 Task: Search for 3-bedroom houses in New York City within a budget of $2 million, with a focus on historical architecture.
Action: Mouse moved to (366, 180)
Screenshot: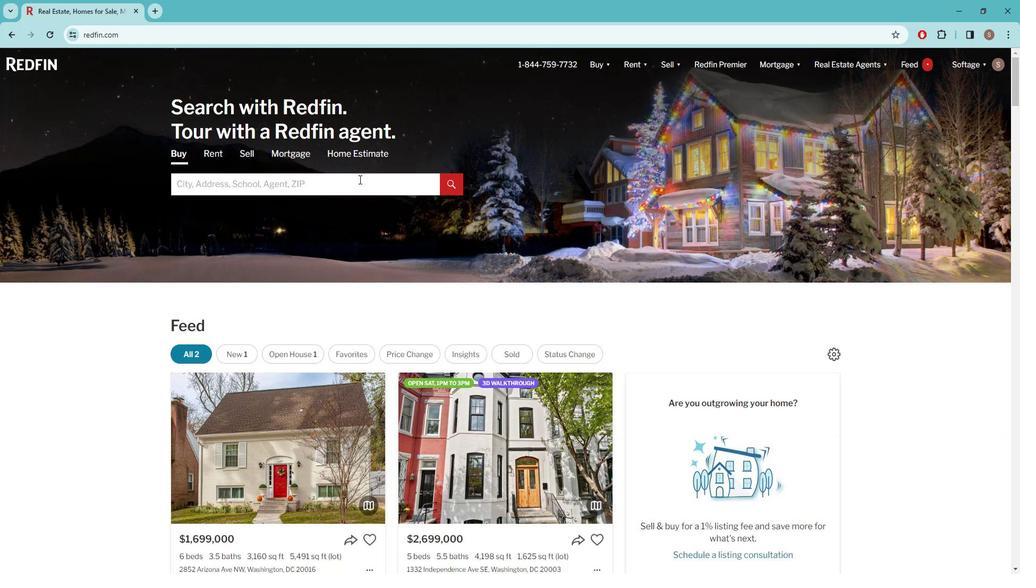 
Action: Mouse pressed left at (366, 180)
Screenshot: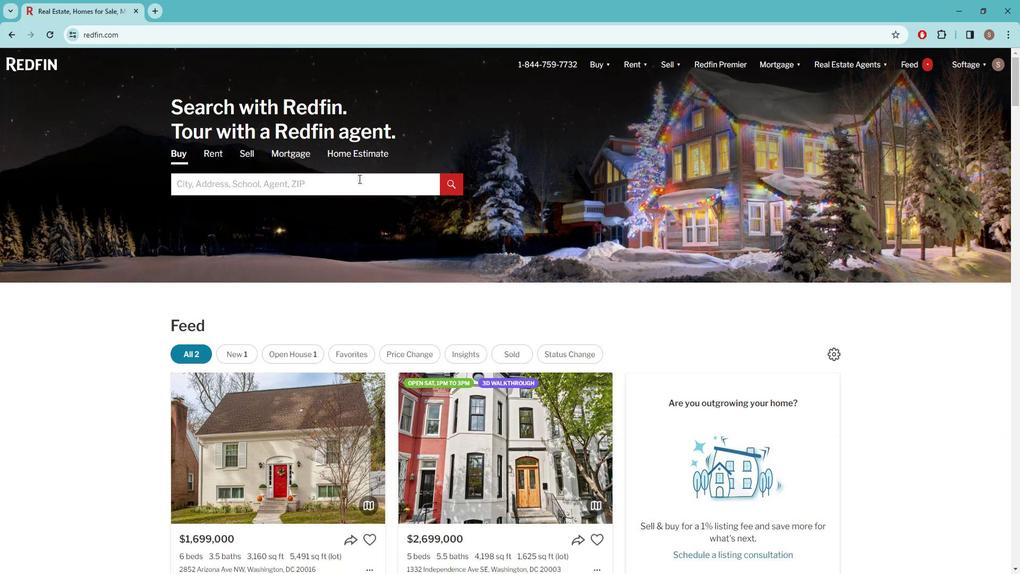 
Action: Key pressed n<Key.caps_lock>EW<Key.space><Key.caps_lock>y<Key.caps_lock>ORK<Key.space><Key.caps_lock>ci<Key.backspace><Key.caps_lock>ITY
Screenshot: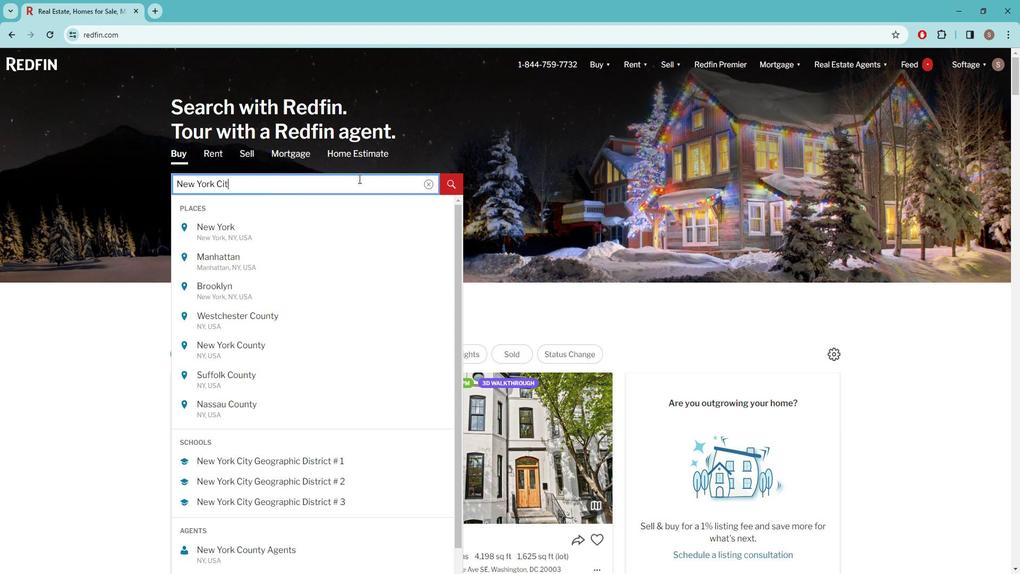 
Action: Mouse moved to (298, 225)
Screenshot: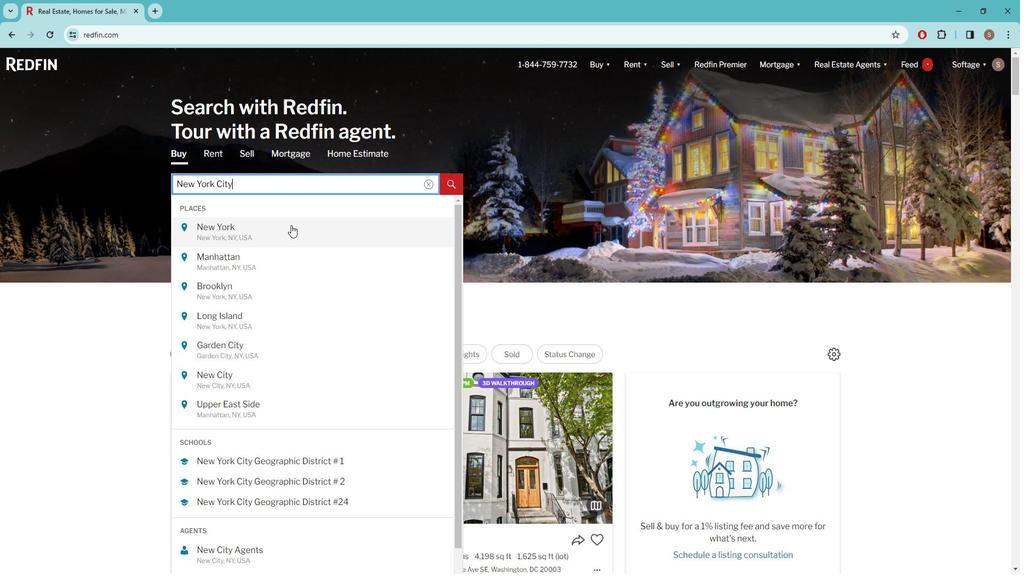 
Action: Mouse pressed left at (298, 225)
Screenshot: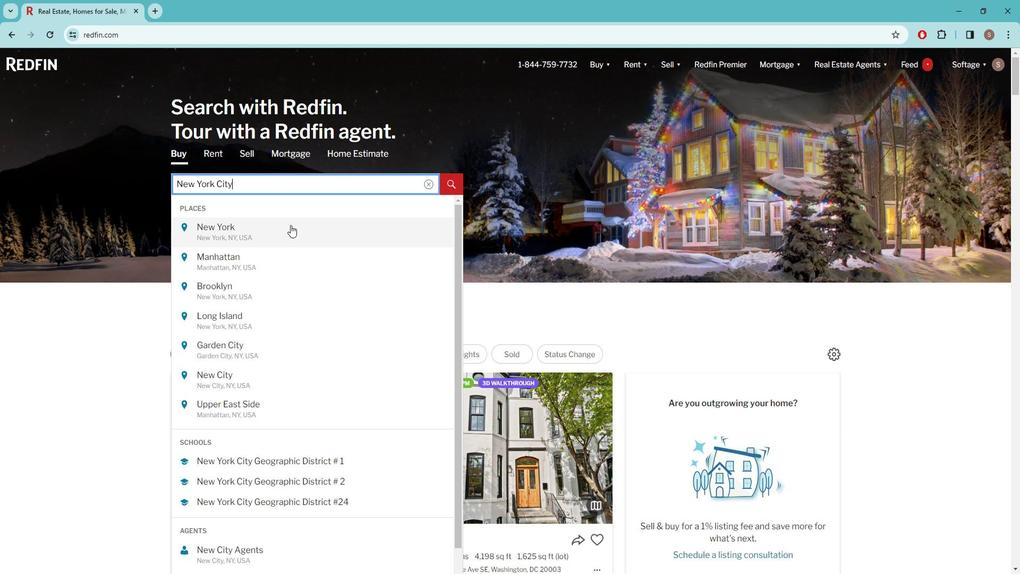 
Action: Mouse moved to (905, 135)
Screenshot: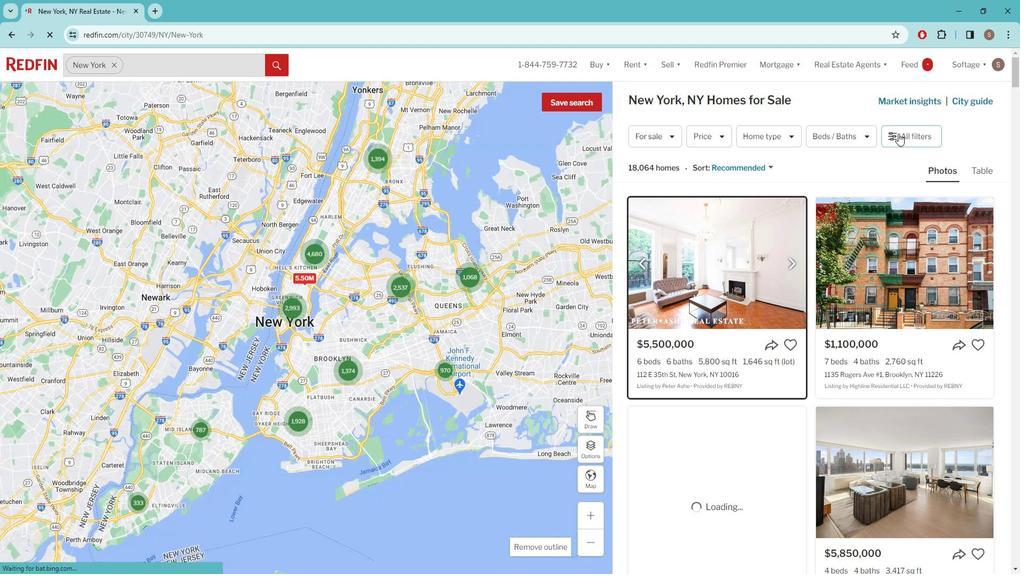 
Action: Mouse pressed left at (905, 135)
Screenshot: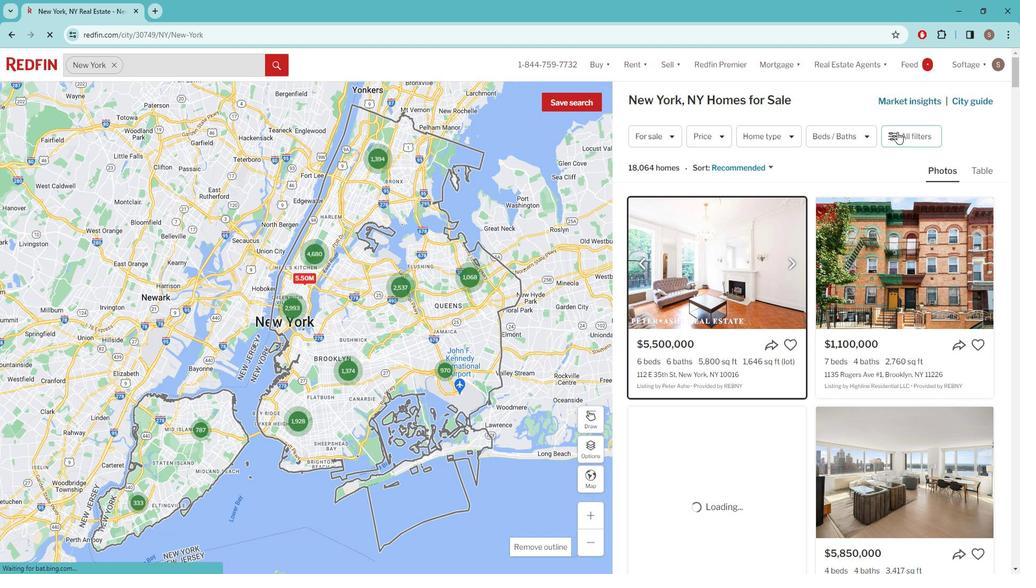 
Action: Mouse pressed left at (905, 135)
Screenshot: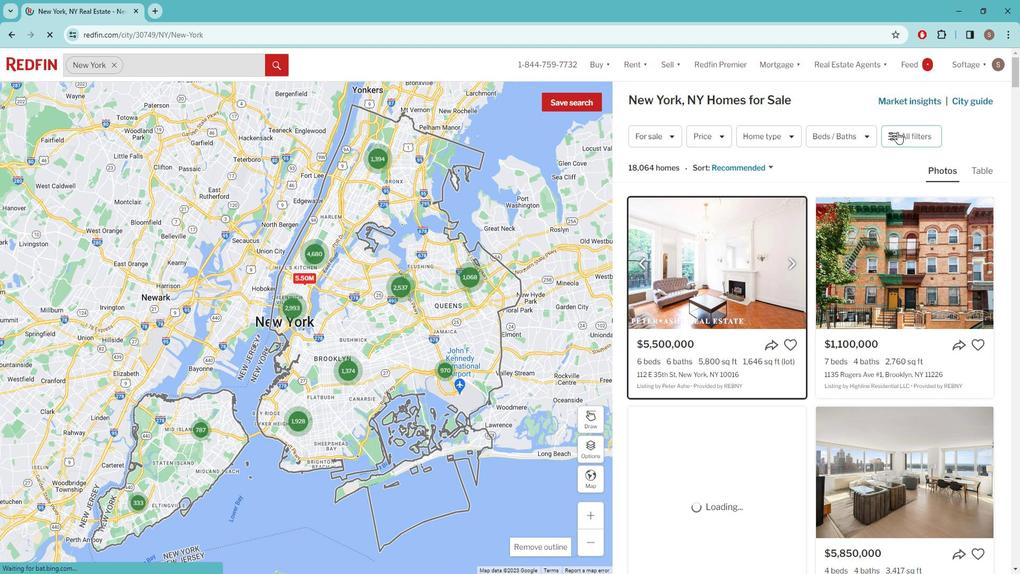 
Action: Mouse moved to (902, 133)
Screenshot: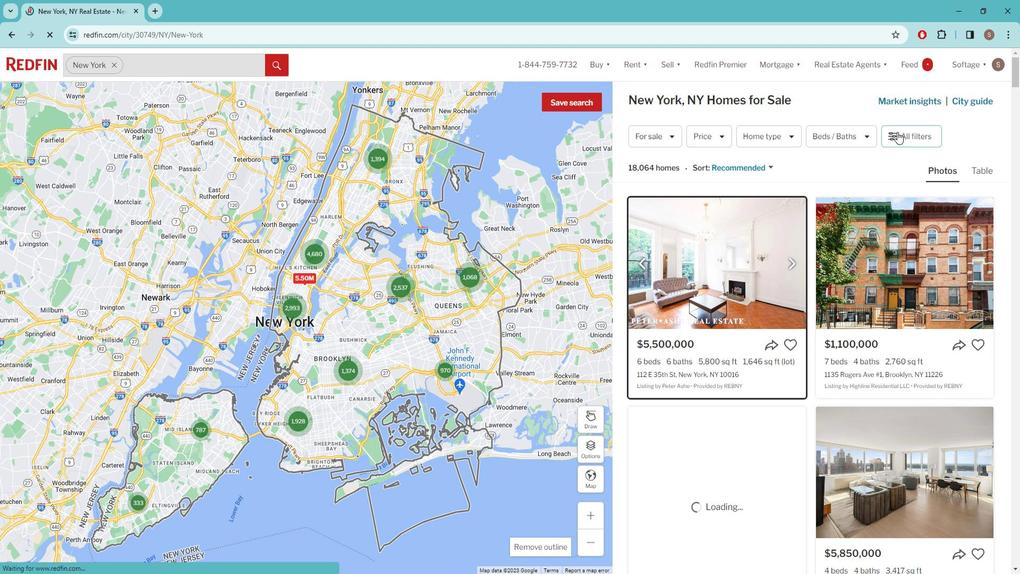 
Action: Mouse pressed left at (902, 133)
Screenshot: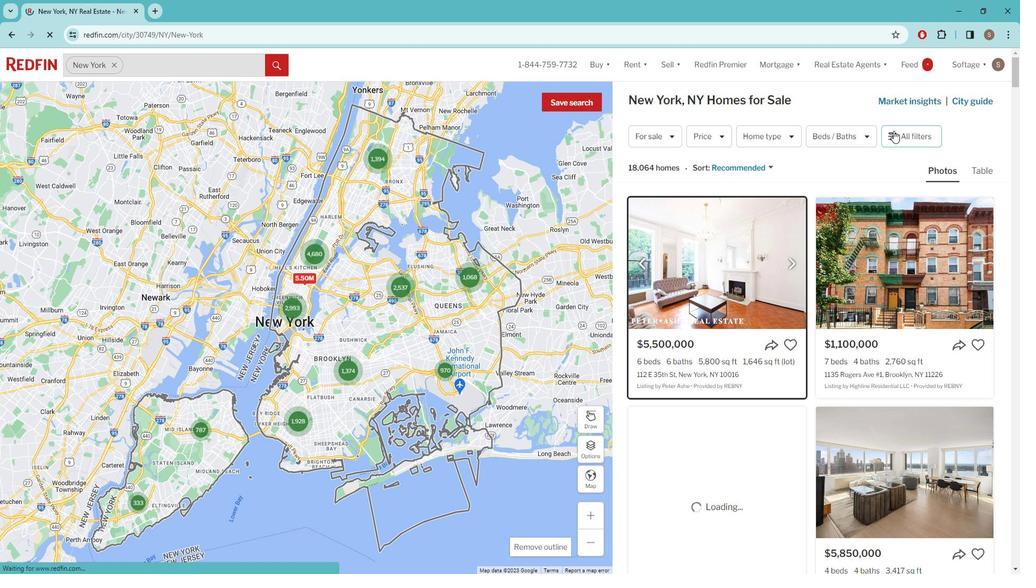 
Action: Mouse pressed left at (902, 133)
Screenshot: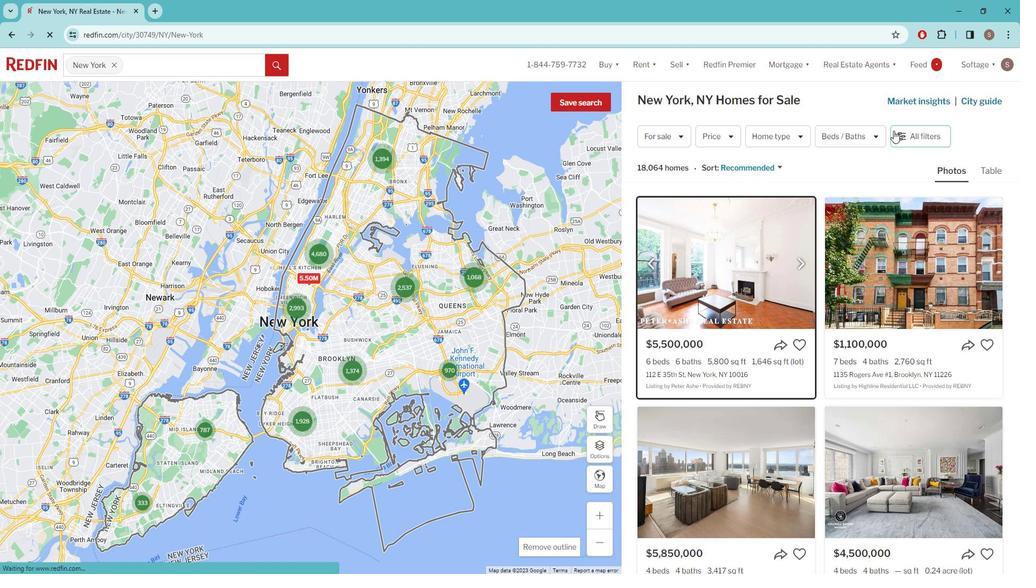 
Action: Mouse moved to (904, 134)
Screenshot: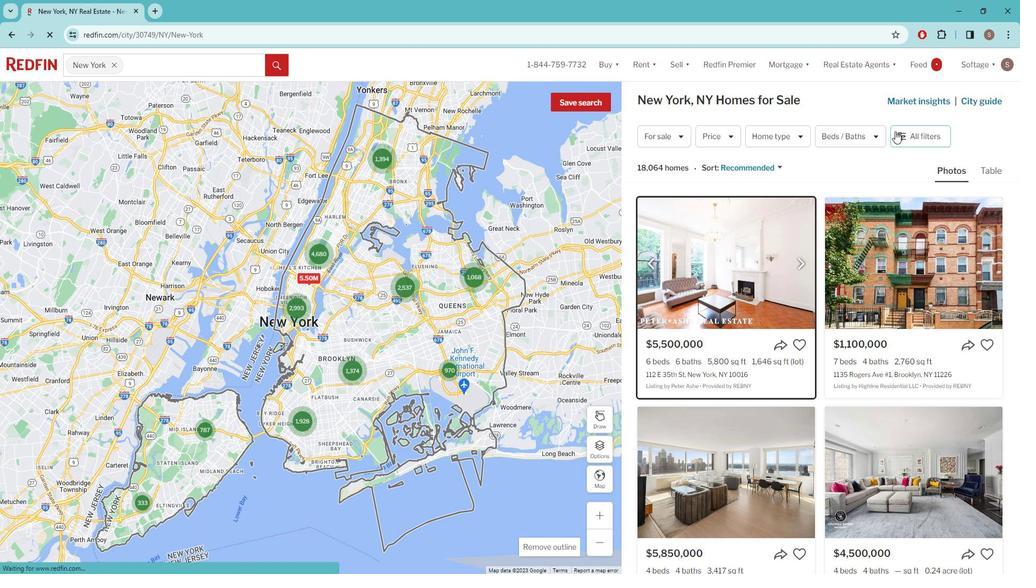 
Action: Mouse pressed left at (904, 134)
Screenshot: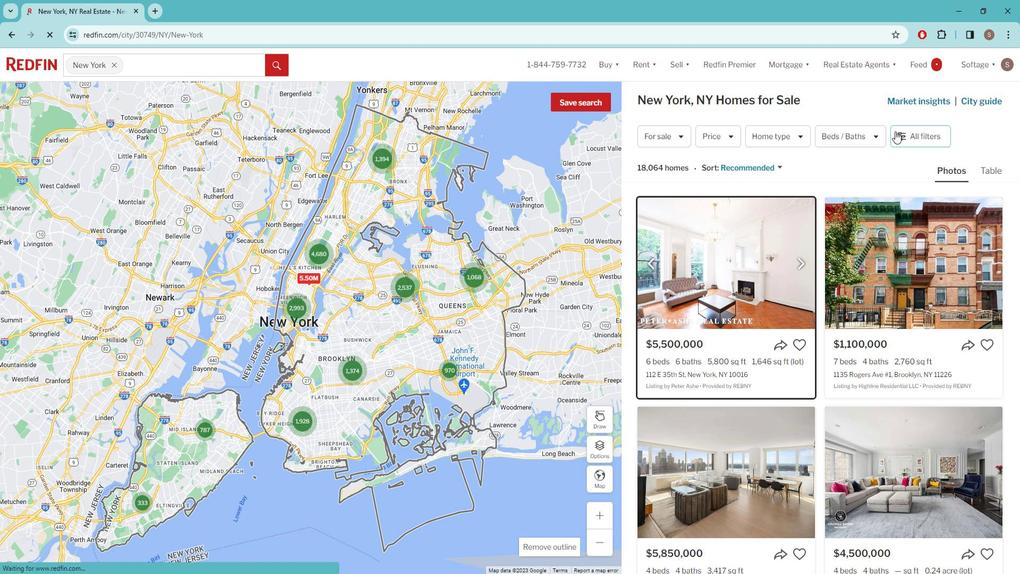 
Action: Mouse moved to (902, 253)
Screenshot: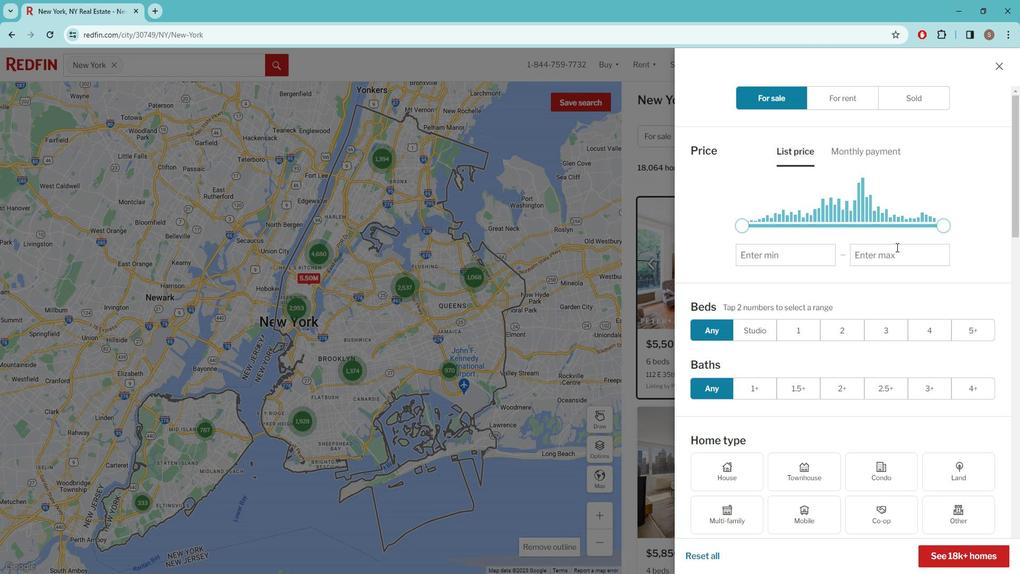 
Action: Mouse pressed left at (902, 253)
Screenshot: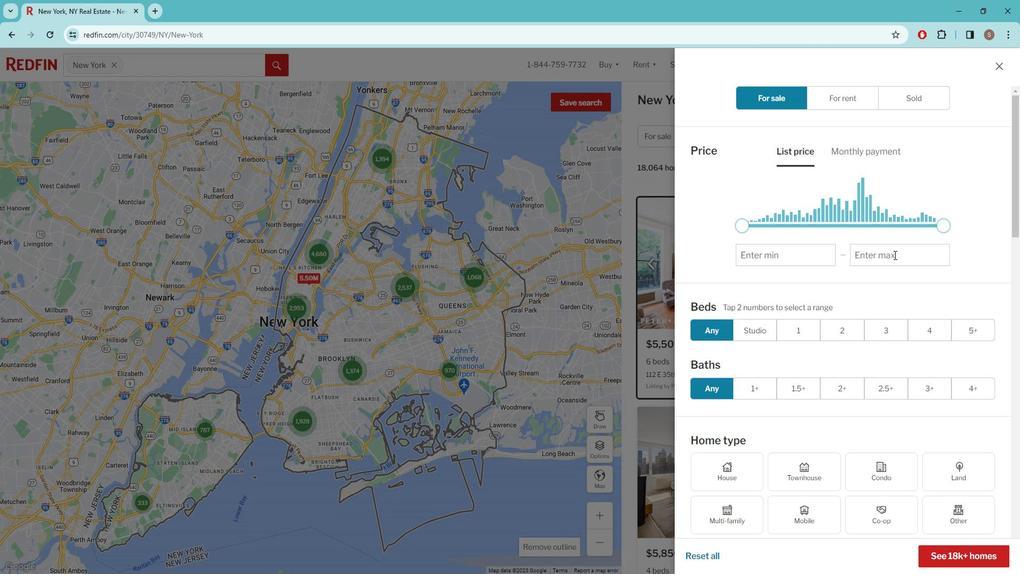 
Action: Mouse moved to (902, 253)
Screenshot: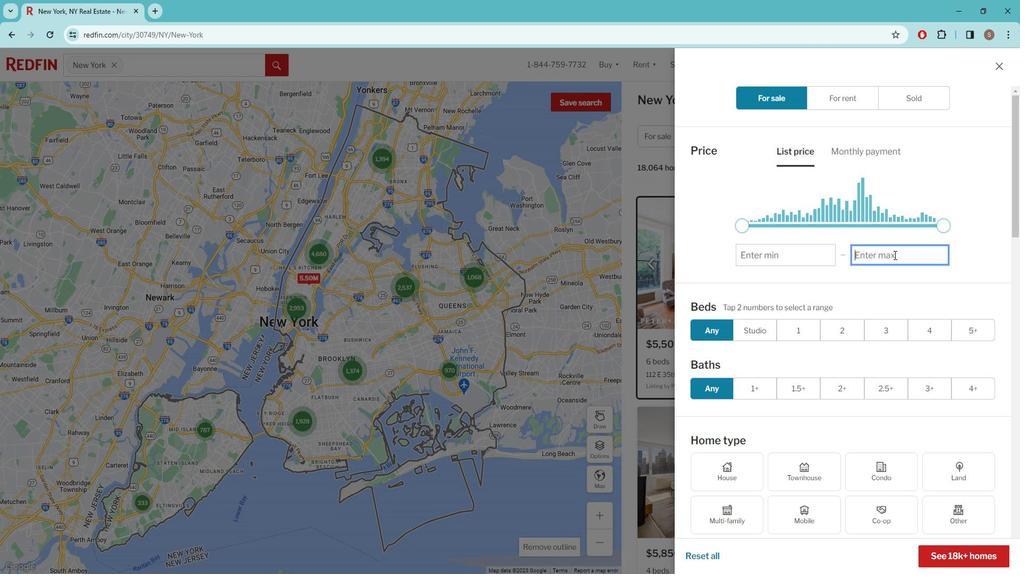 
Action: Key pressed 2M
Screenshot: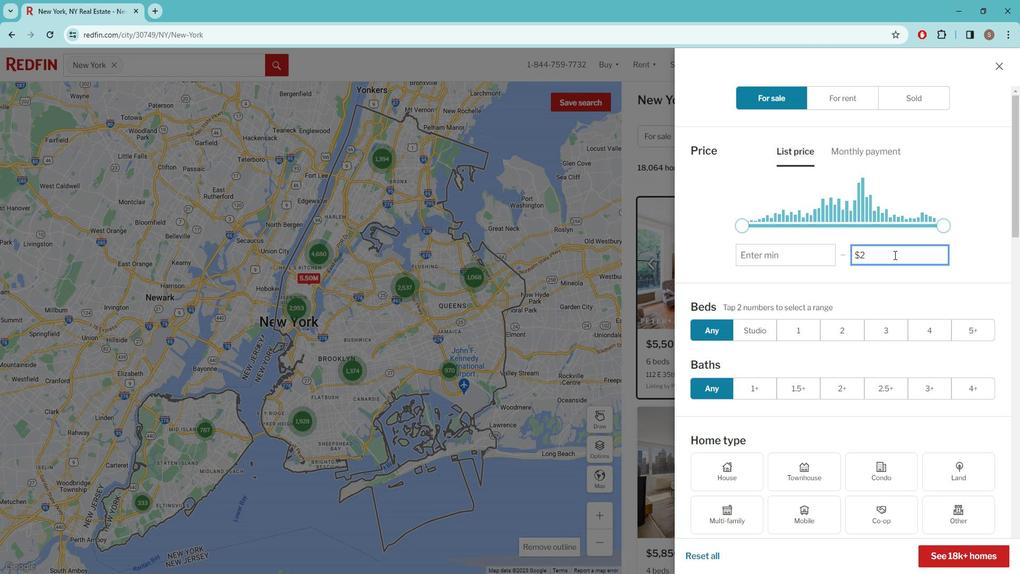 
Action: Mouse moved to (901, 322)
Screenshot: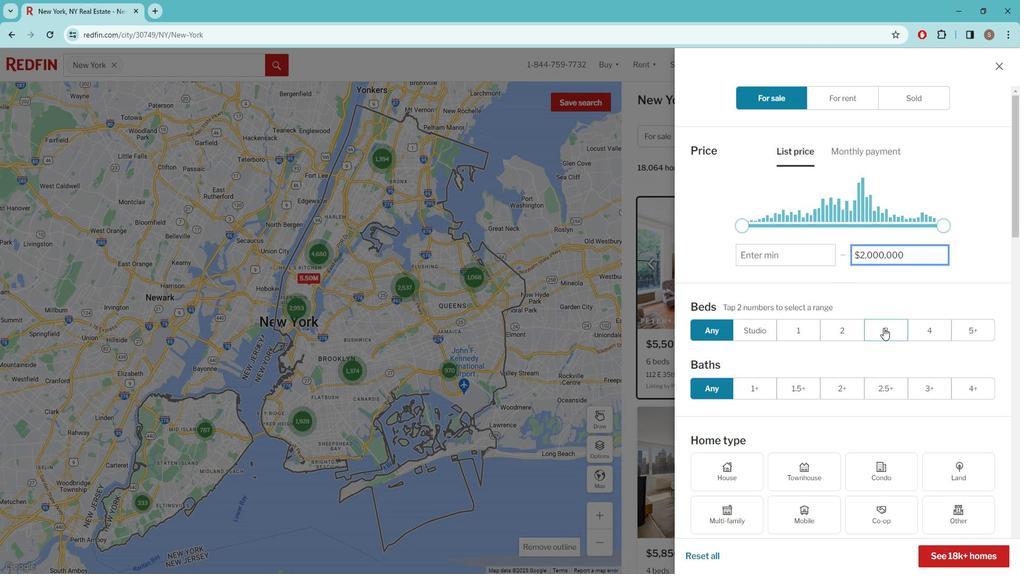 
Action: Mouse pressed left at (901, 322)
Screenshot: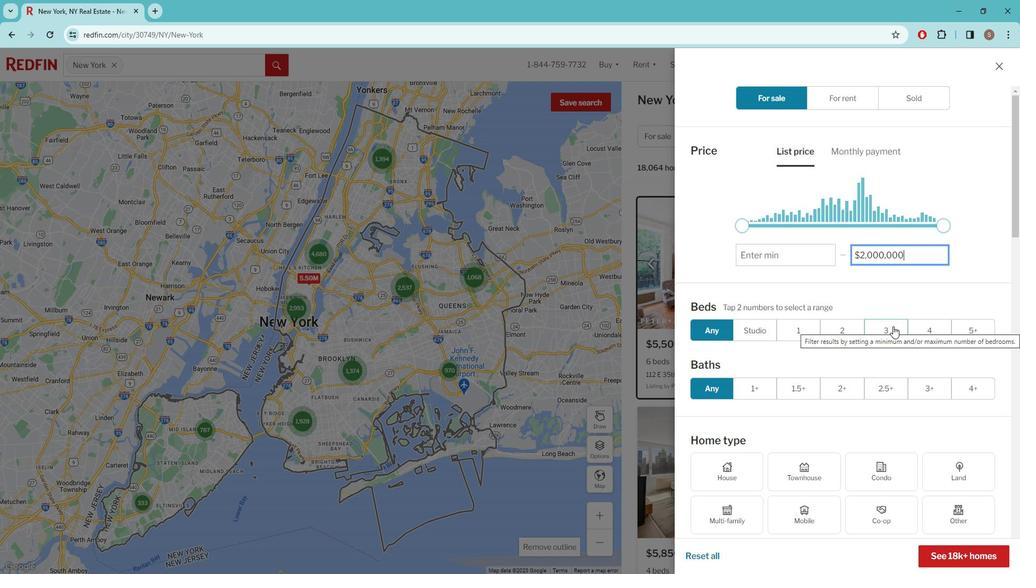 
Action: Mouse pressed left at (901, 322)
Screenshot: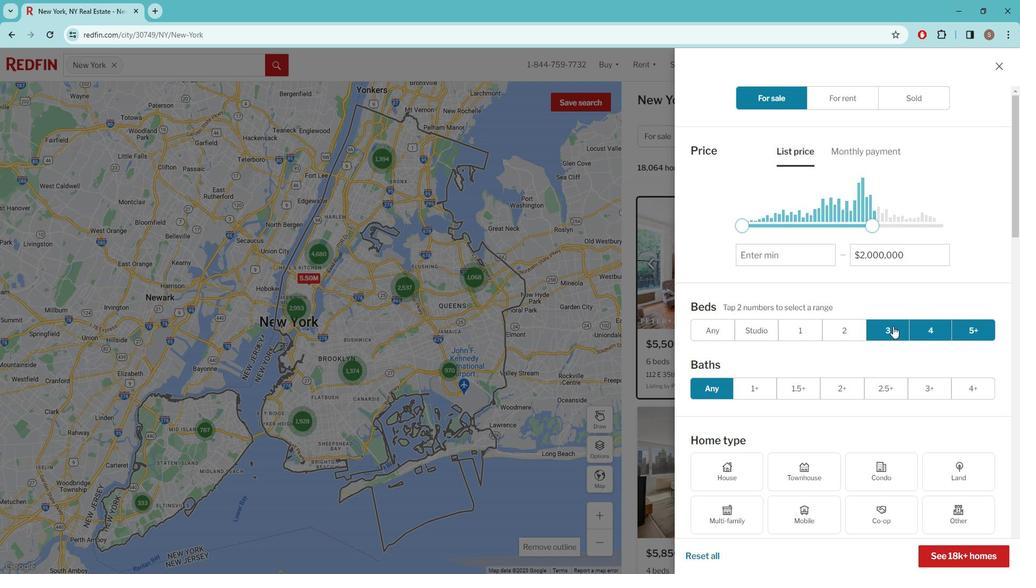 
Action: Mouse moved to (742, 452)
Screenshot: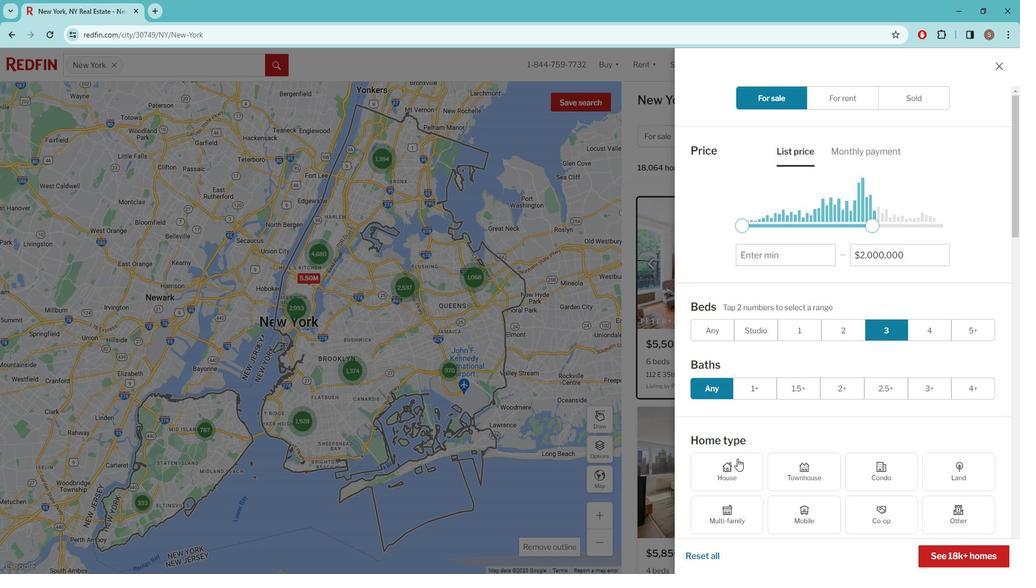 
Action: Mouse pressed left at (742, 452)
Screenshot: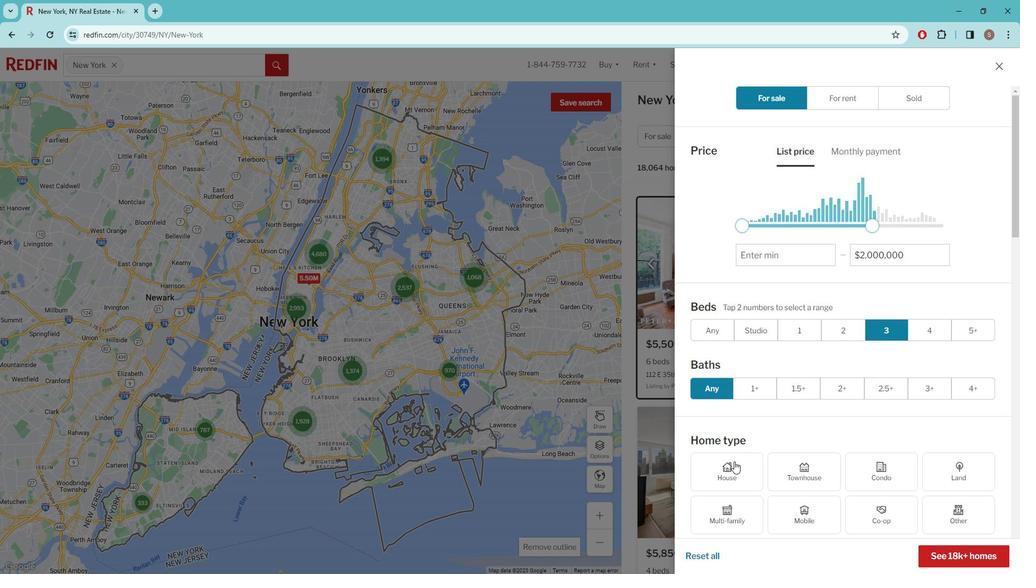 
Action: Mouse moved to (761, 441)
Screenshot: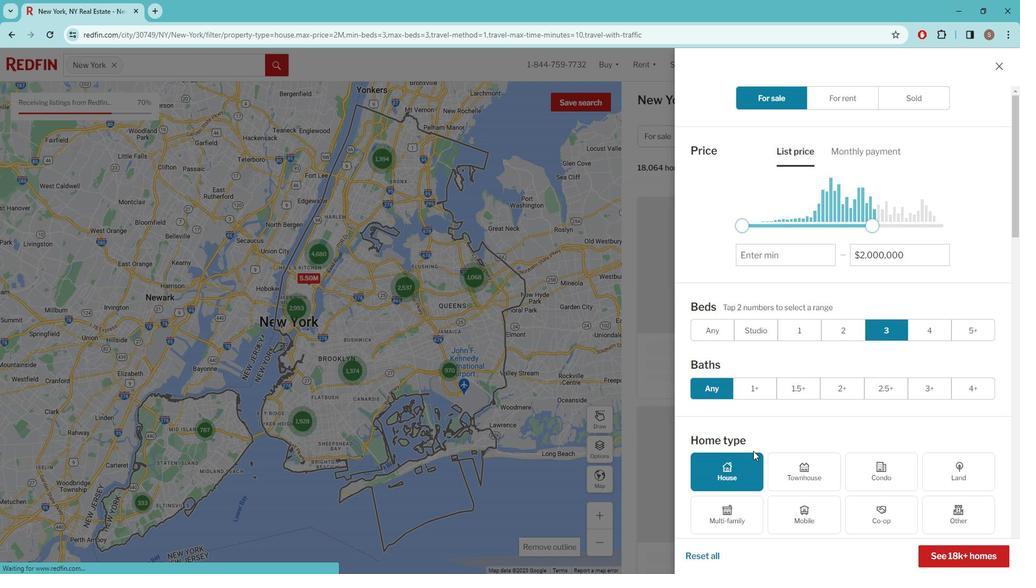 
Action: Mouse scrolled (761, 441) with delta (0, 0)
Screenshot: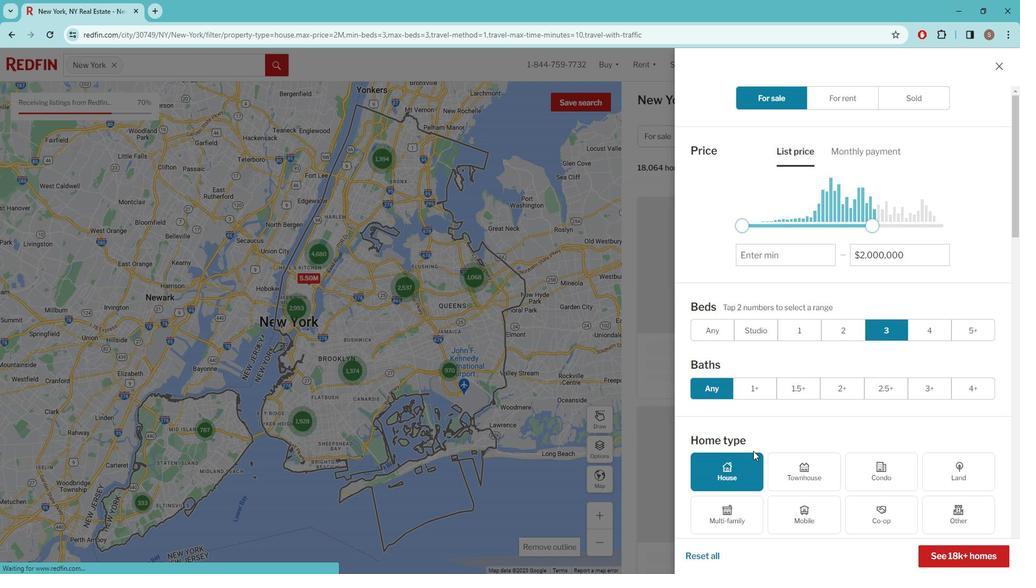 
Action: Mouse moved to (764, 437)
Screenshot: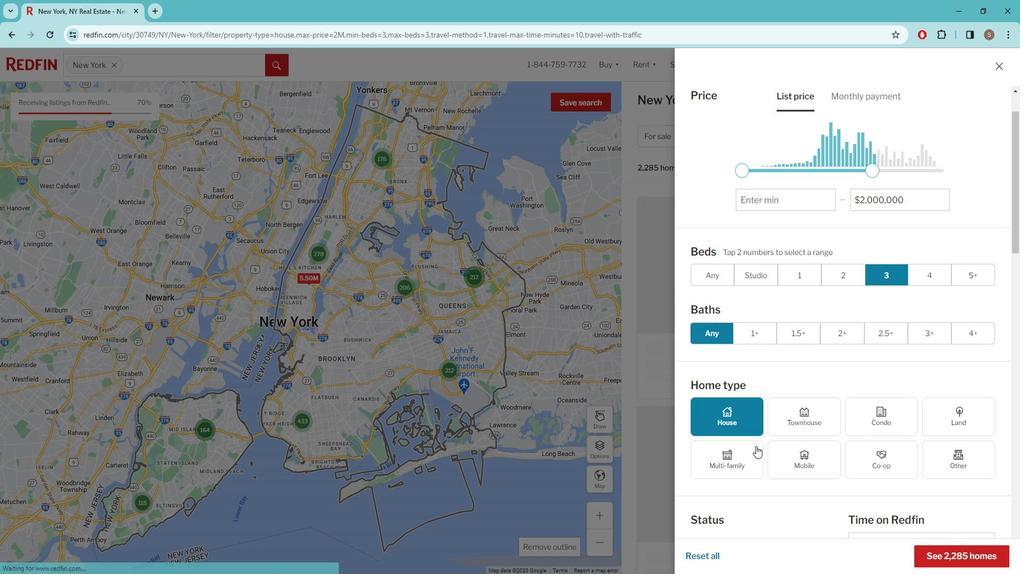 
Action: Mouse scrolled (764, 436) with delta (0, 0)
Screenshot: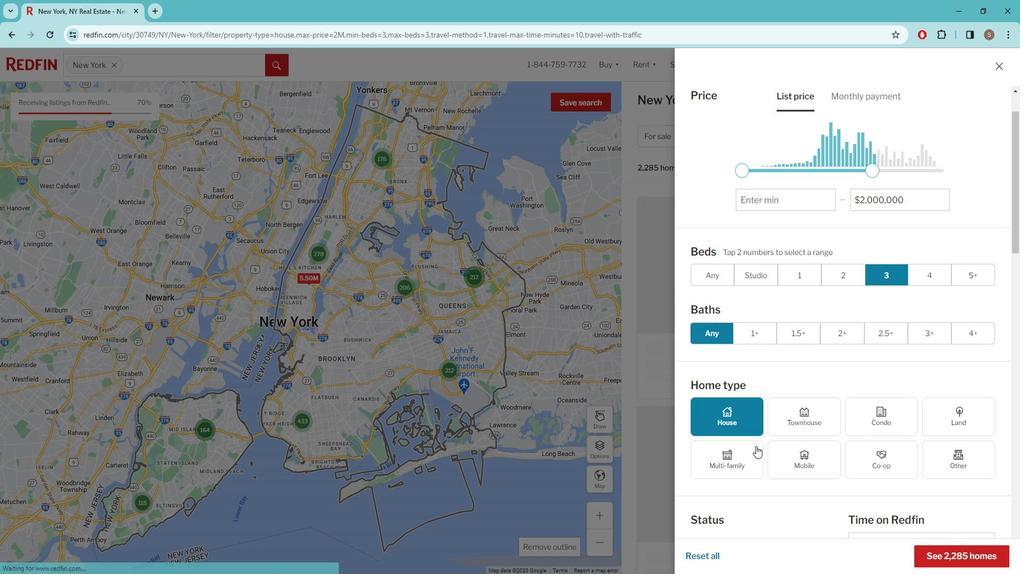 
Action: Mouse moved to (769, 422)
Screenshot: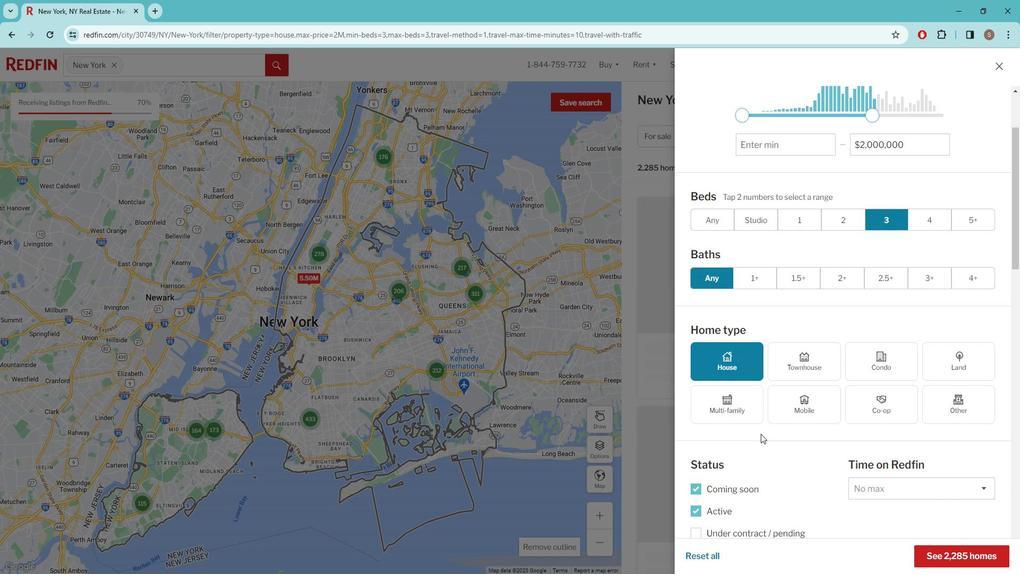 
Action: Mouse scrolled (769, 422) with delta (0, 0)
Screenshot: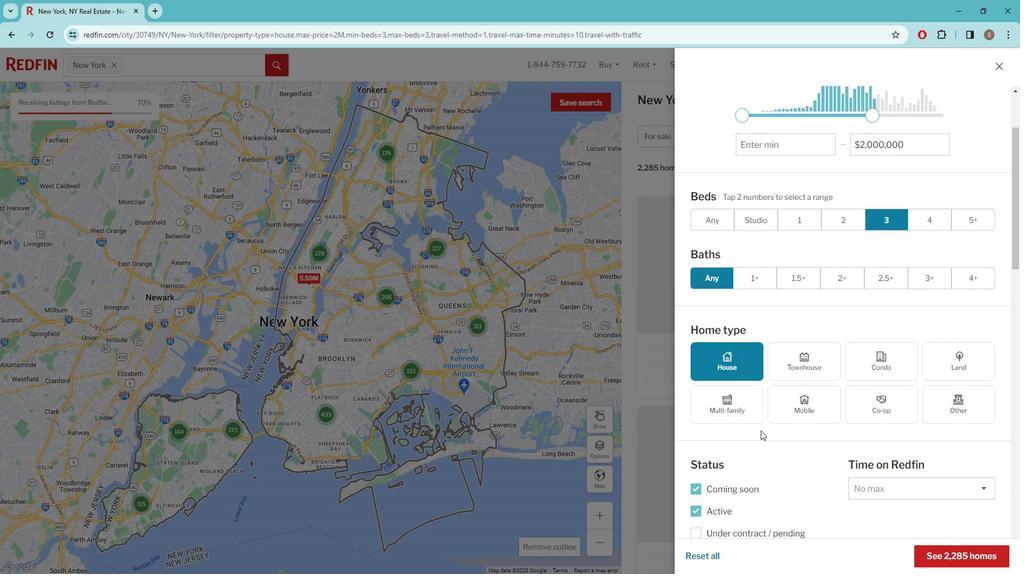 
Action: Mouse scrolled (769, 422) with delta (0, 0)
Screenshot: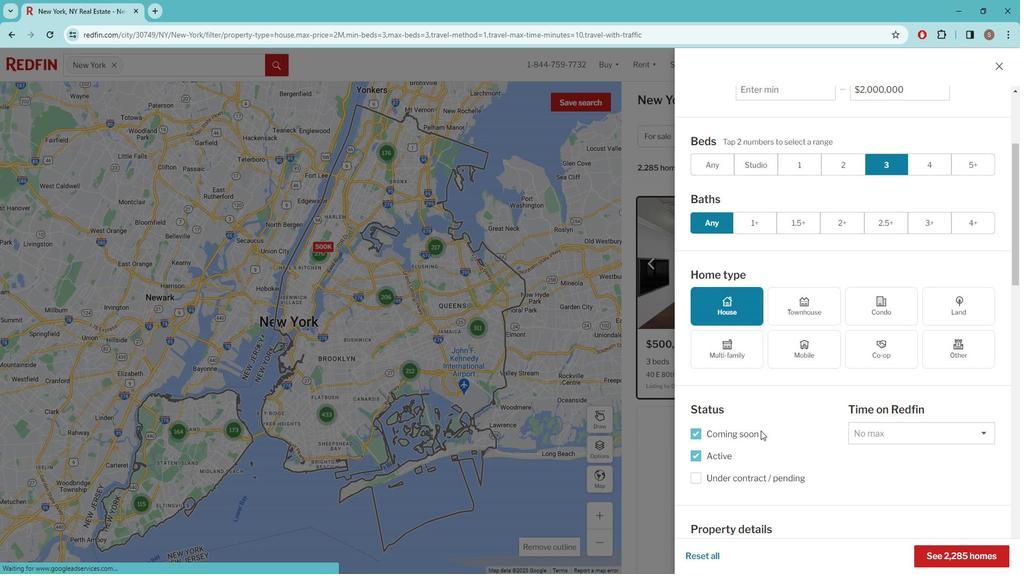 
Action: Mouse moved to (769, 422)
Screenshot: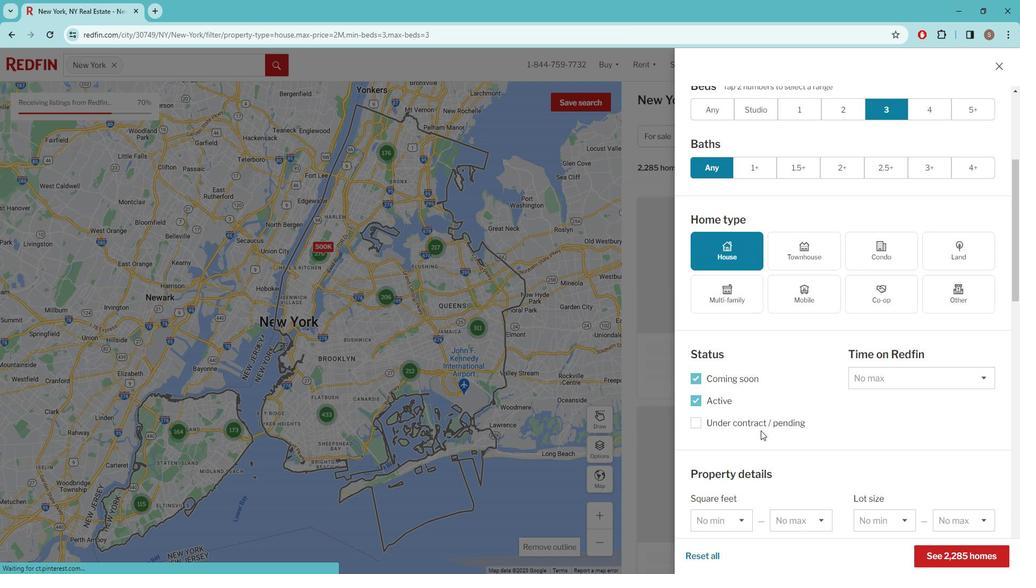 
Action: Mouse scrolled (769, 422) with delta (0, 0)
Screenshot: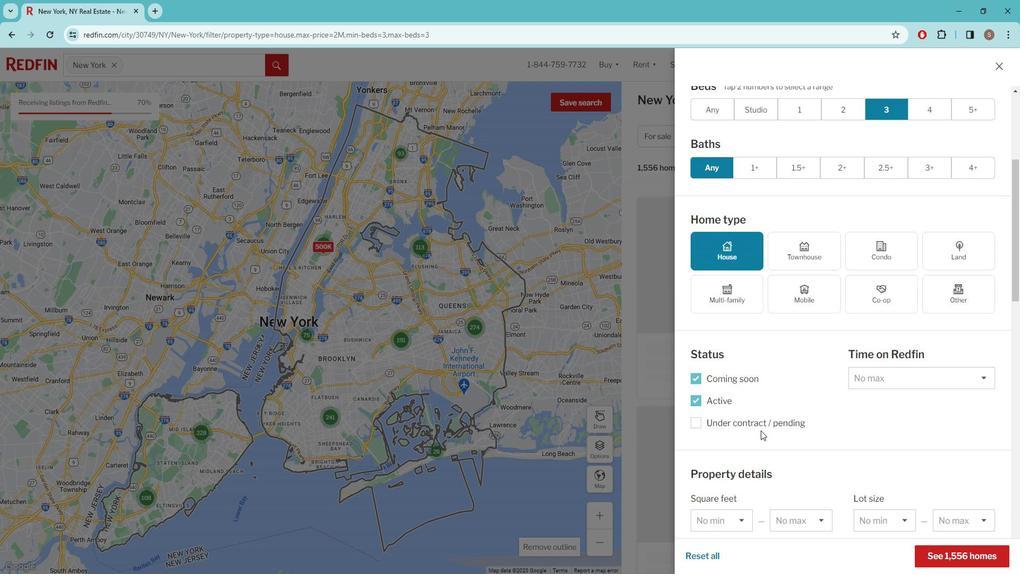 
Action: Mouse scrolled (769, 422) with delta (0, 0)
Screenshot: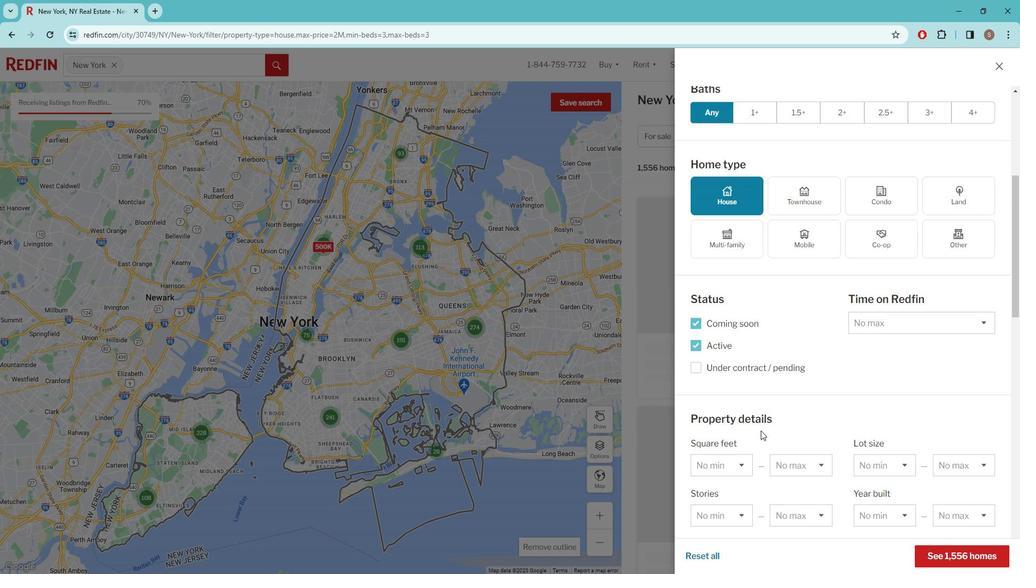 
Action: Mouse scrolled (769, 422) with delta (0, 0)
Screenshot: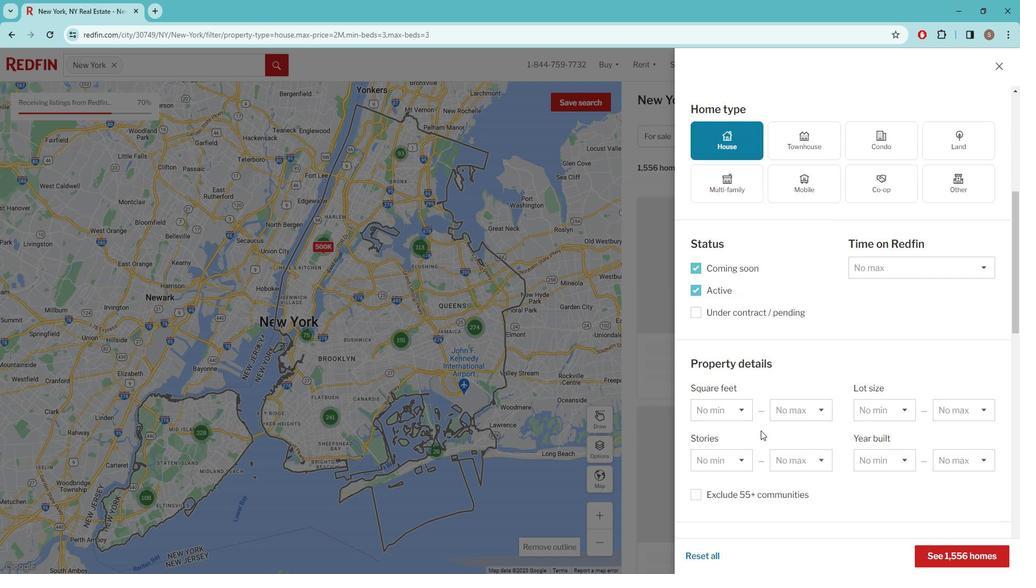
Action: Mouse scrolled (769, 422) with delta (0, 0)
Screenshot: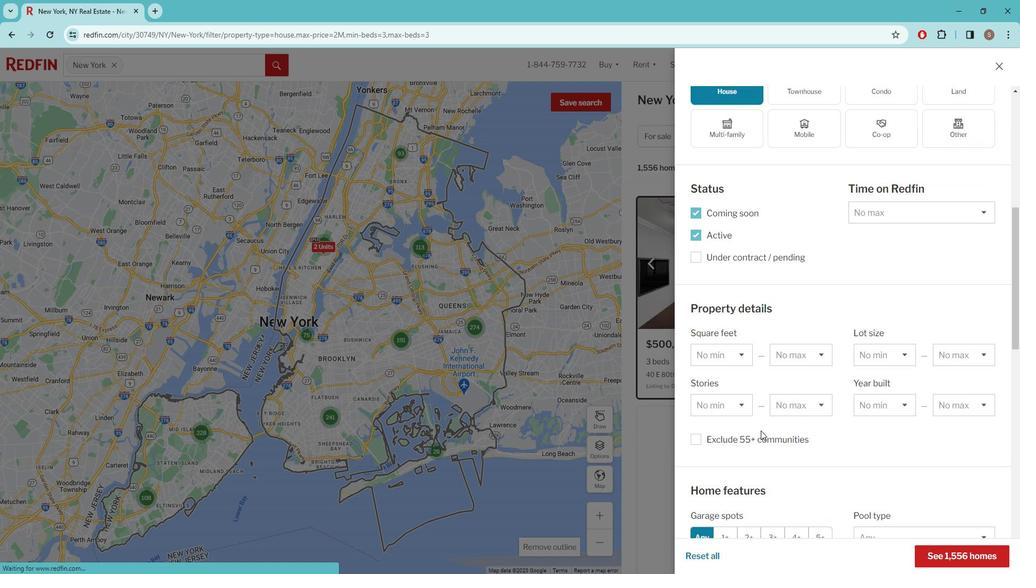 
Action: Mouse scrolled (769, 422) with delta (0, 0)
Screenshot: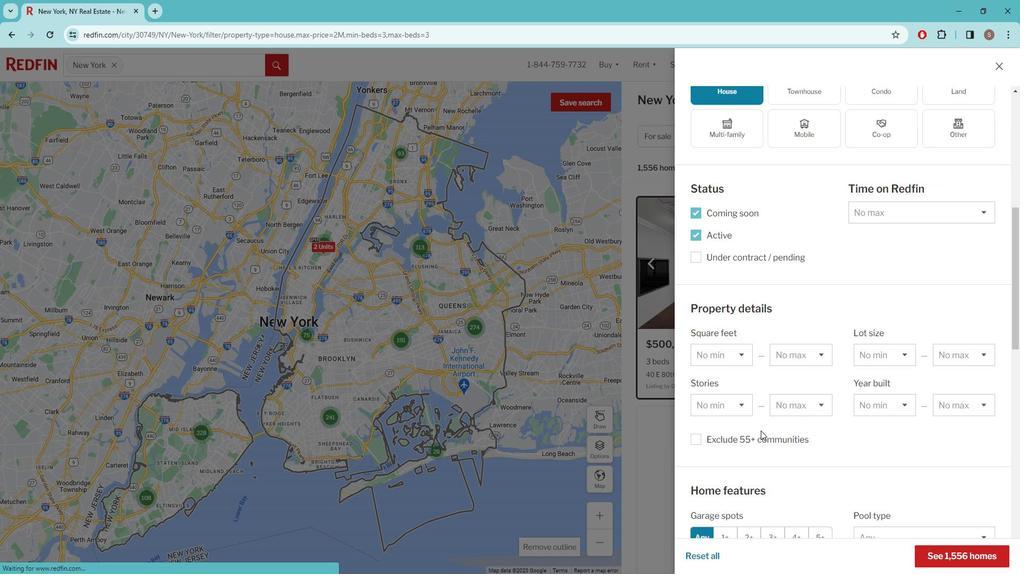 
Action: Mouse scrolled (769, 422) with delta (0, 0)
Screenshot: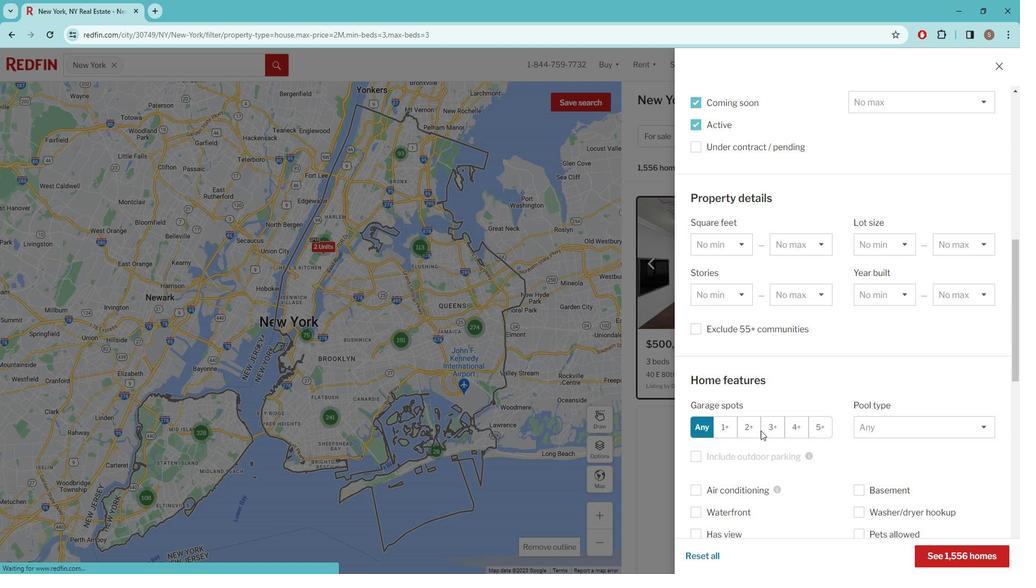 
Action: Mouse scrolled (769, 422) with delta (0, 0)
Screenshot: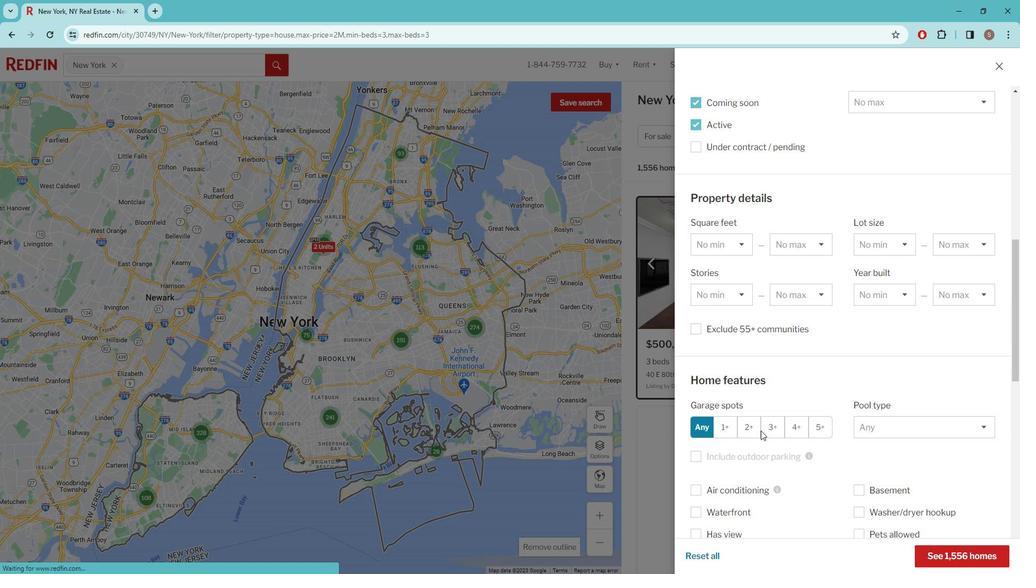 
Action: Mouse scrolled (769, 422) with delta (0, 0)
Screenshot: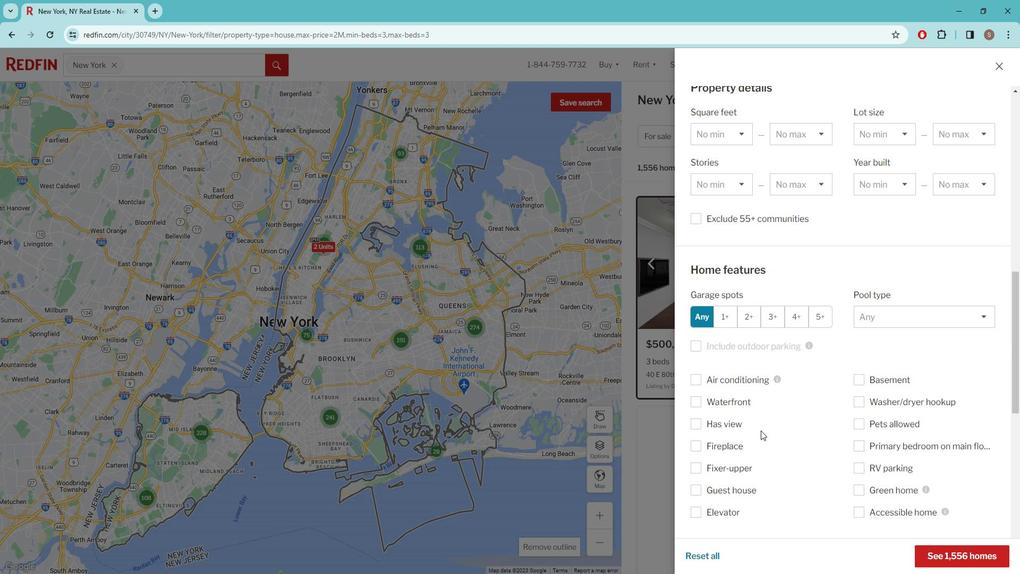 
Action: Mouse scrolled (769, 422) with delta (0, 0)
Screenshot: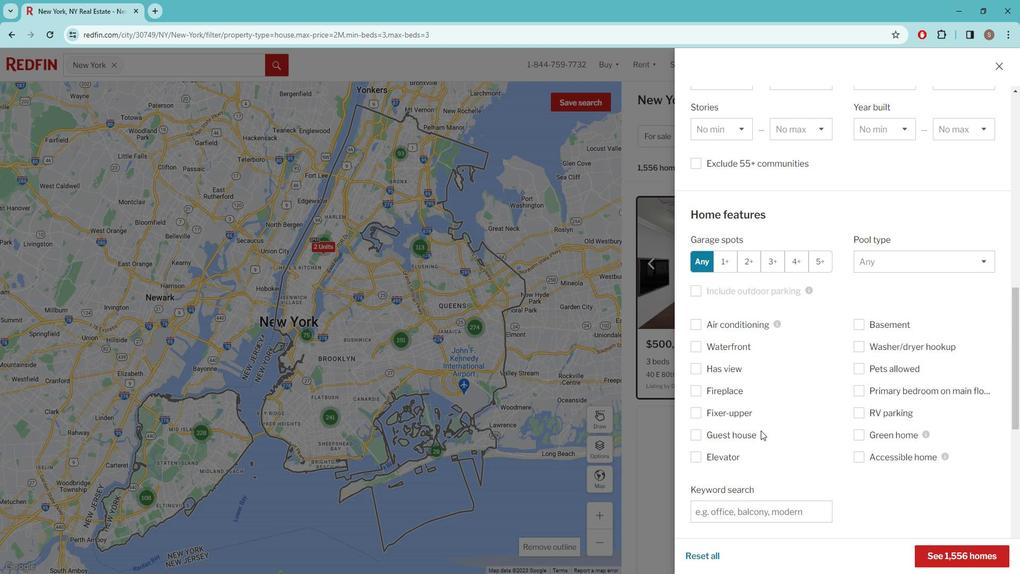
Action: Mouse moved to (765, 447)
Screenshot: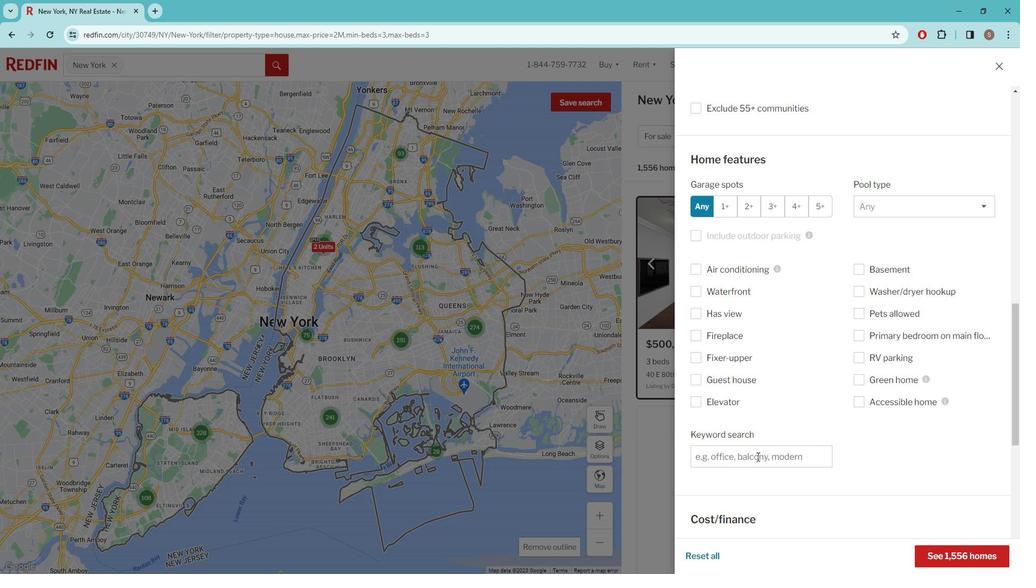 
Action: Mouse pressed left at (765, 447)
Screenshot: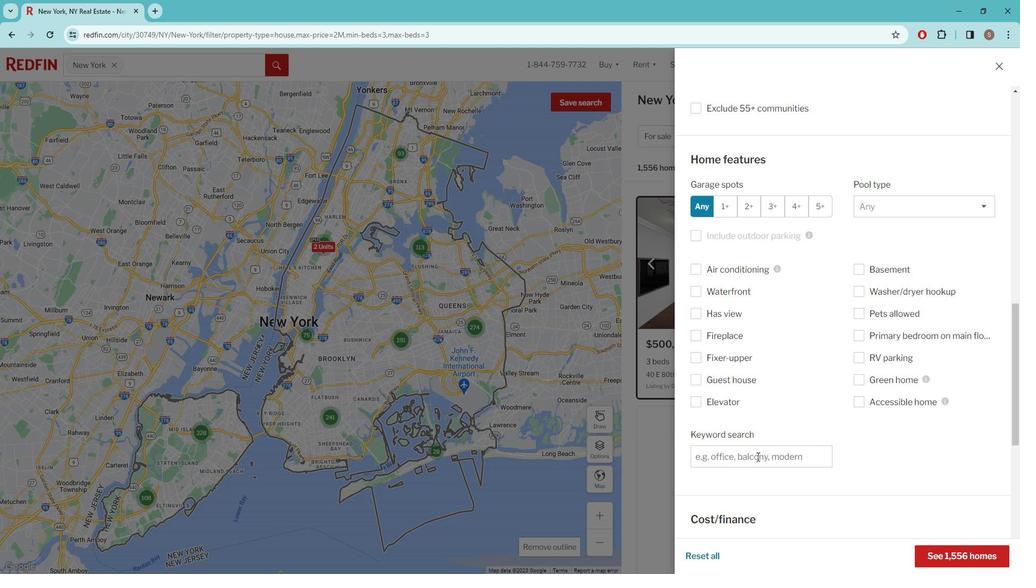 
Action: Mouse moved to (775, 450)
Screenshot: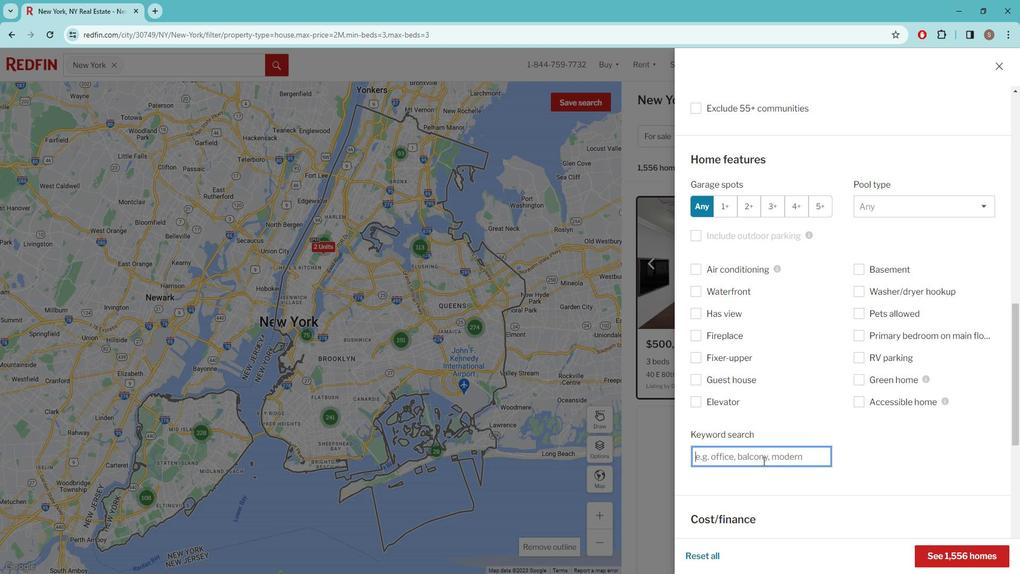
Action: Key pressed WITH<Key.space>HISTORICAL<Key.space>ARCHITECTURE
Screenshot: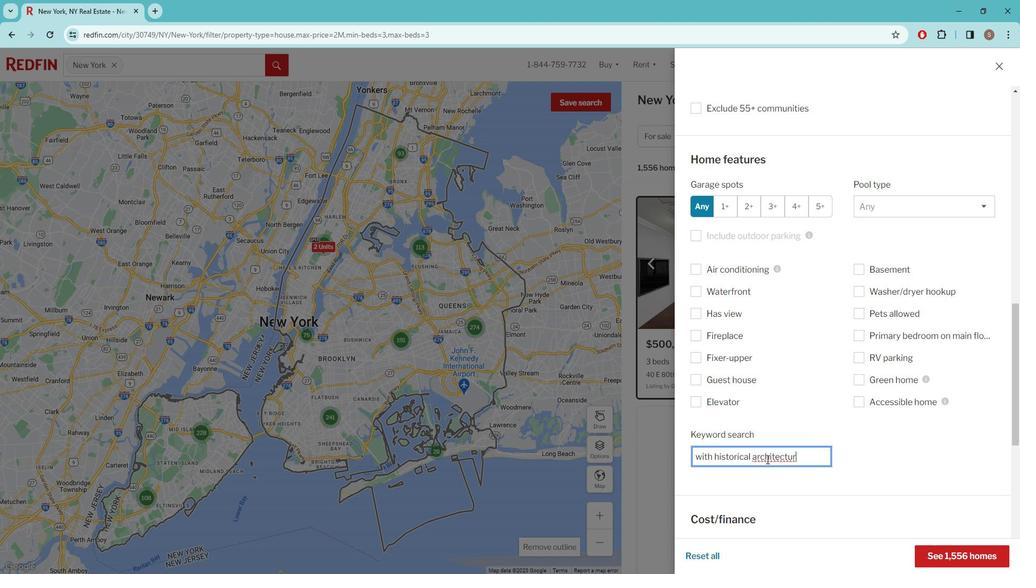 
Action: Mouse moved to (803, 463)
Screenshot: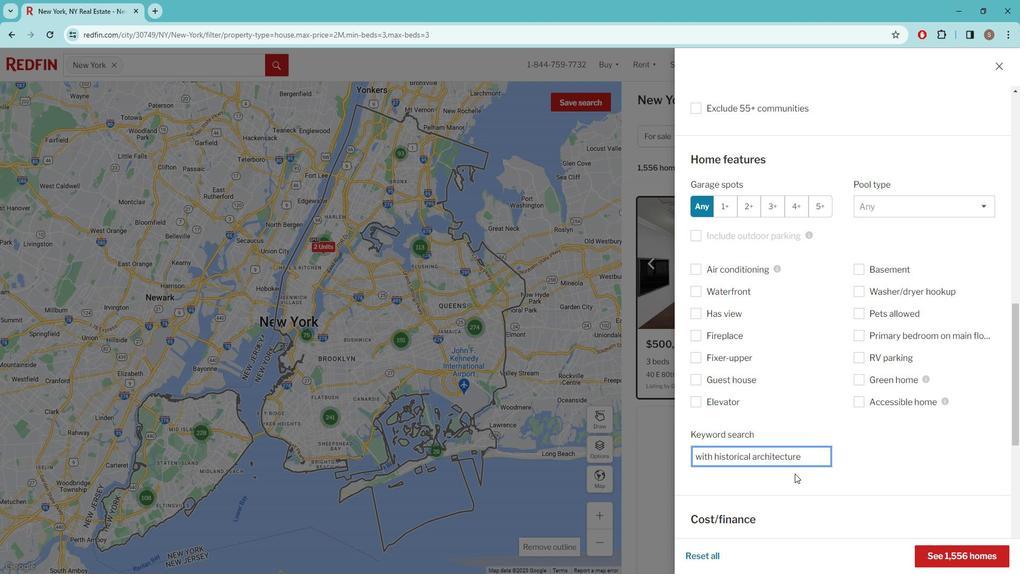 
Action: Mouse scrolled (803, 463) with delta (0, 0)
Screenshot: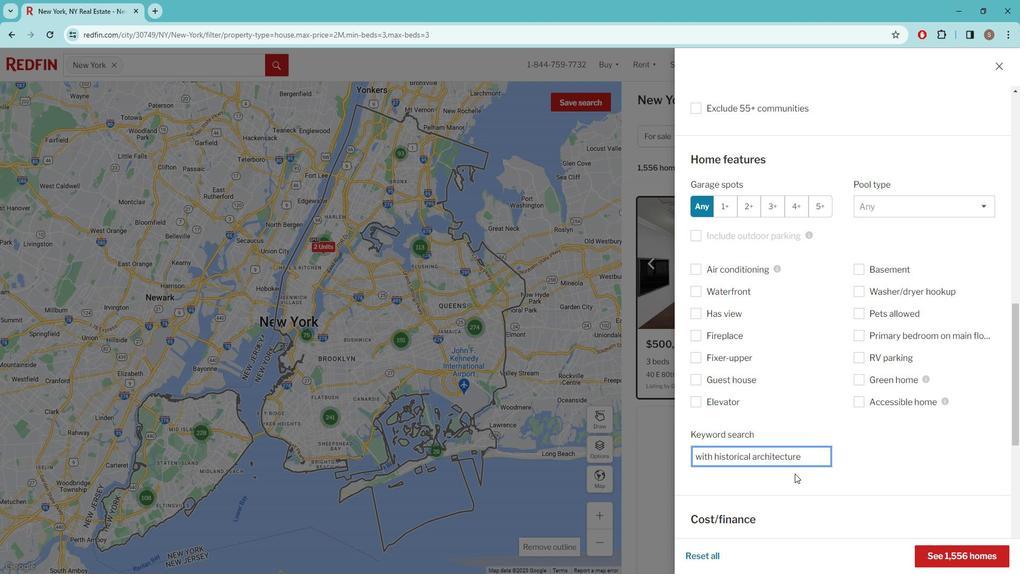 
Action: Mouse moved to (799, 432)
Screenshot: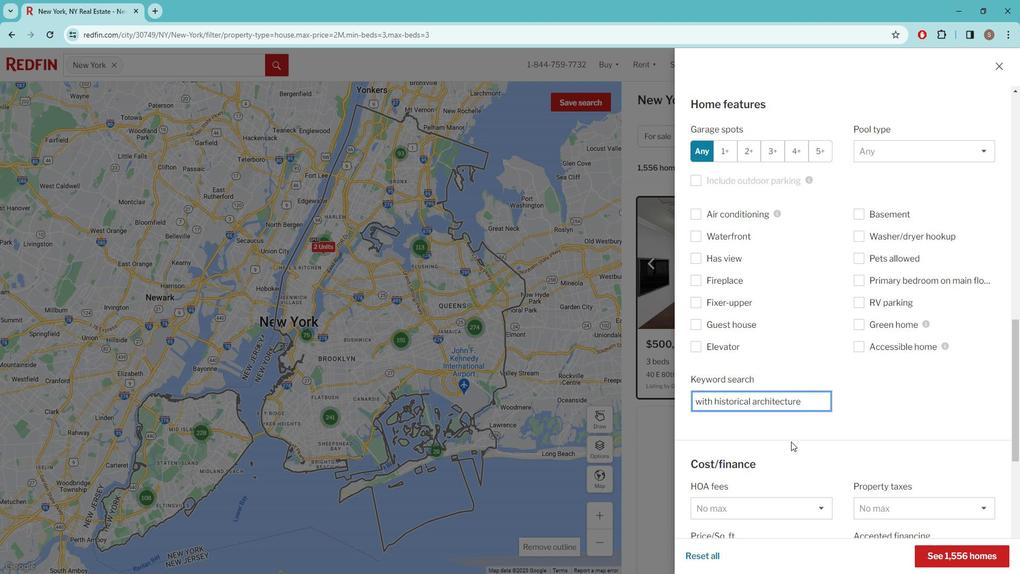 
Action: Mouse scrolled (799, 432) with delta (0, 0)
Screenshot: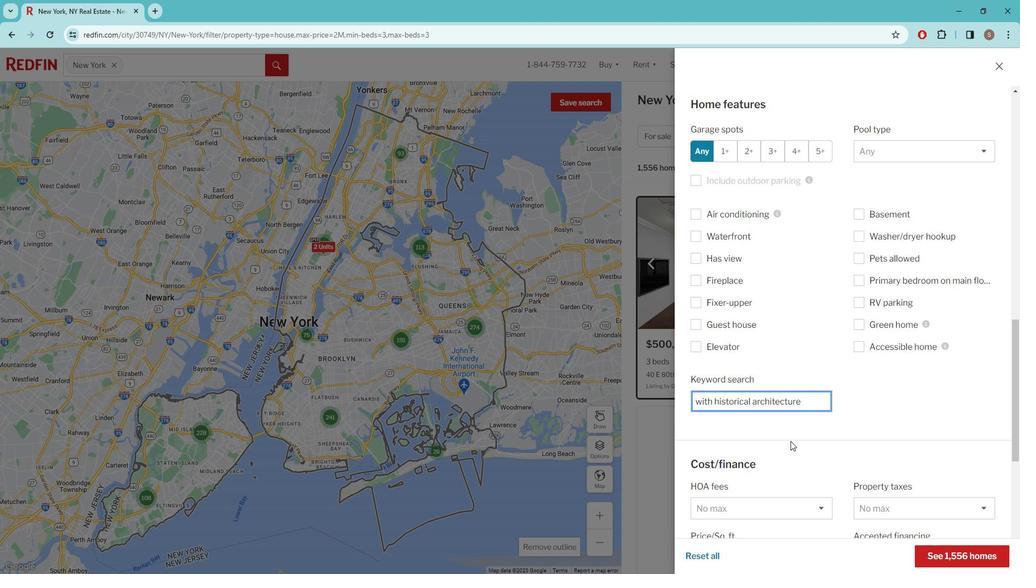 
Action: Mouse moved to (799, 425)
Screenshot: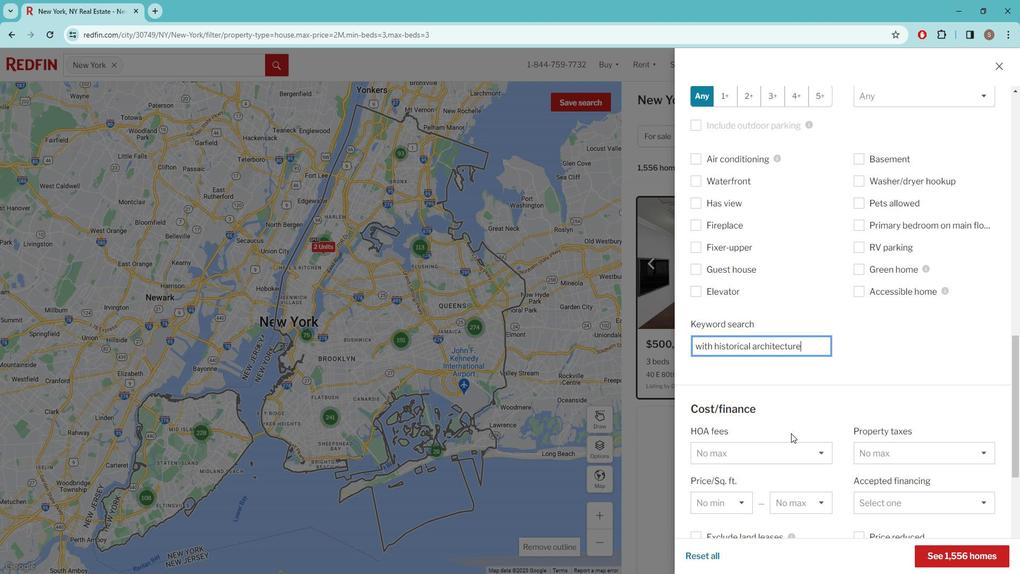 
Action: Mouse scrolled (799, 424) with delta (0, 0)
Screenshot: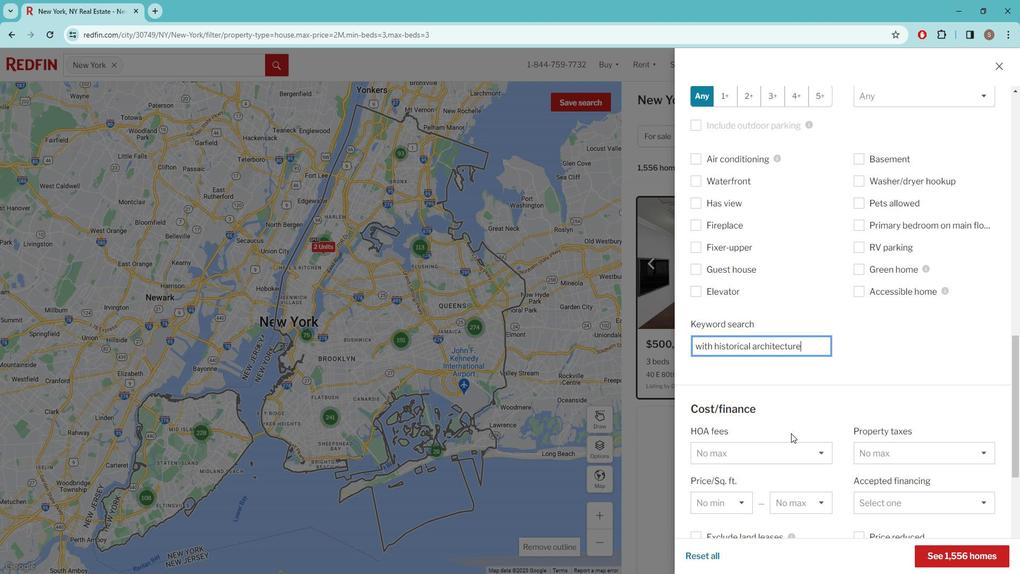 
Action: Mouse moved to (796, 421)
Screenshot: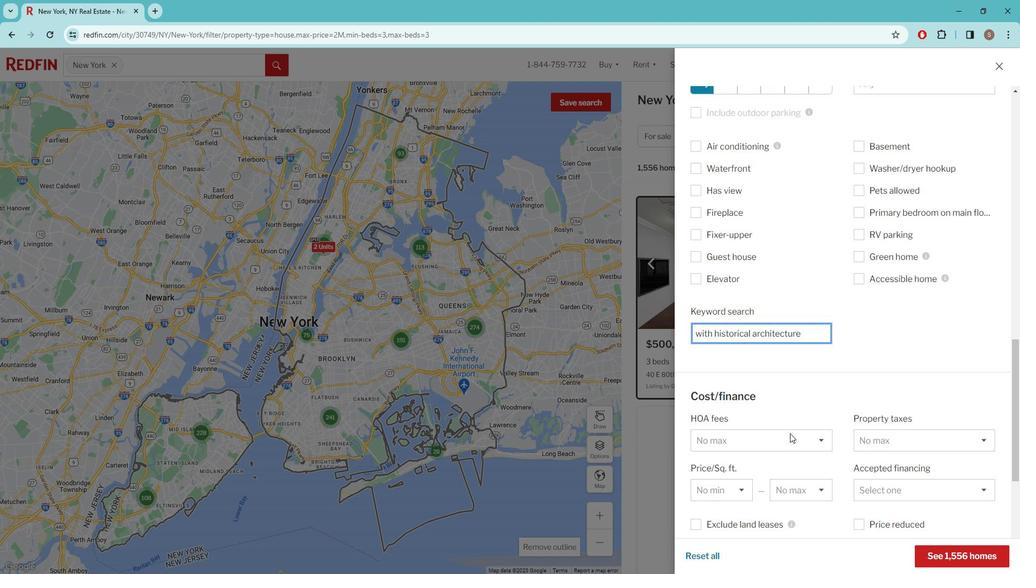 
Action: Mouse scrolled (796, 421) with delta (0, 0)
Screenshot: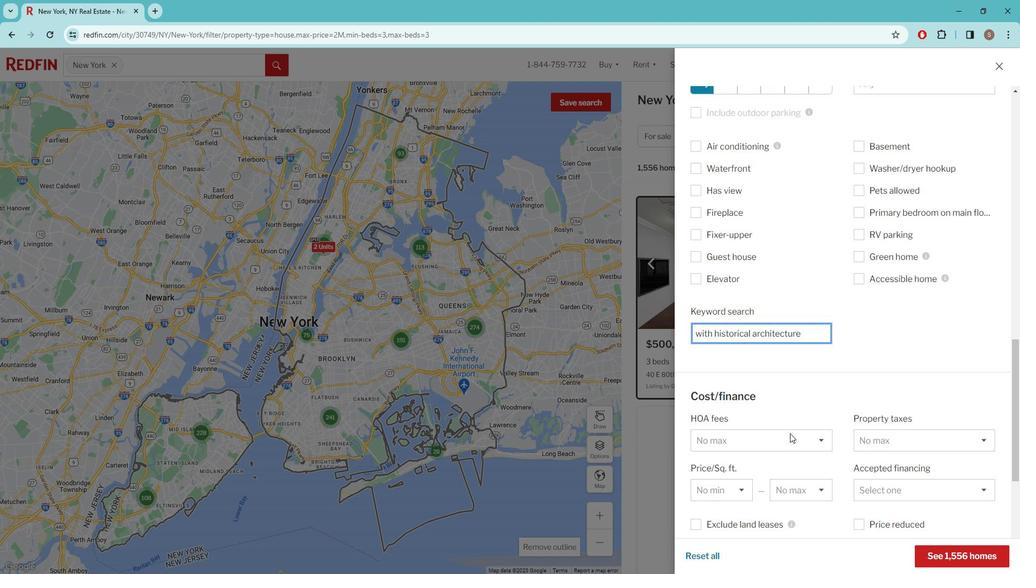 
Action: Mouse moved to (802, 392)
Screenshot: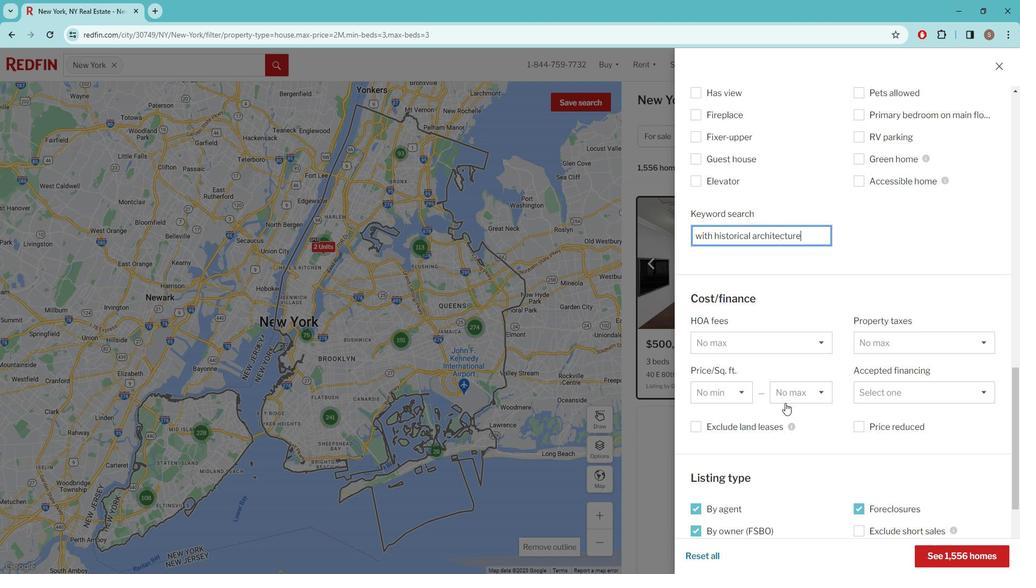 
Action: Mouse scrolled (802, 392) with delta (0, 0)
Screenshot: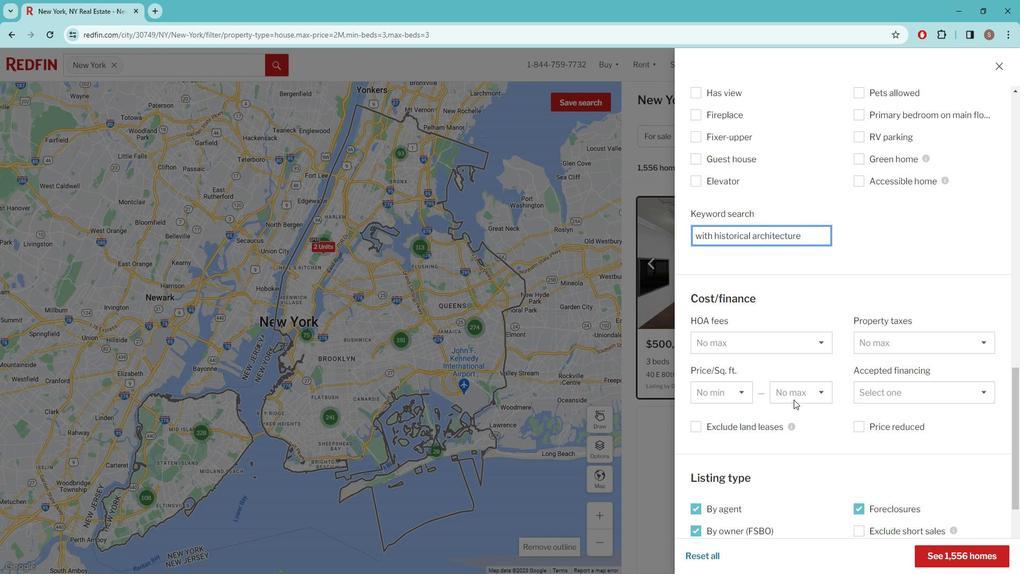 
Action: Mouse scrolled (802, 392) with delta (0, 0)
Screenshot: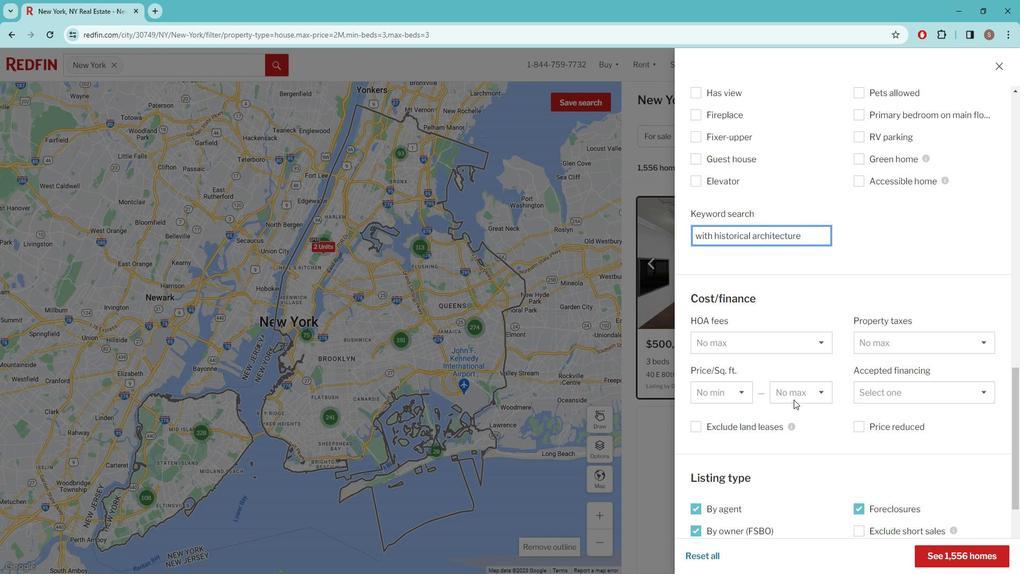 
Action: Mouse moved to (802, 390)
Screenshot: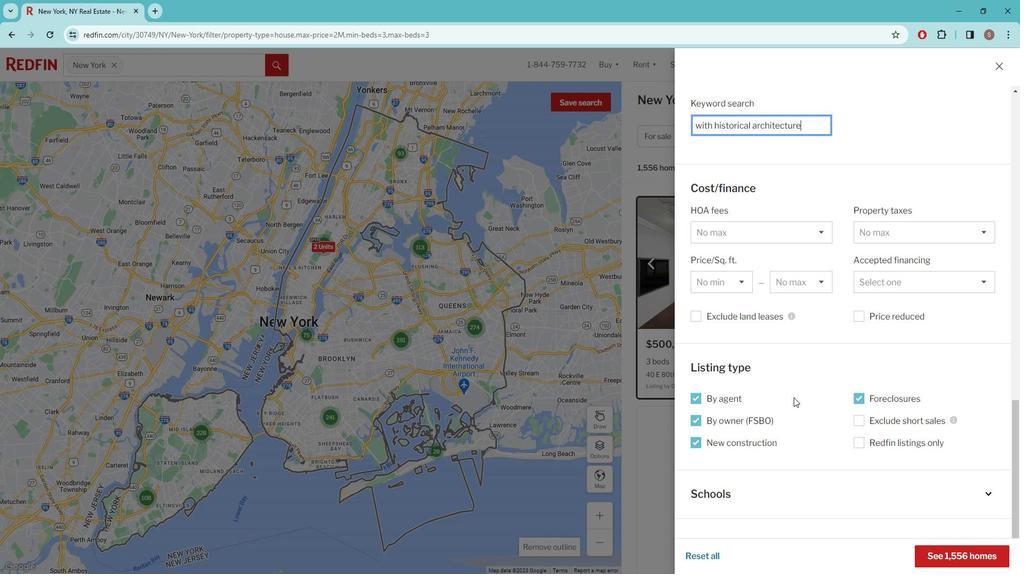 
Action: Mouse scrolled (802, 389) with delta (0, 0)
Screenshot: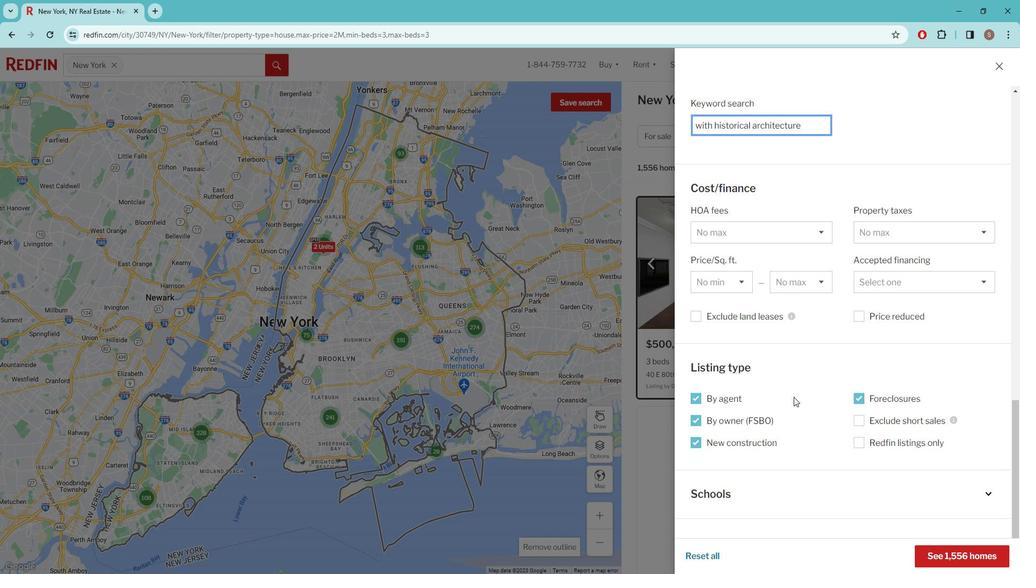 
Action: Mouse scrolled (802, 389) with delta (0, 0)
Screenshot: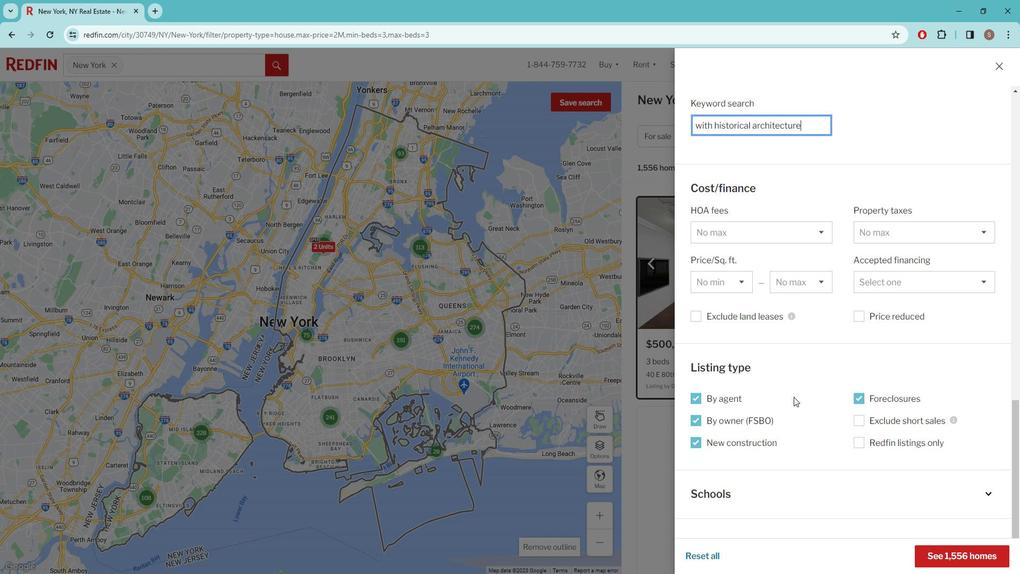 
Action: Mouse scrolled (802, 389) with delta (0, 0)
Screenshot: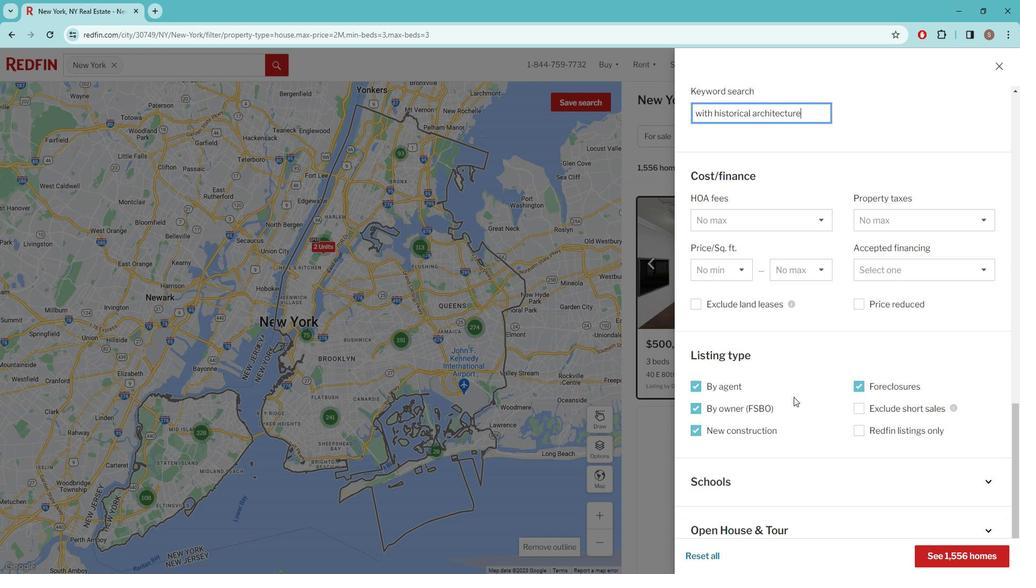 
Action: Mouse scrolled (802, 389) with delta (0, 0)
Screenshot: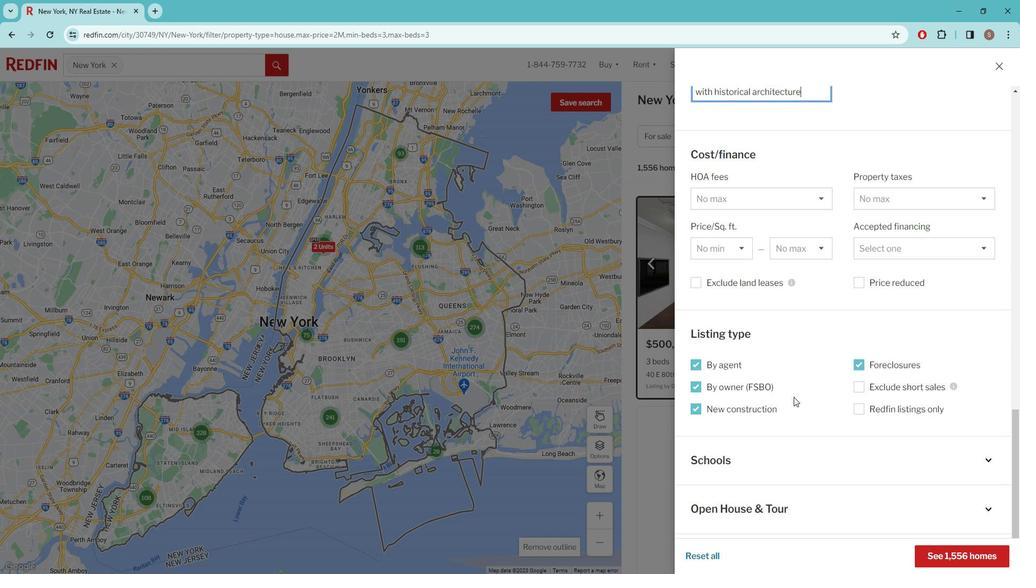 
Action: Mouse scrolled (802, 389) with delta (0, 0)
Screenshot: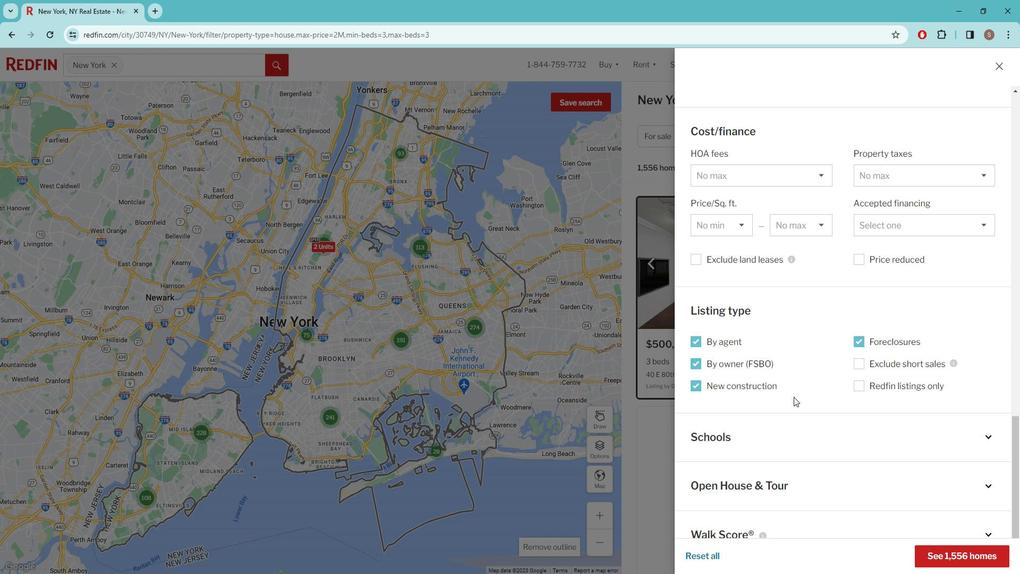 
Action: Mouse moved to (953, 540)
Screenshot: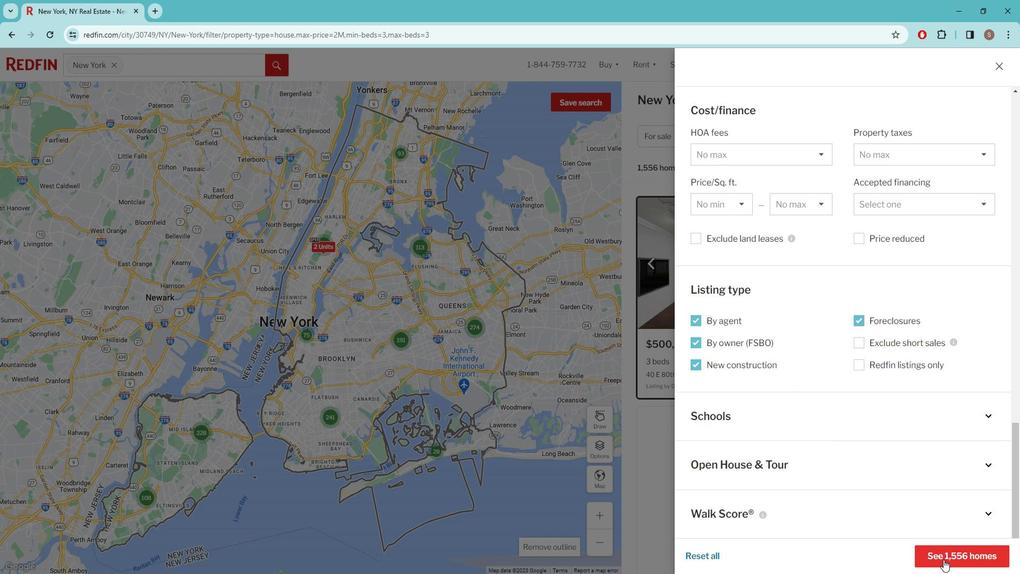 
Action: Mouse pressed left at (953, 540)
Screenshot: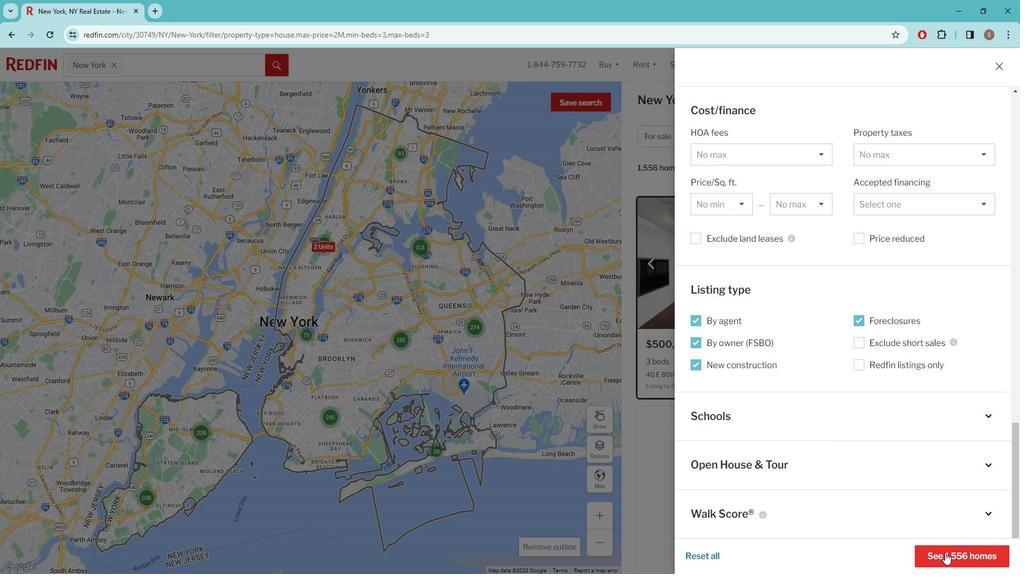 
Action: Mouse moved to (740, 338)
Screenshot: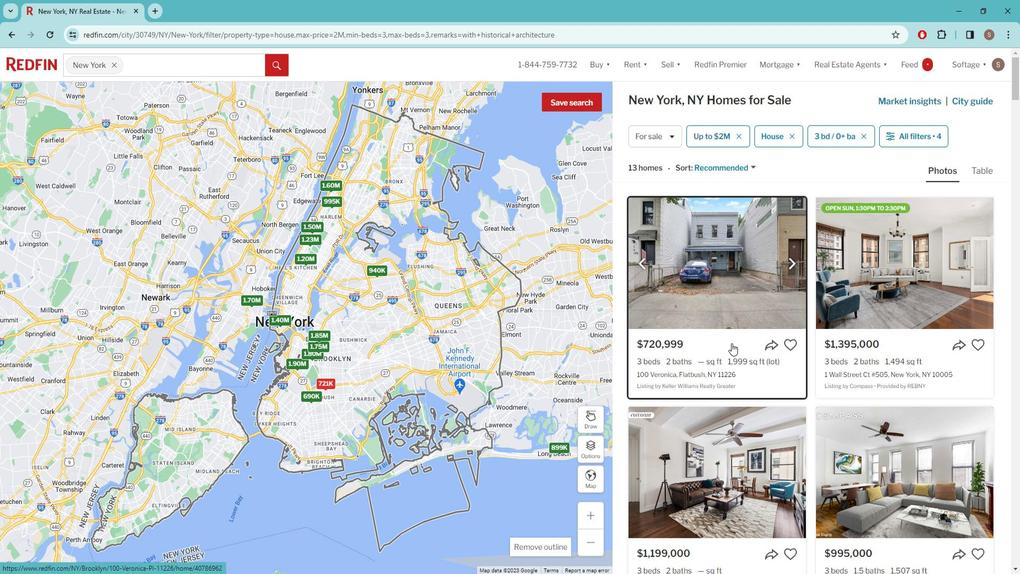 
Action: Mouse scrolled (740, 337) with delta (0, 0)
Screenshot: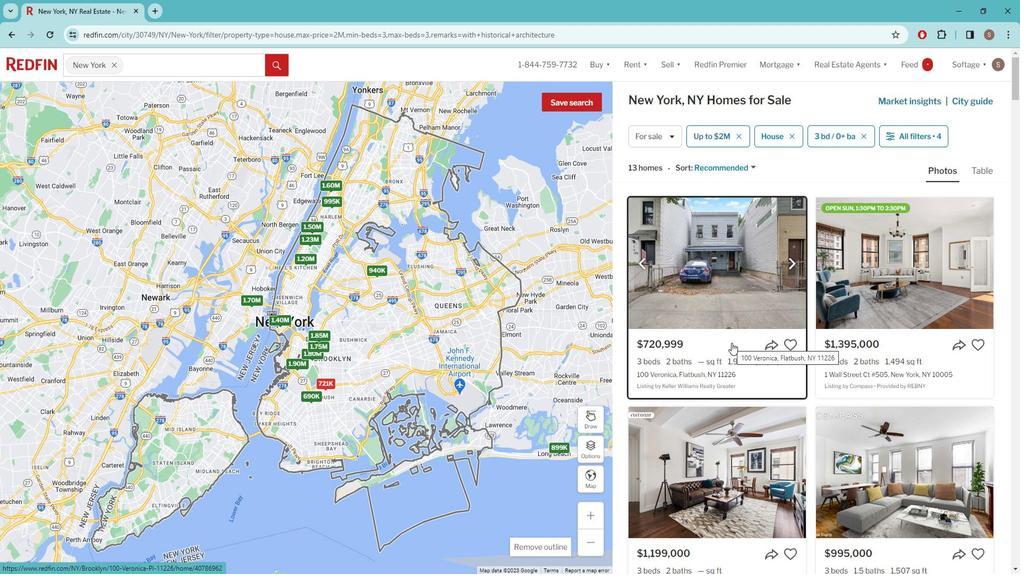 
Action: Mouse scrolled (740, 337) with delta (0, 0)
Screenshot: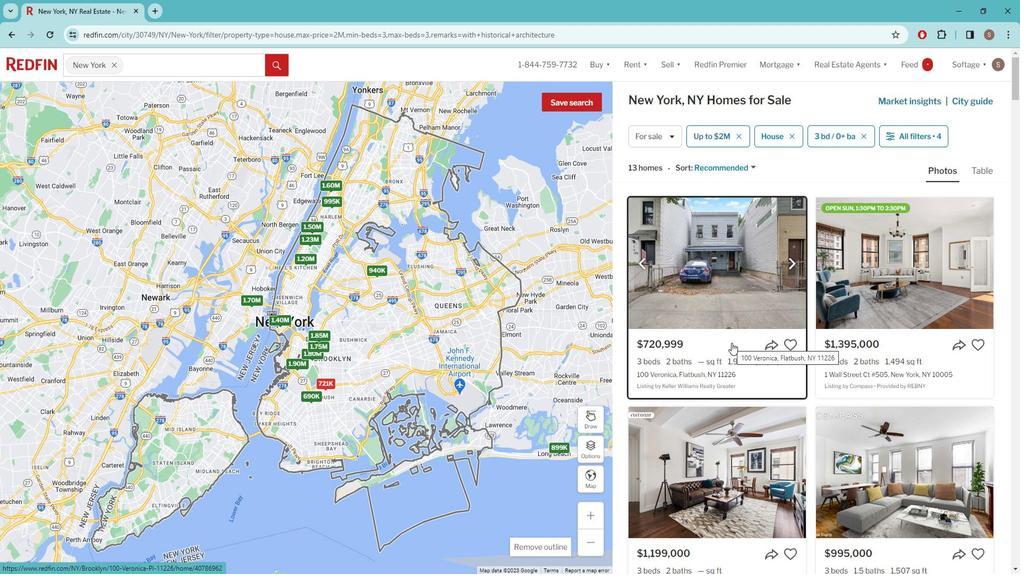 
Action: Mouse scrolled (740, 337) with delta (0, 0)
Screenshot: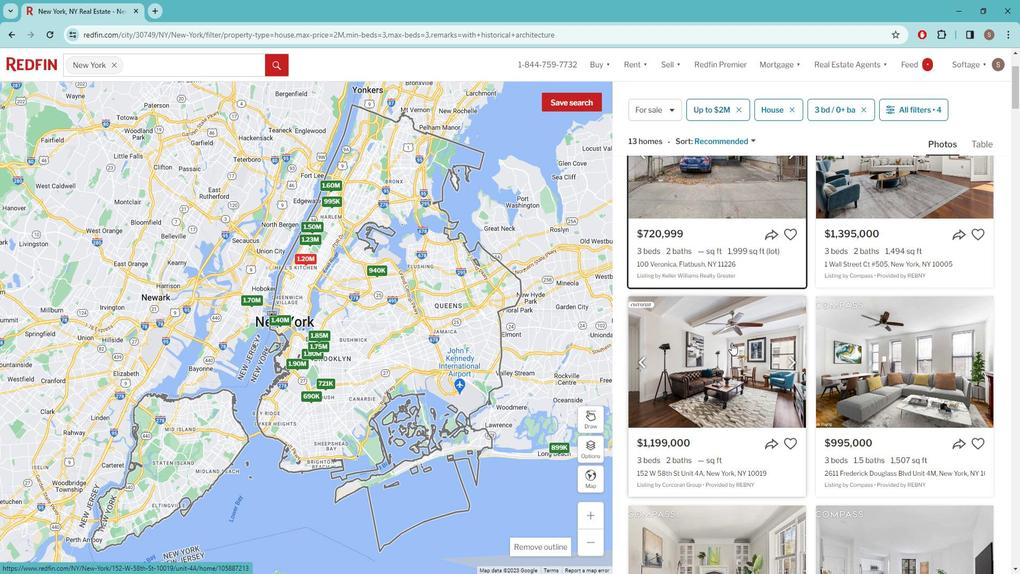 
Action: Mouse scrolled (740, 337) with delta (0, 0)
Screenshot: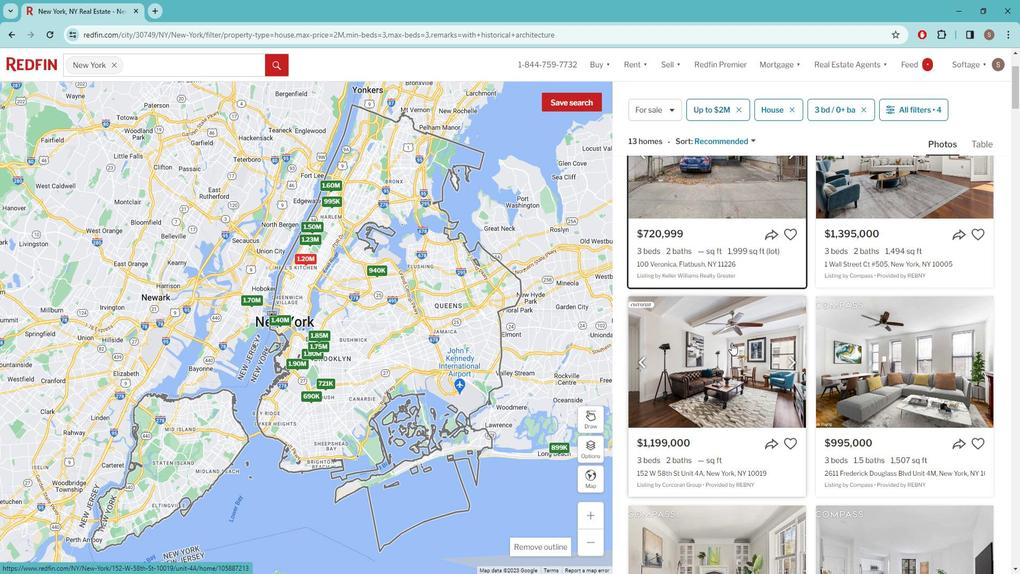 
Action: Mouse moved to (730, 523)
Screenshot: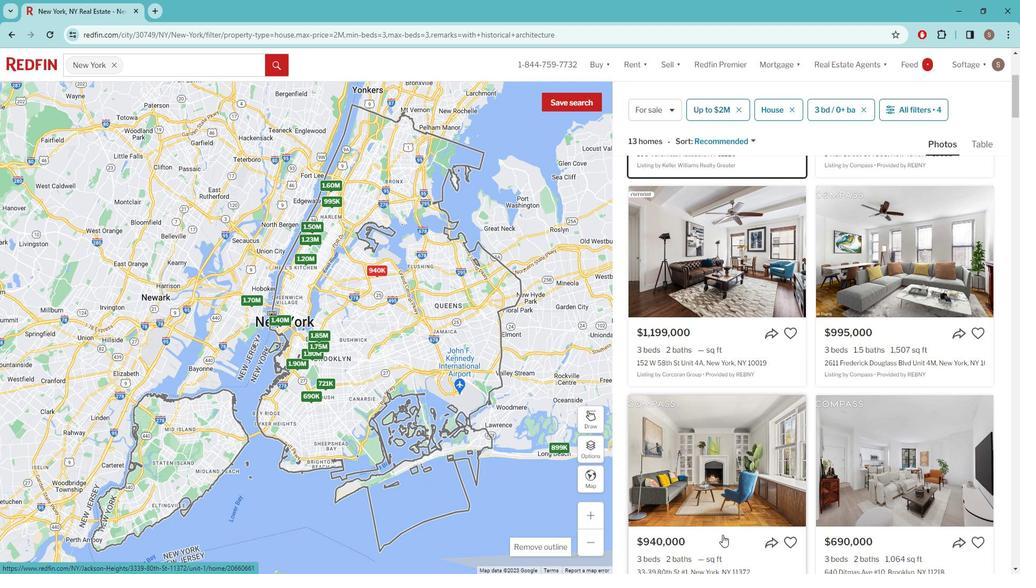 
Action: Mouse pressed left at (730, 523)
Screenshot: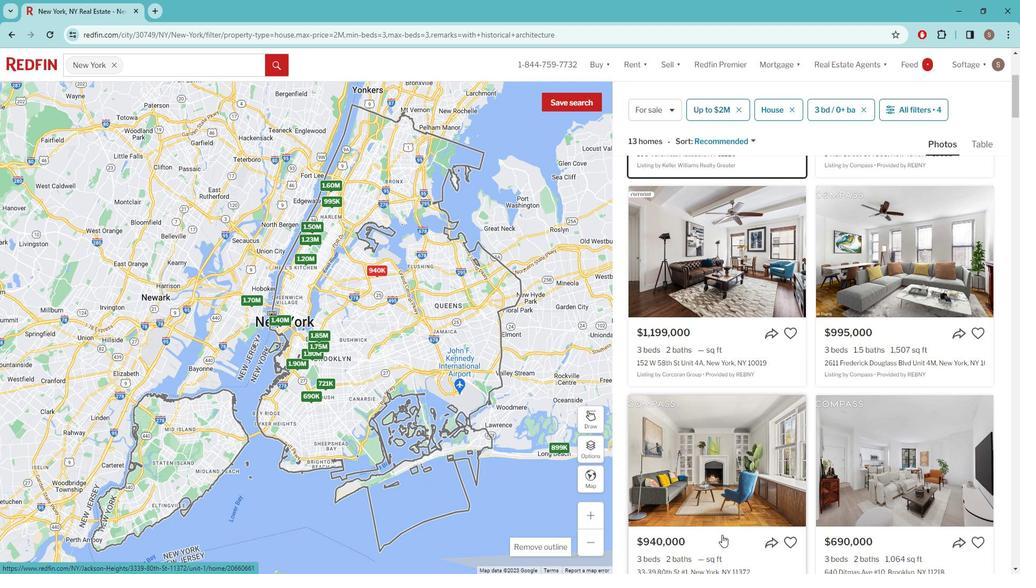 
Action: Mouse moved to (526, 373)
Screenshot: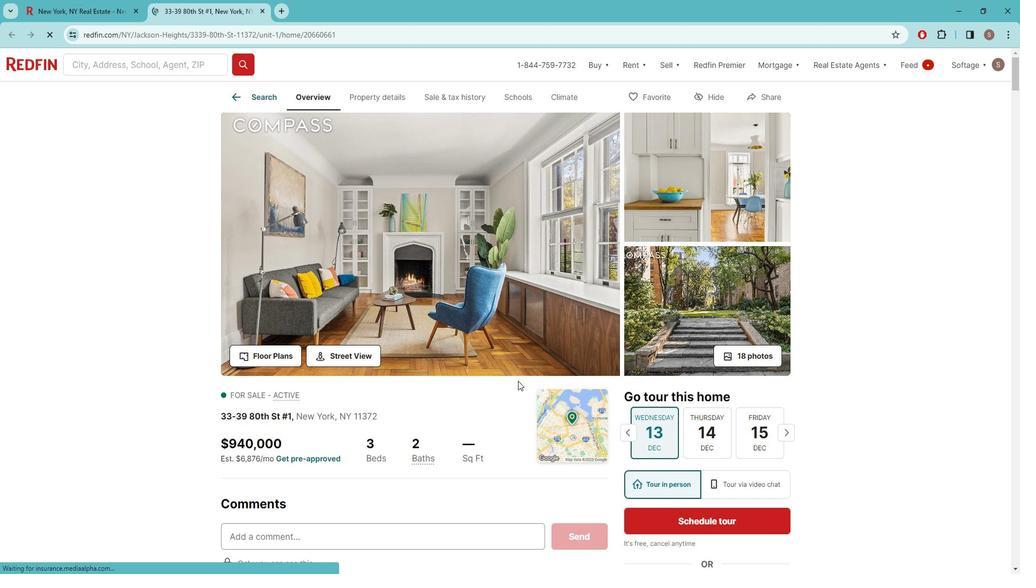 
Action: Mouse scrolled (526, 373) with delta (0, 0)
Screenshot: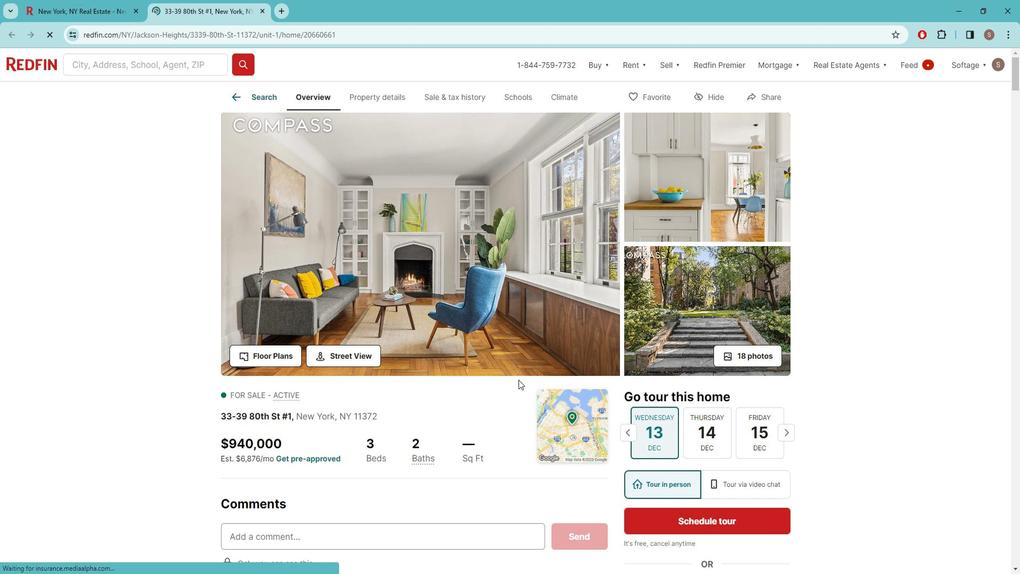 
Action: Mouse moved to (529, 370)
Screenshot: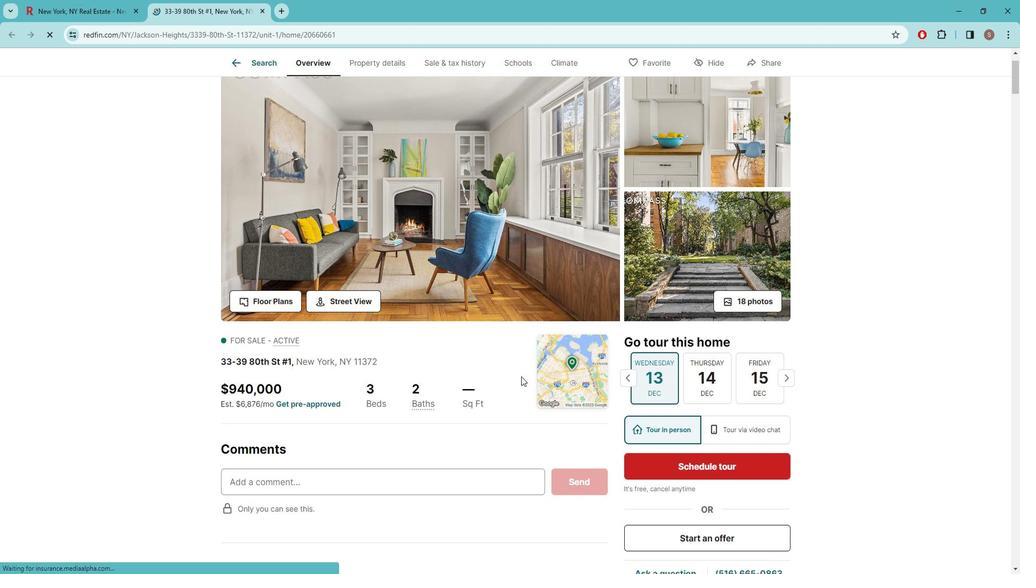 
Action: Mouse scrolled (529, 370) with delta (0, 0)
Screenshot: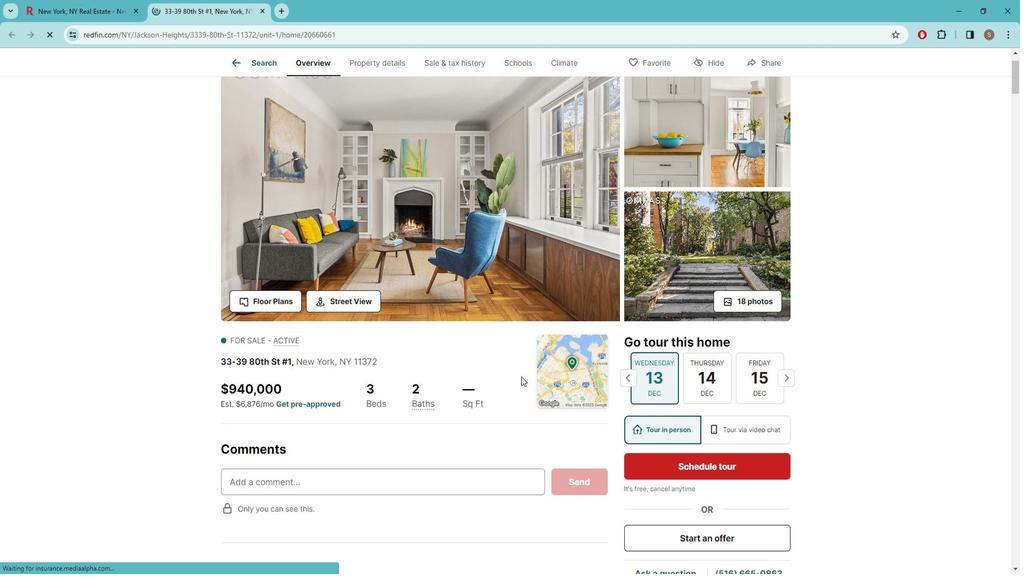 
Action: Mouse moved to (536, 367)
Screenshot: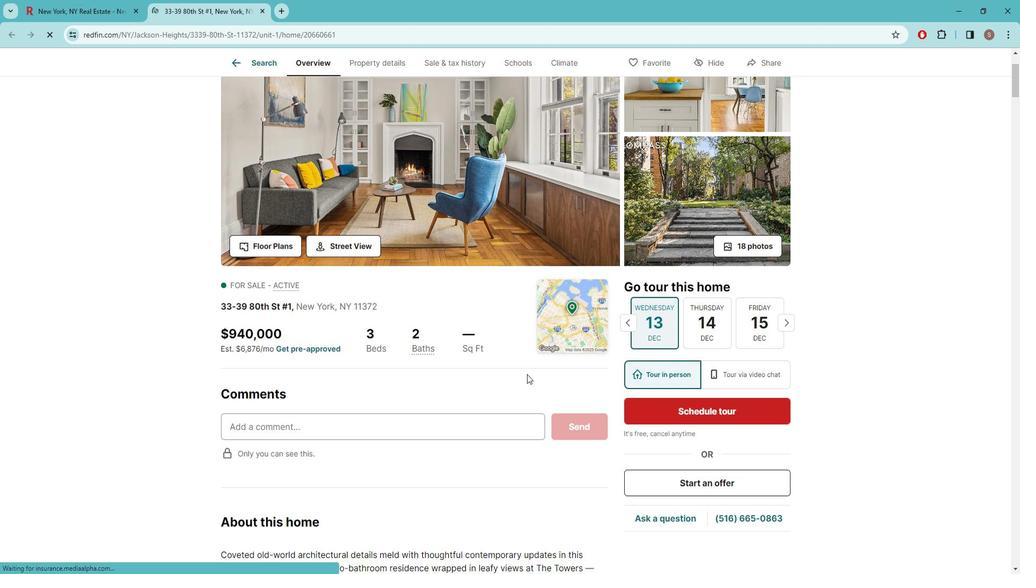 
Action: Mouse scrolled (536, 368) with delta (0, 0)
Screenshot: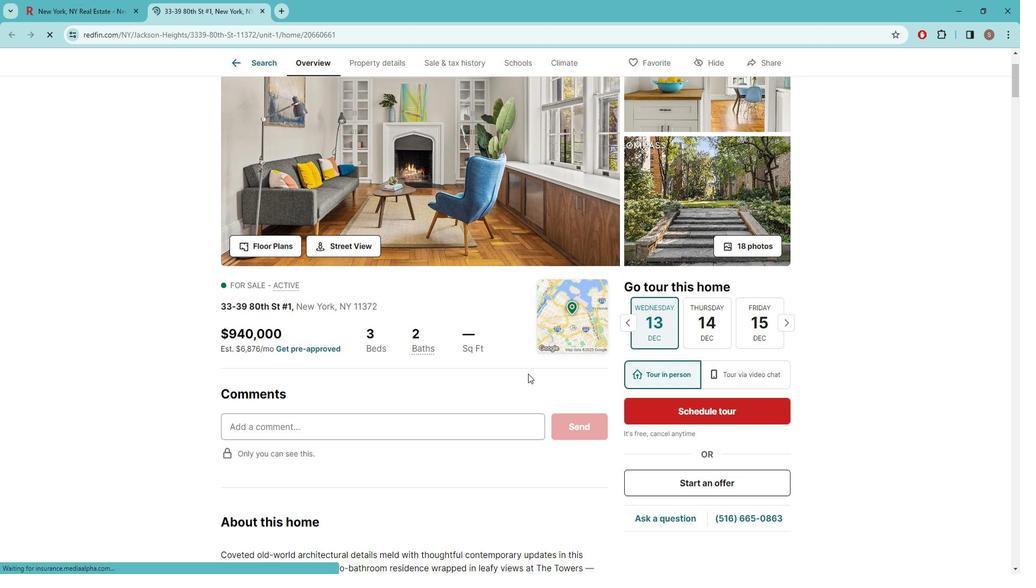 
Action: Mouse moved to (536, 282)
Screenshot: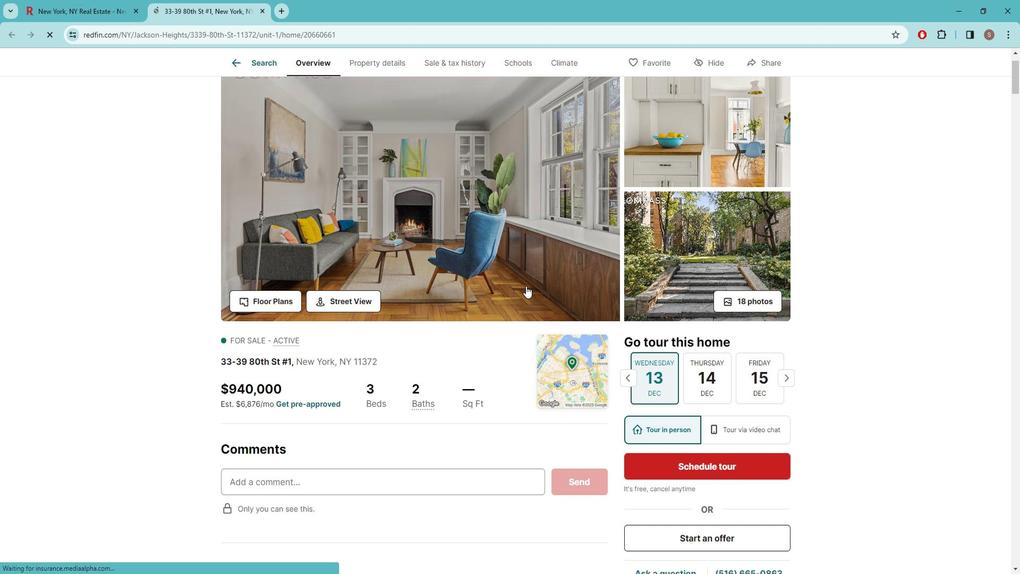 
Action: Mouse pressed left at (536, 282)
Screenshot: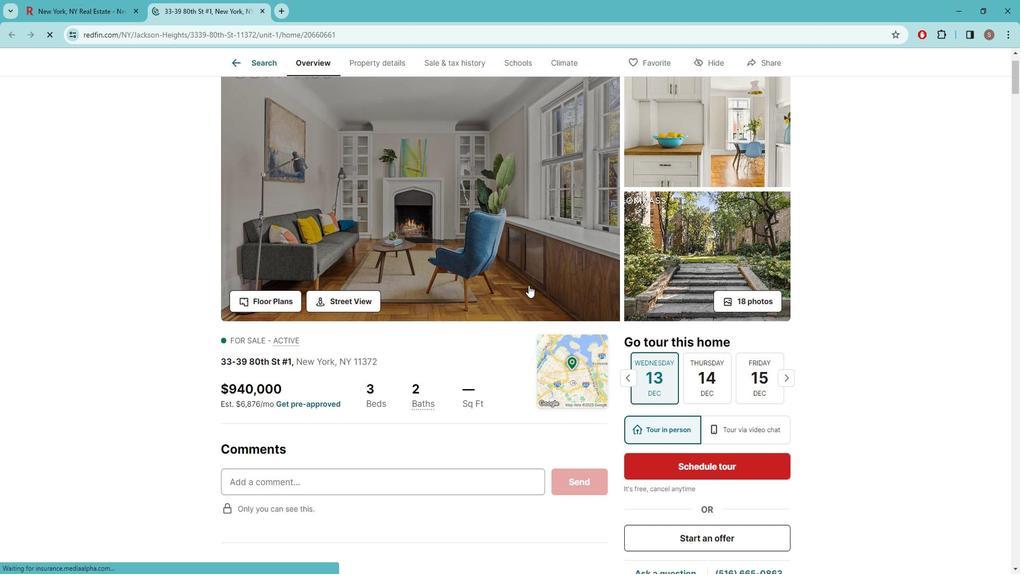 
Action: Mouse moved to (963, 309)
Screenshot: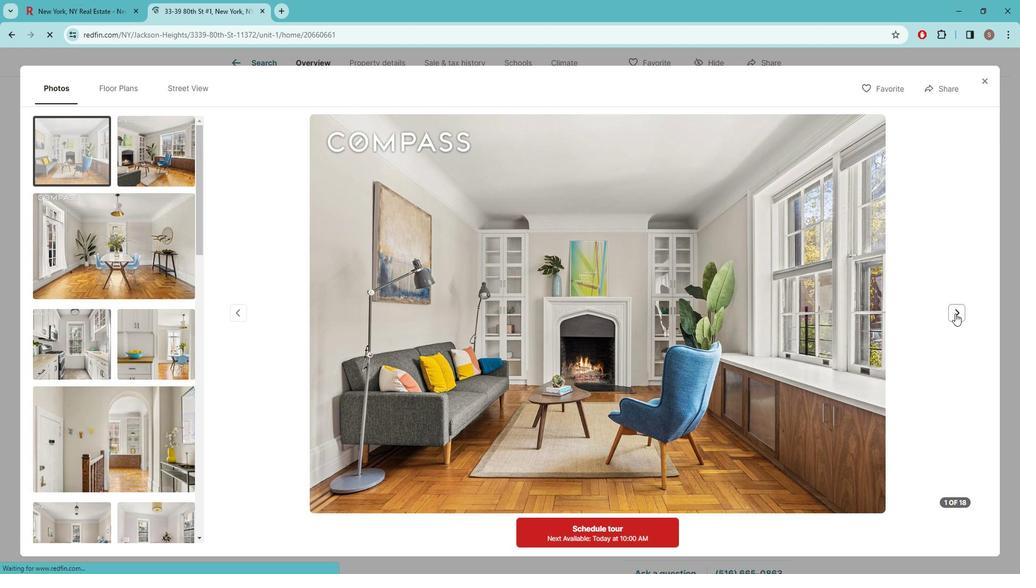 
Action: Mouse pressed left at (963, 309)
Screenshot: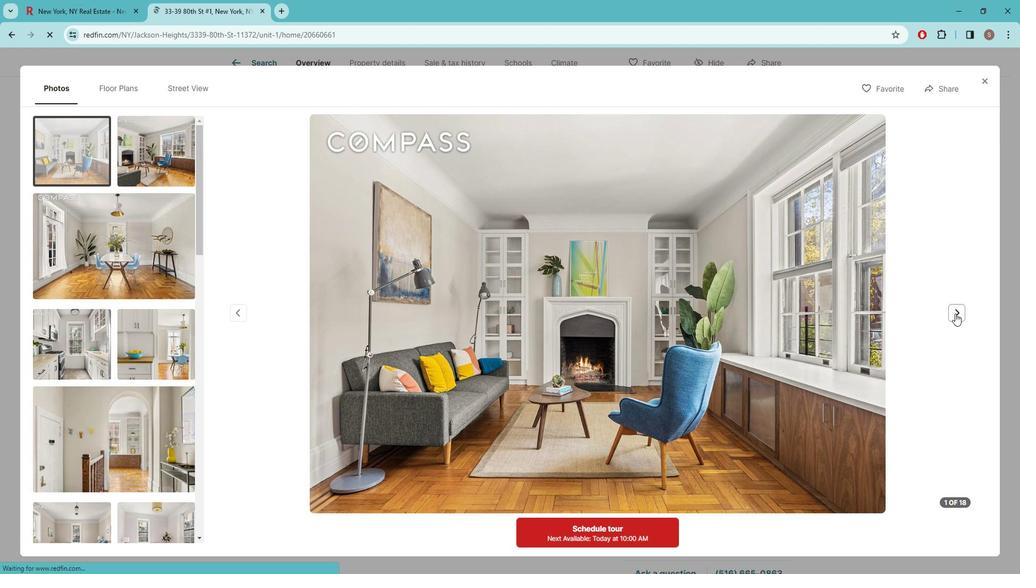 
Action: Mouse pressed left at (963, 309)
Screenshot: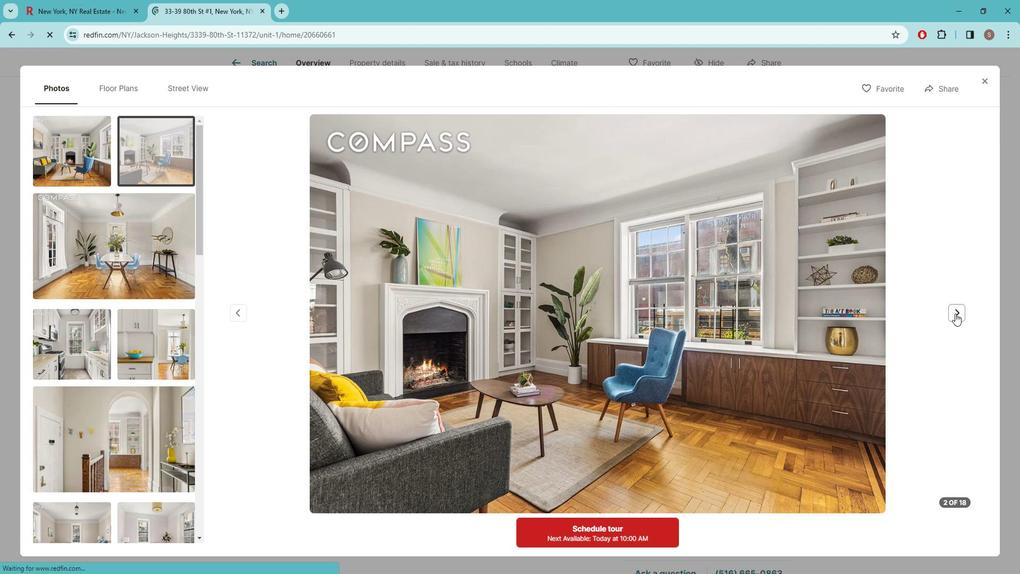 
Action: Mouse moved to (963, 309)
Screenshot: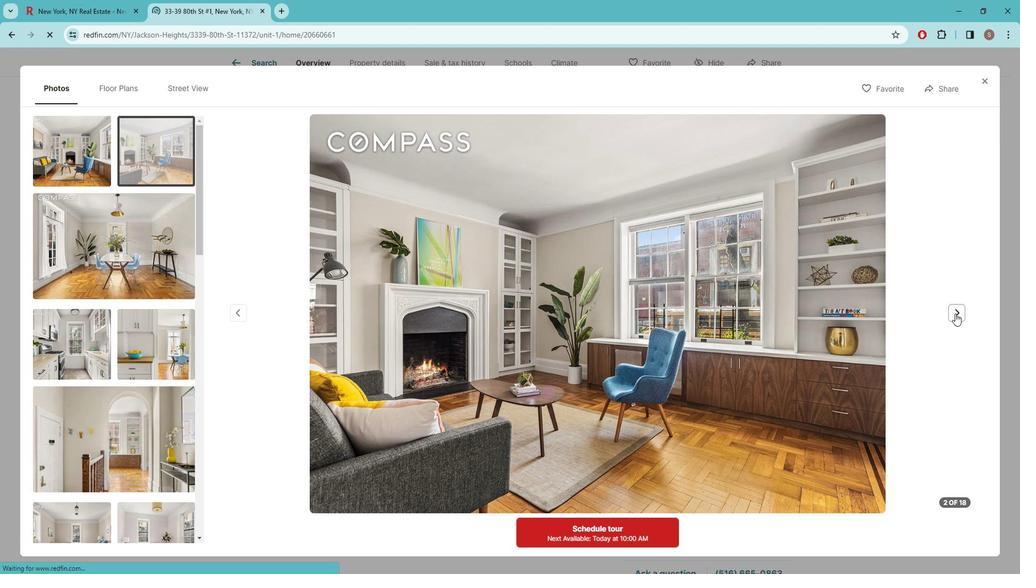 
Action: Mouse pressed left at (963, 309)
Screenshot: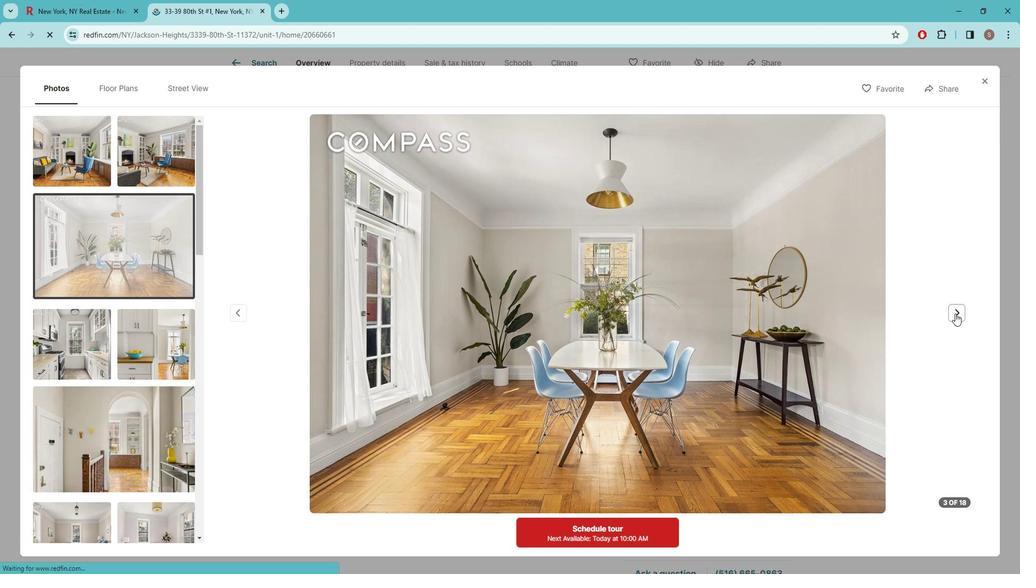 
Action: Mouse moved to (963, 309)
Screenshot: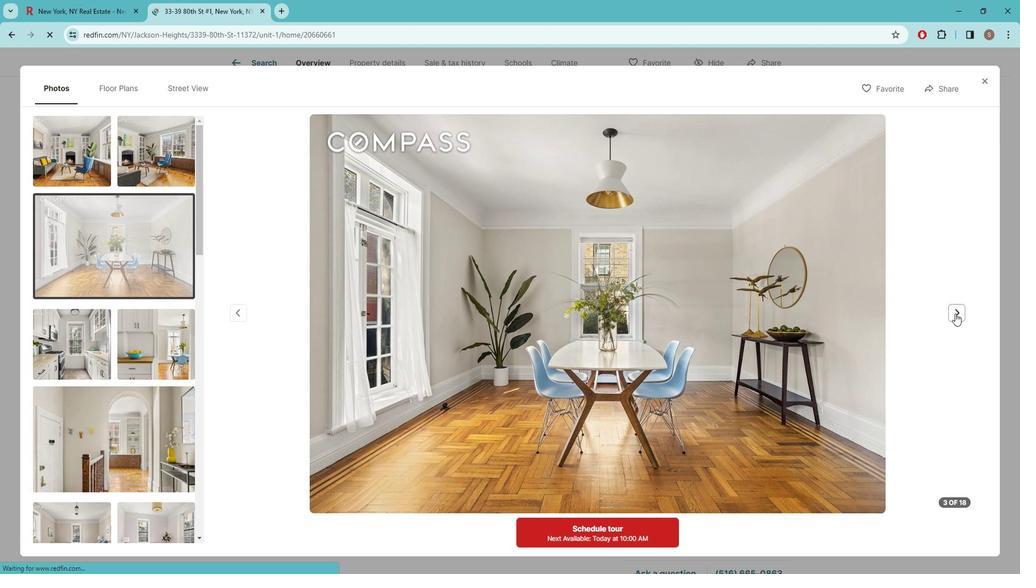 
Action: Mouse pressed left at (963, 309)
Screenshot: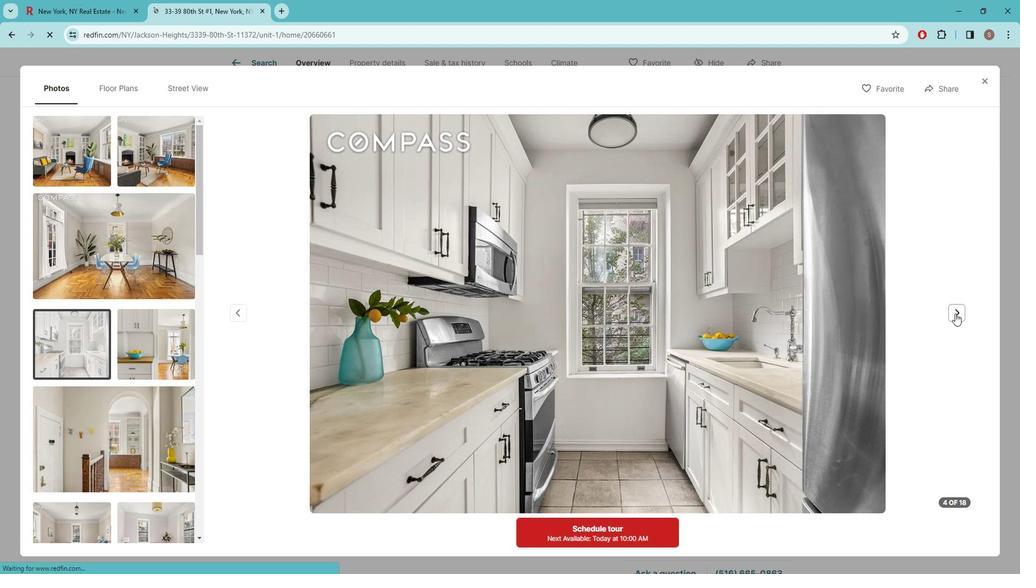 
Action: Mouse moved to (963, 309)
Screenshot: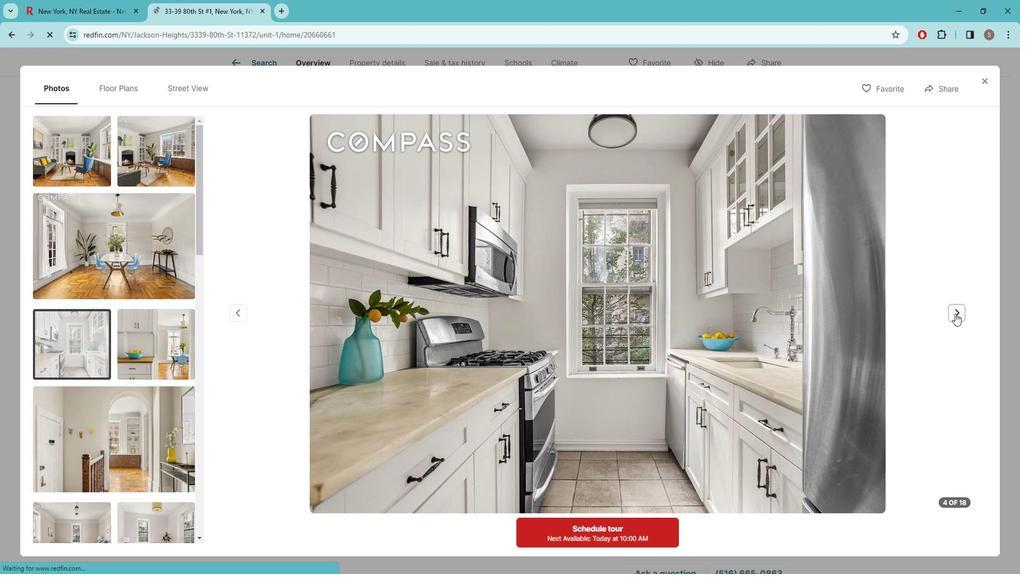 
Action: Mouse pressed left at (963, 309)
Screenshot: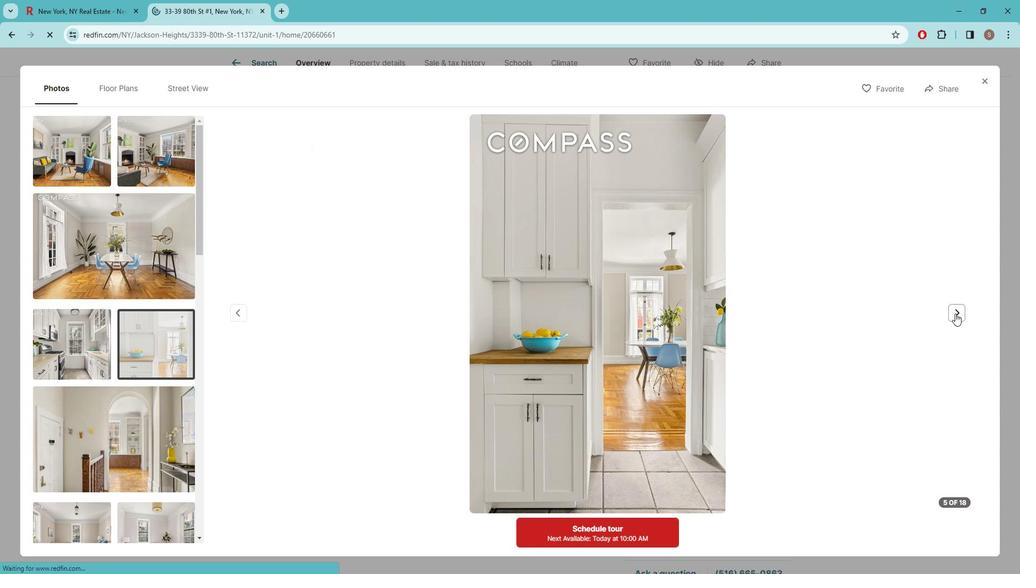 
Action: Mouse pressed left at (963, 309)
Screenshot: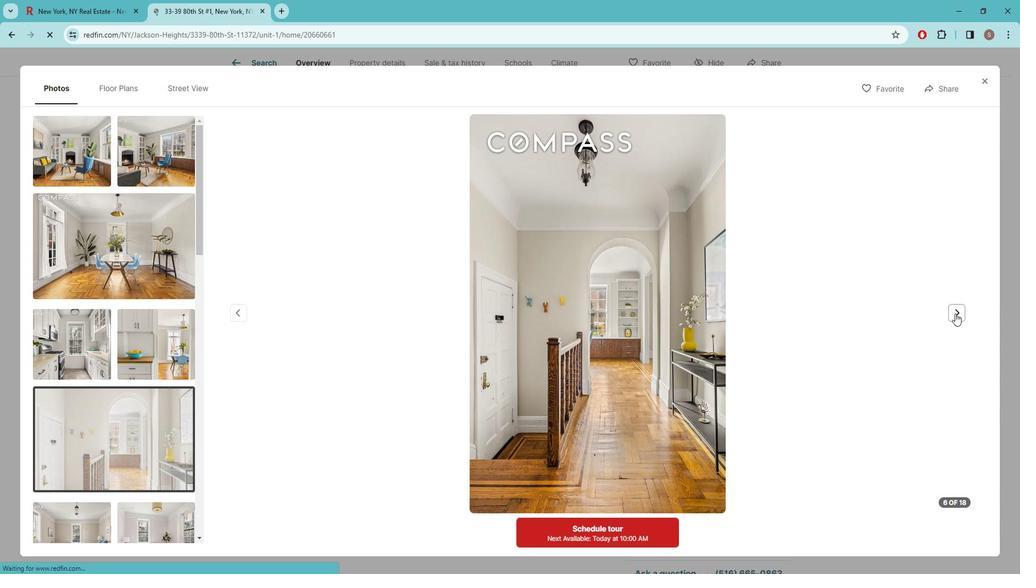 
Action: Mouse moved to (963, 309)
Screenshot: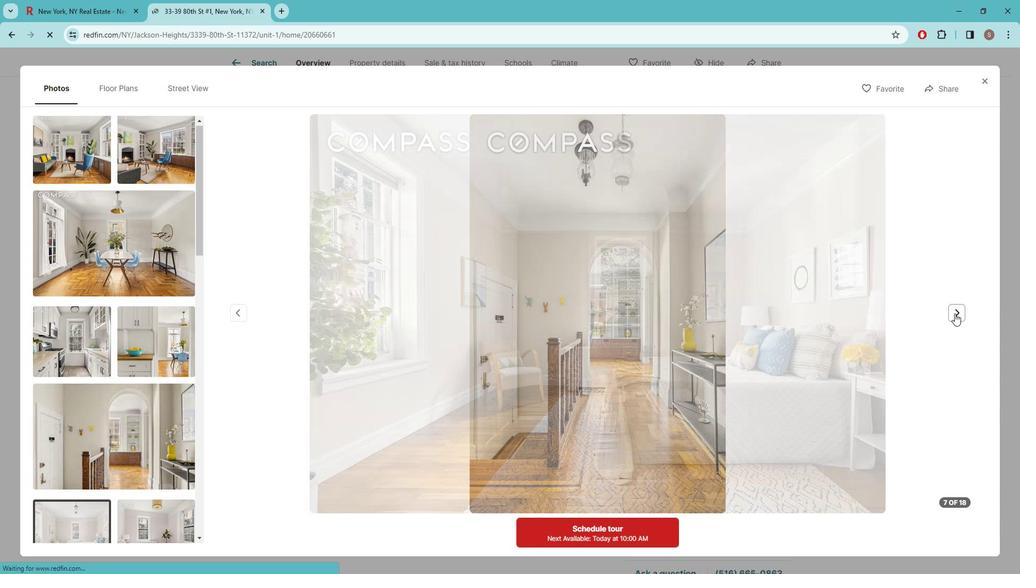 
Action: Mouse pressed left at (963, 309)
Screenshot: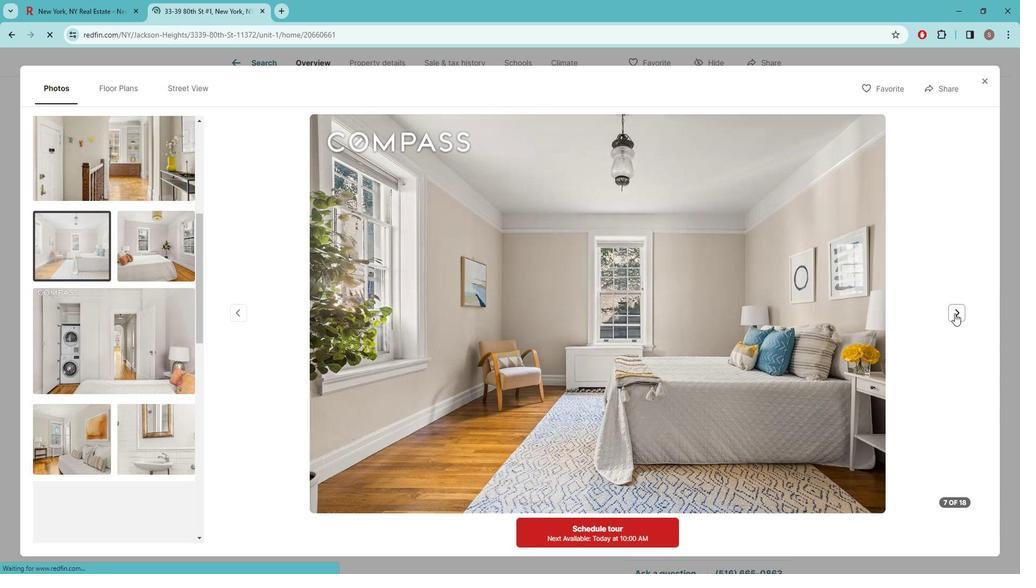 
Action: Mouse pressed left at (963, 309)
Screenshot: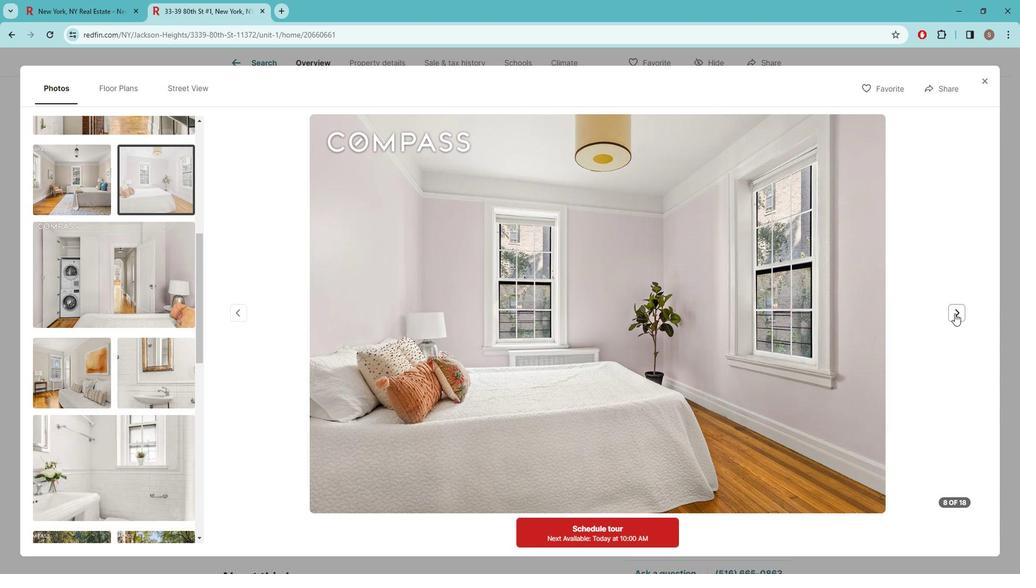 
Action: Mouse pressed left at (963, 309)
Screenshot: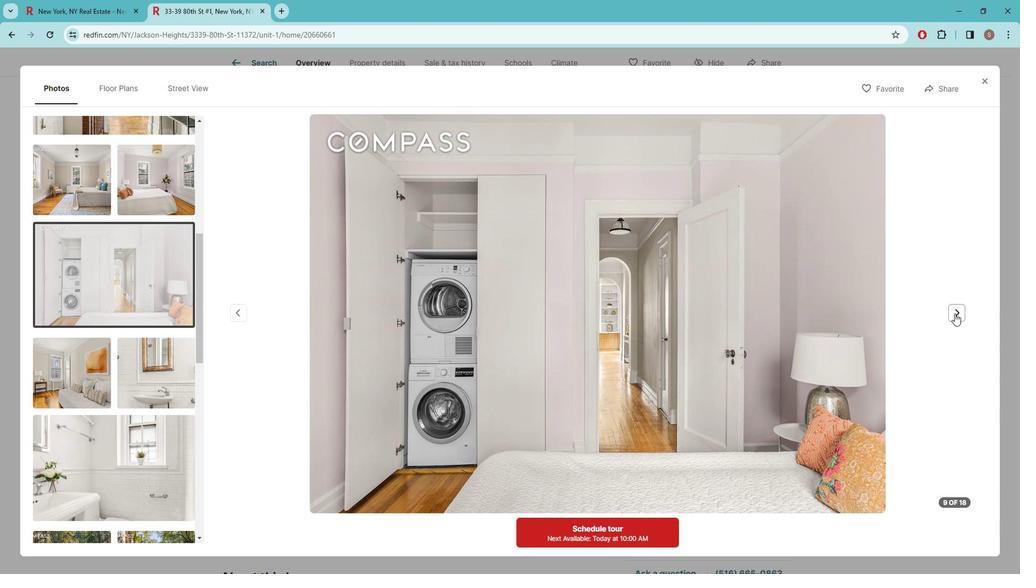 
Action: Mouse pressed left at (963, 309)
Screenshot: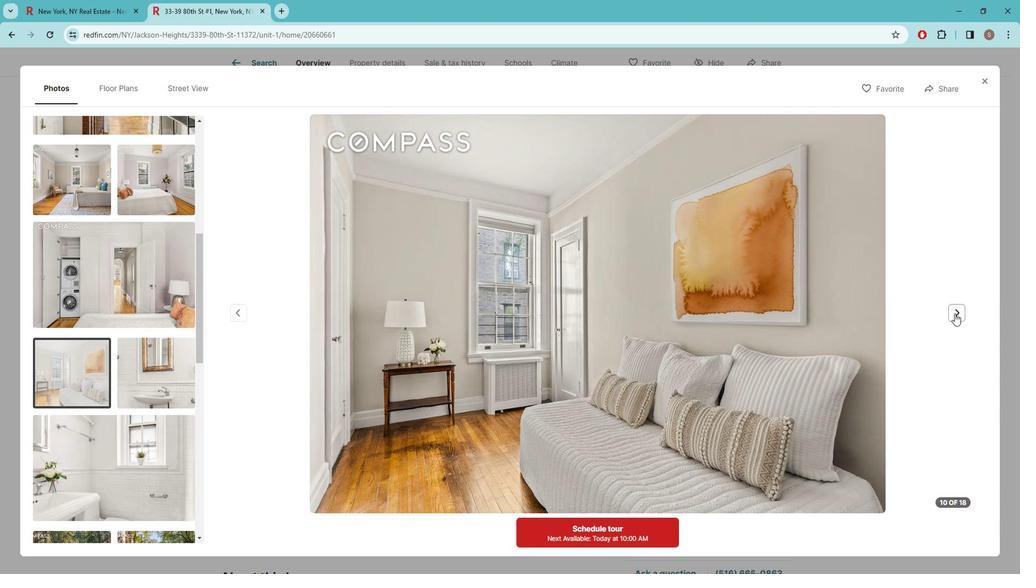 
Action: Mouse pressed left at (963, 309)
Screenshot: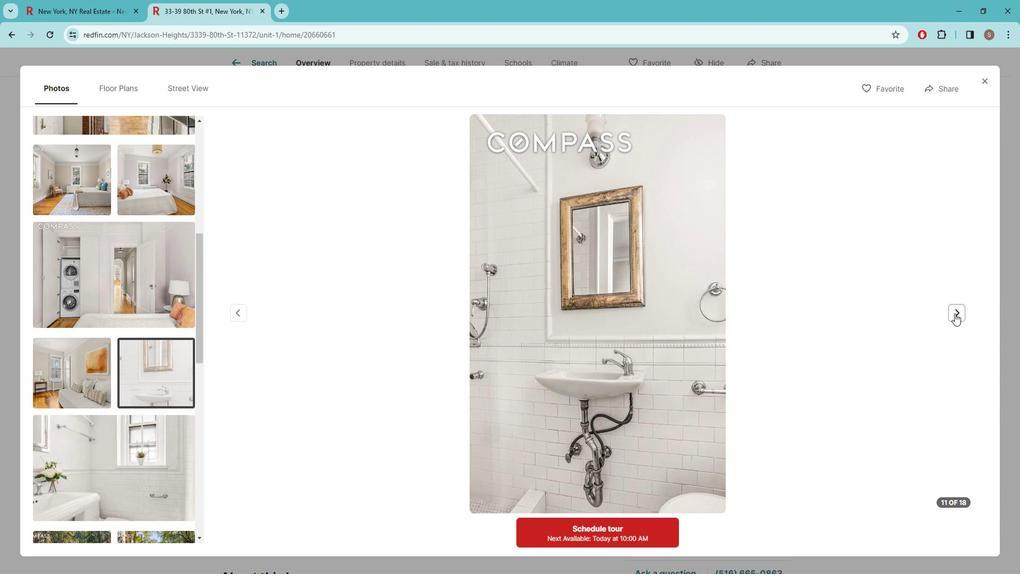 
Action: Mouse pressed left at (963, 309)
Screenshot: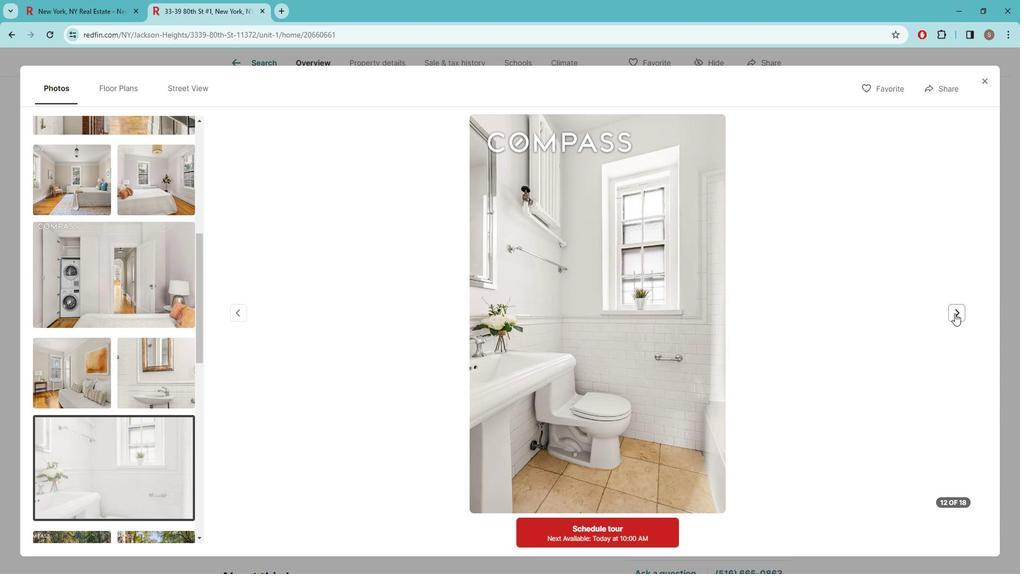 
Action: Mouse pressed left at (963, 309)
Screenshot: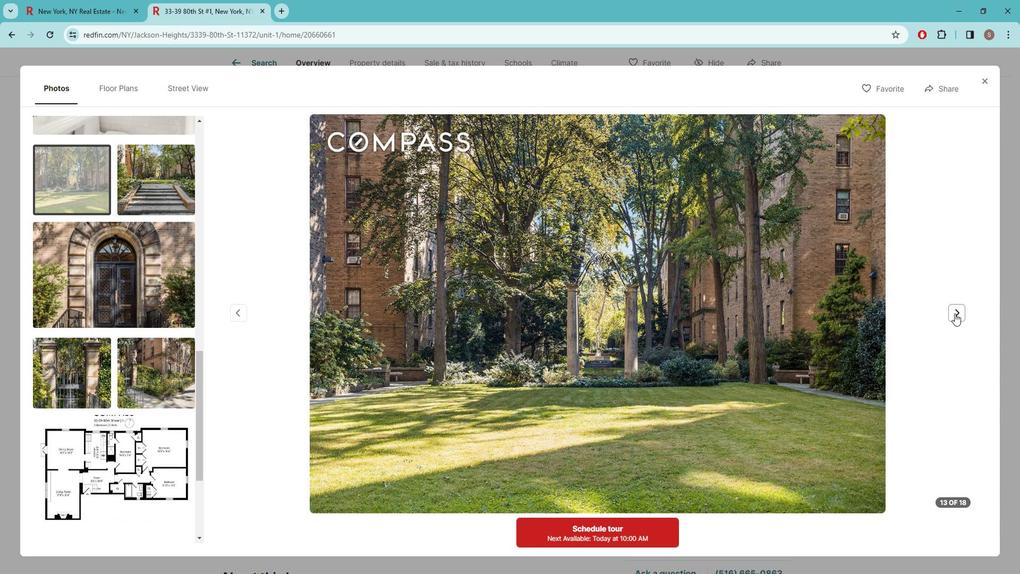 
Action: Mouse moved to (963, 309)
Screenshot: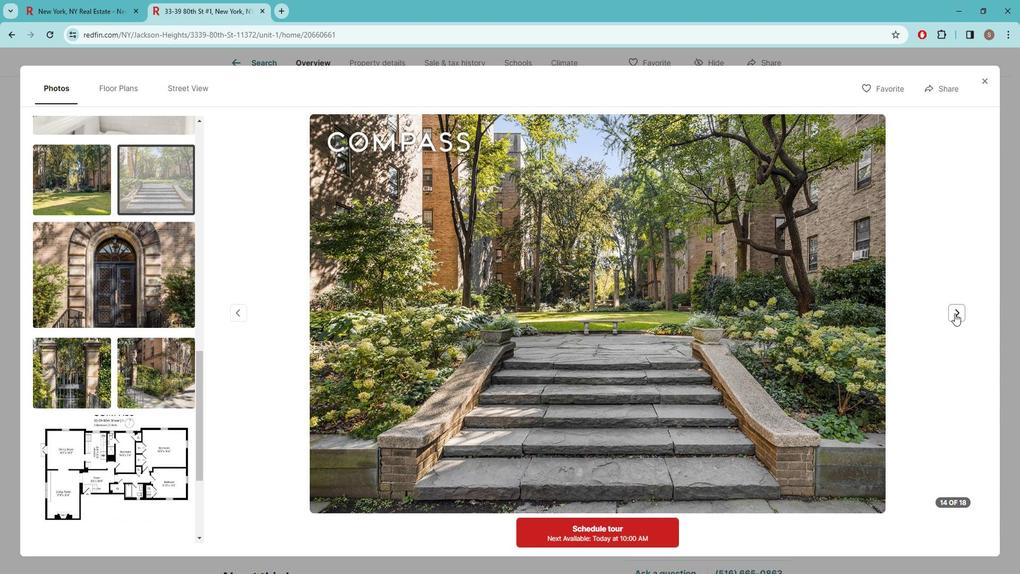 
Action: Mouse pressed left at (963, 309)
Screenshot: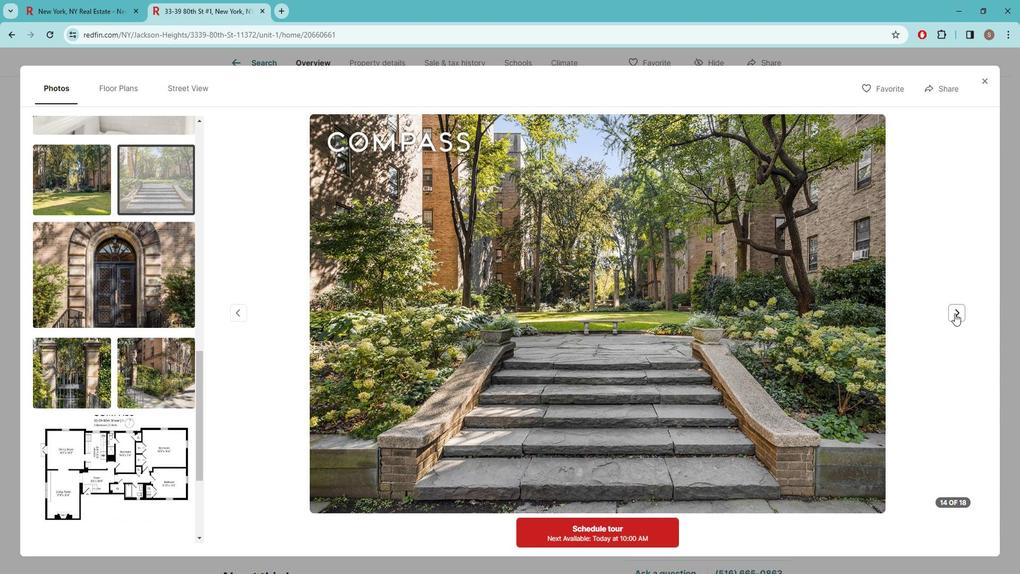 
Action: Mouse moved to (962, 310)
Screenshot: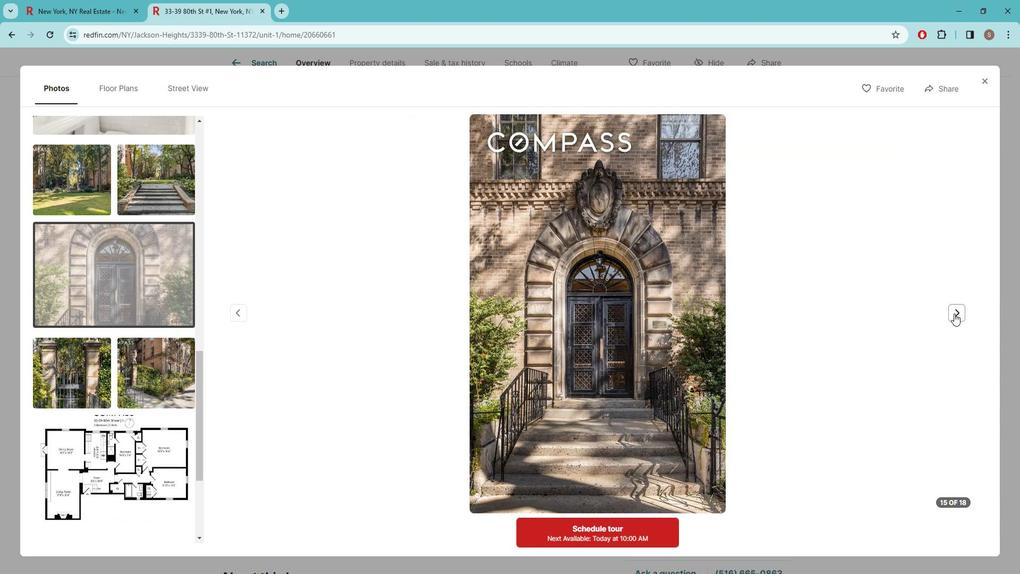 
Action: Mouse pressed left at (962, 310)
Screenshot: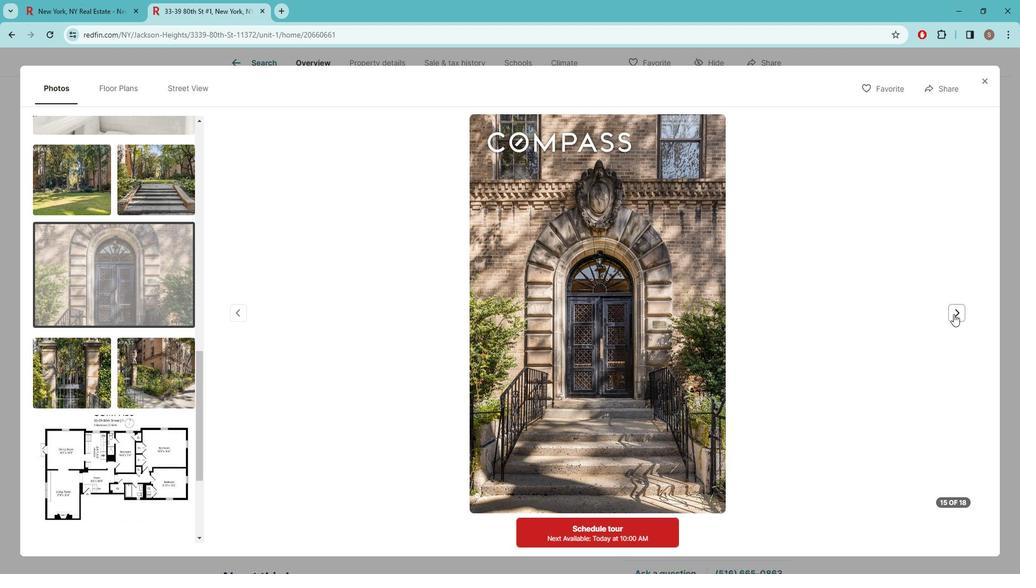 
Action: Mouse pressed left at (962, 310)
Screenshot: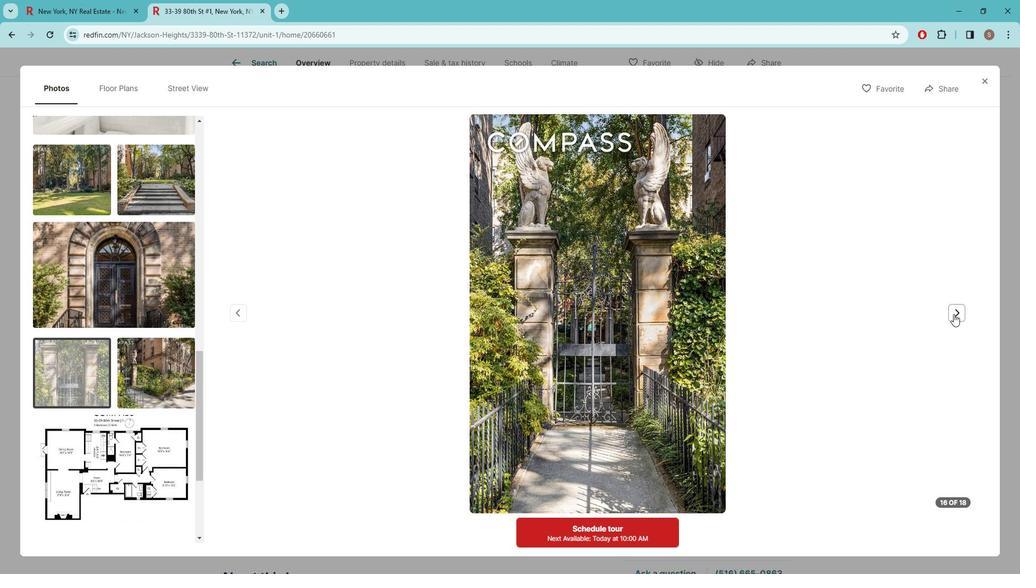 
Action: Mouse moved to (961, 310)
Screenshot: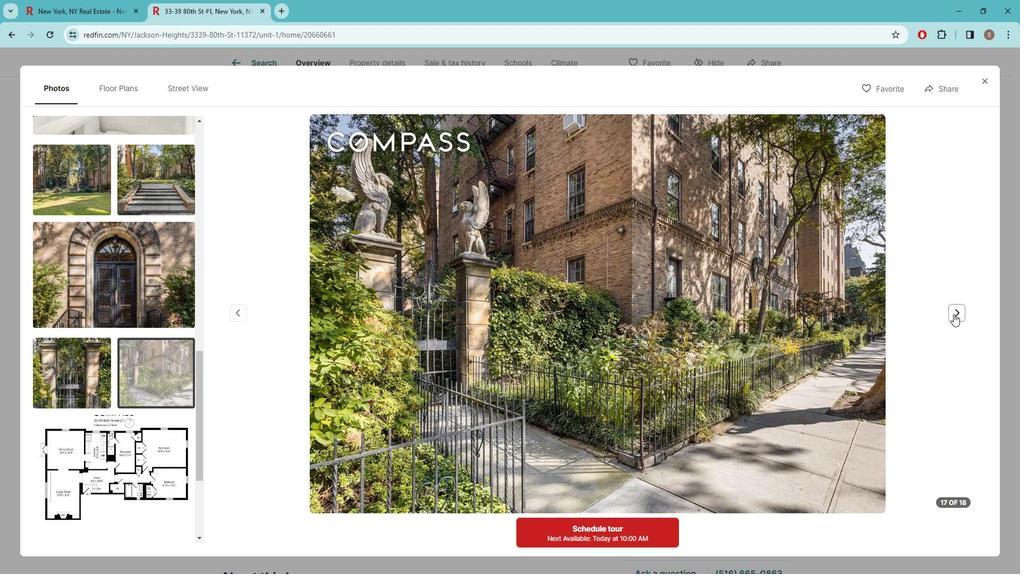
Action: Mouse pressed left at (961, 310)
Screenshot: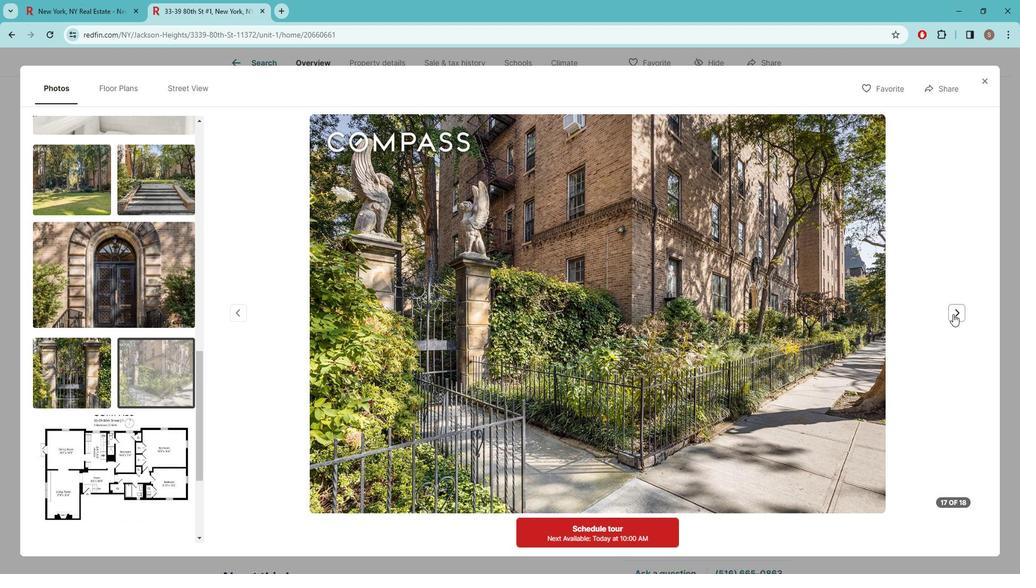 
Action: Mouse moved to (992, 88)
Screenshot: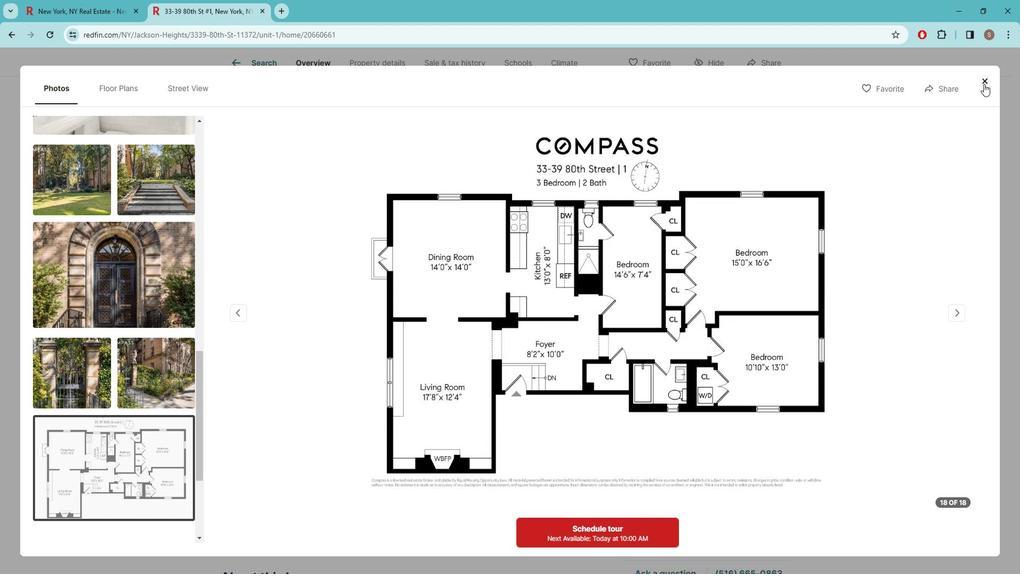 
Action: Mouse pressed left at (992, 88)
Screenshot: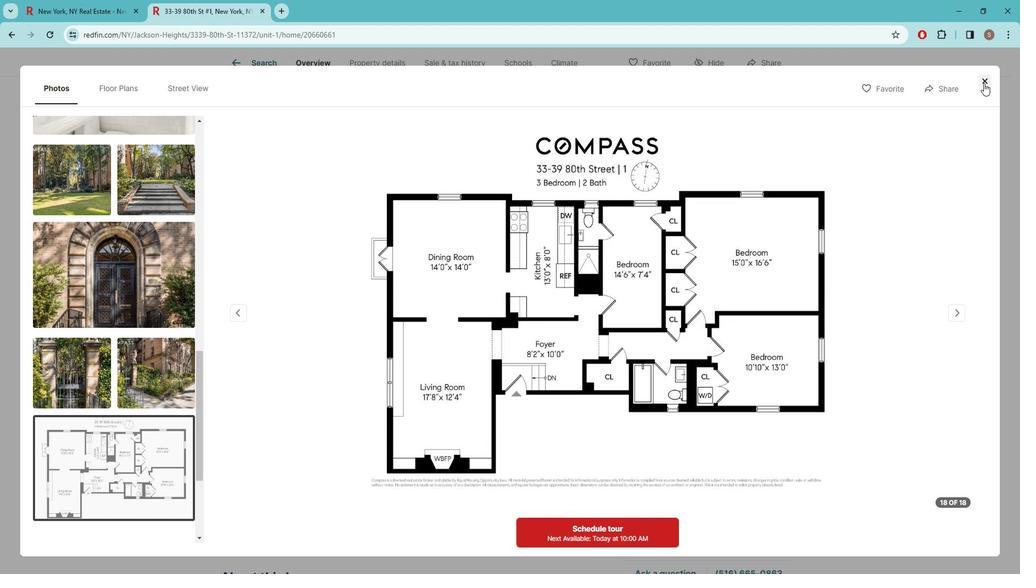 
Action: Mouse moved to (821, 308)
Screenshot: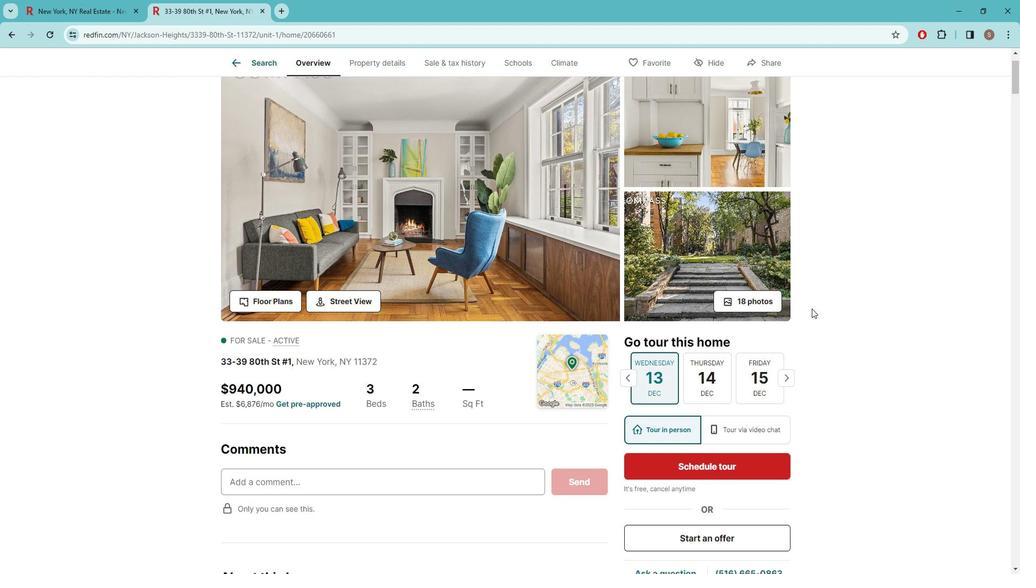 
Action: Mouse scrolled (821, 307) with delta (0, 0)
Screenshot: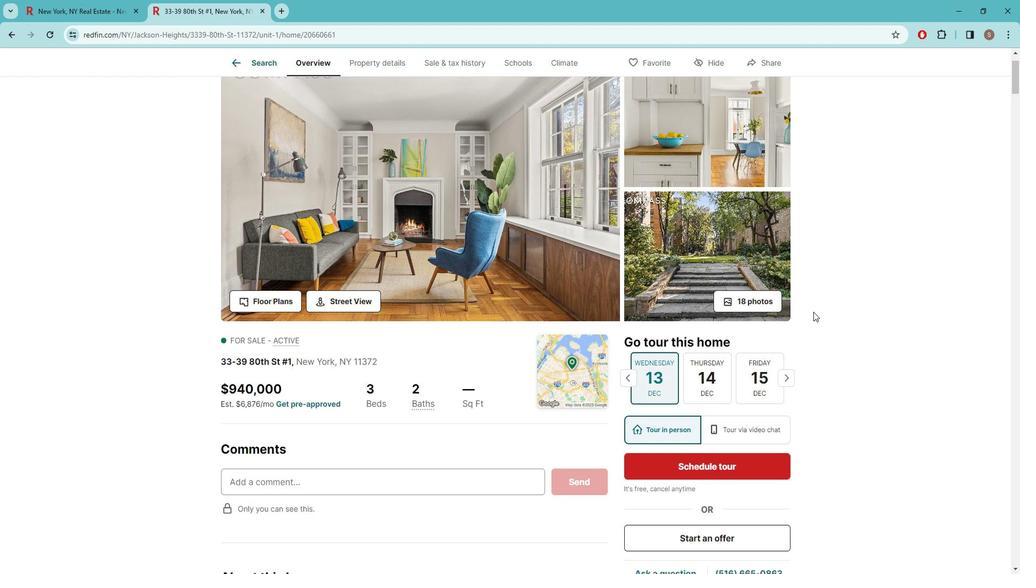 
Action: Mouse scrolled (821, 307) with delta (0, 0)
Screenshot: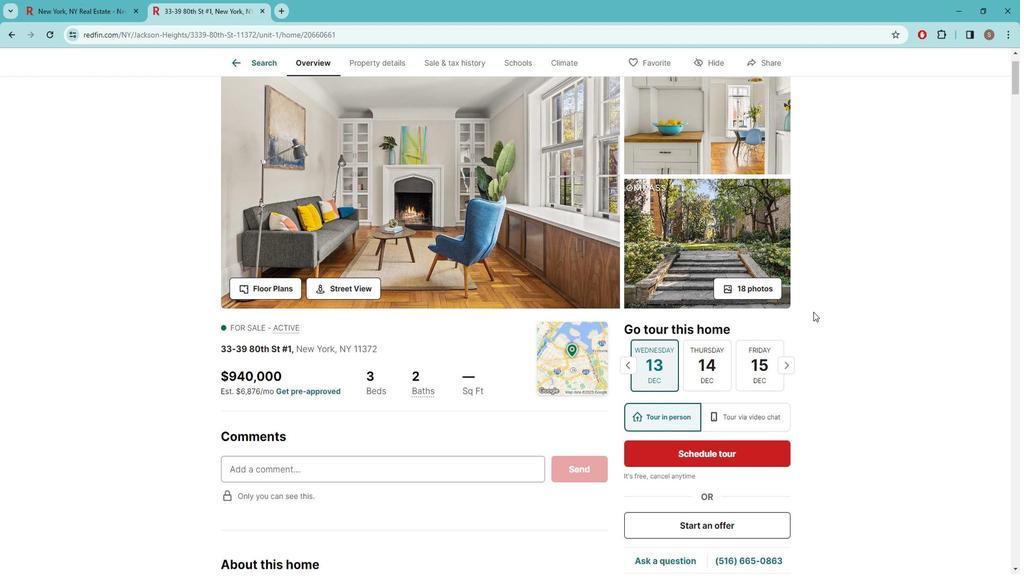 
Action: Mouse scrolled (821, 307) with delta (0, 0)
Screenshot: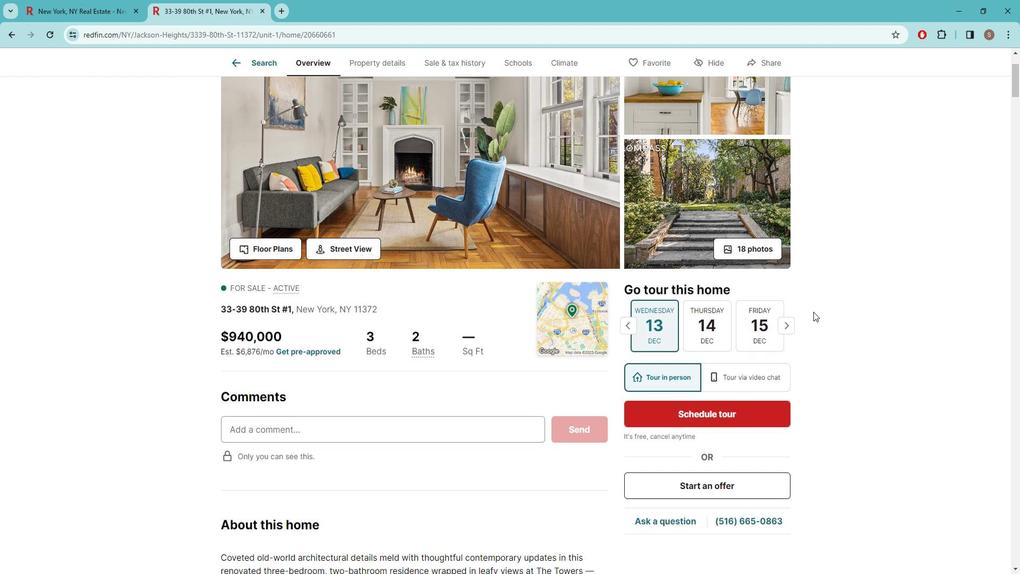 
Action: Mouse scrolled (821, 307) with delta (0, 0)
Screenshot: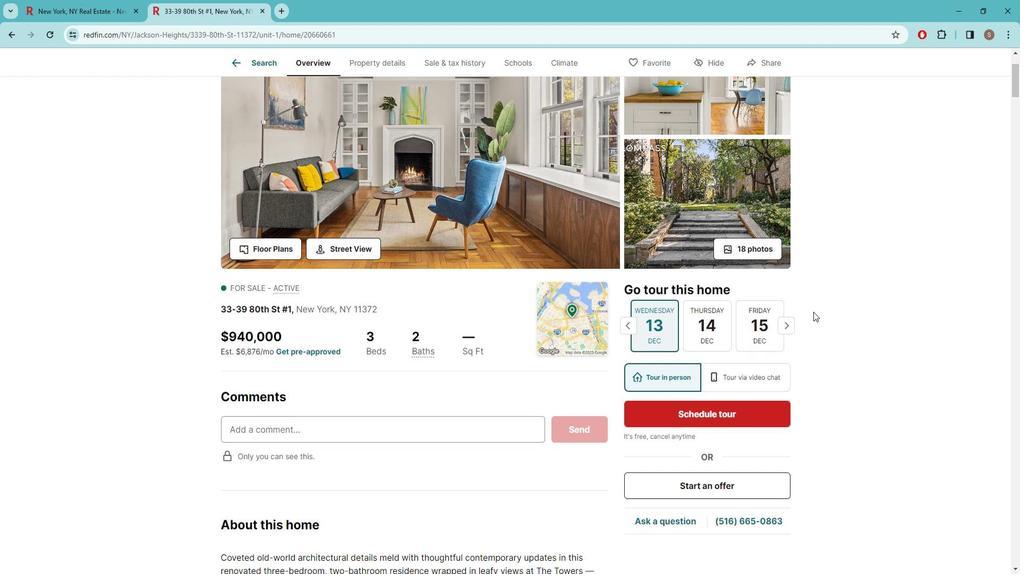 
Action: Mouse moved to (824, 307)
Screenshot: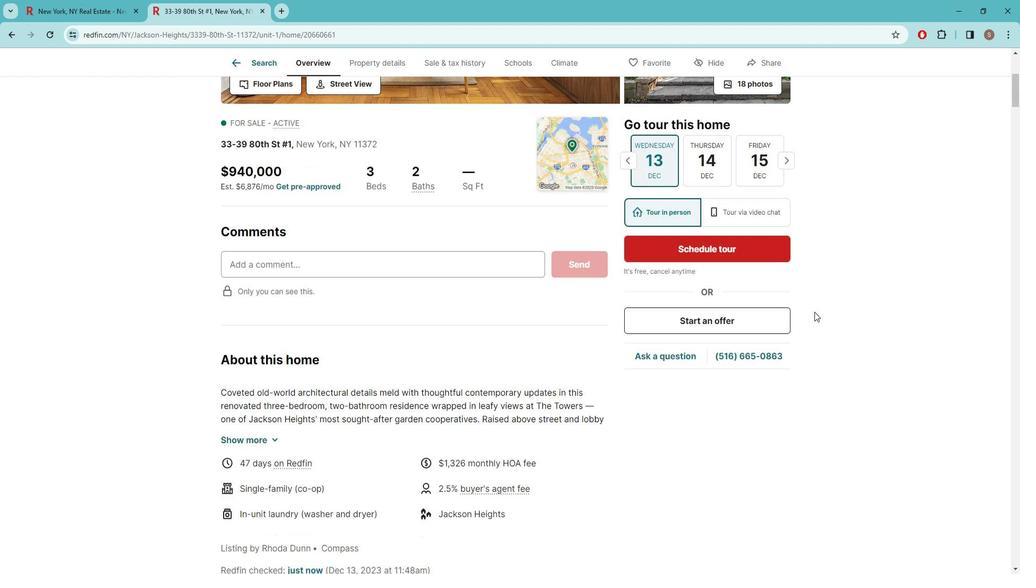 
Action: Mouse scrolled (824, 307) with delta (0, 0)
Screenshot: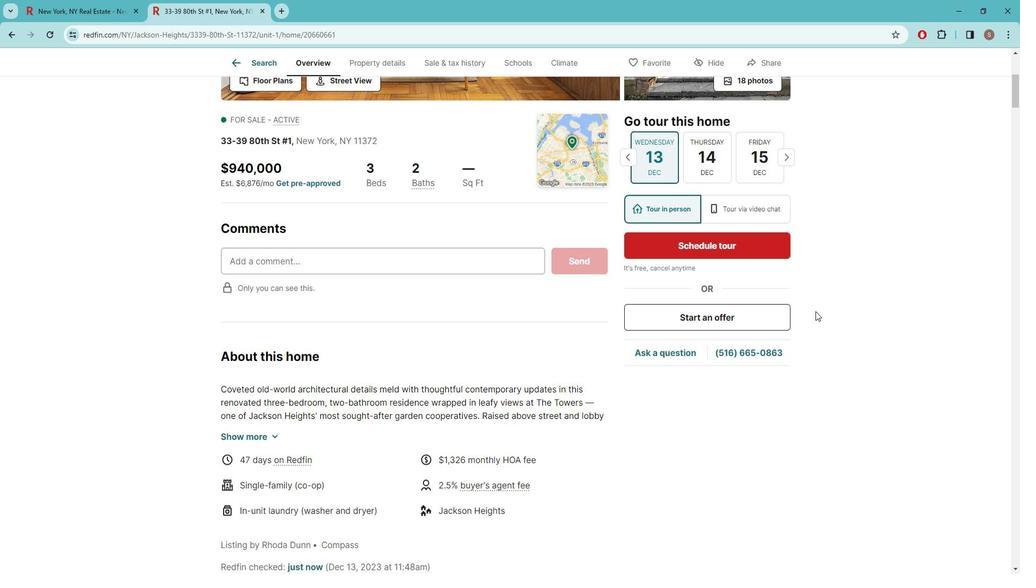 
Action: Mouse scrolled (824, 307) with delta (0, 0)
Screenshot: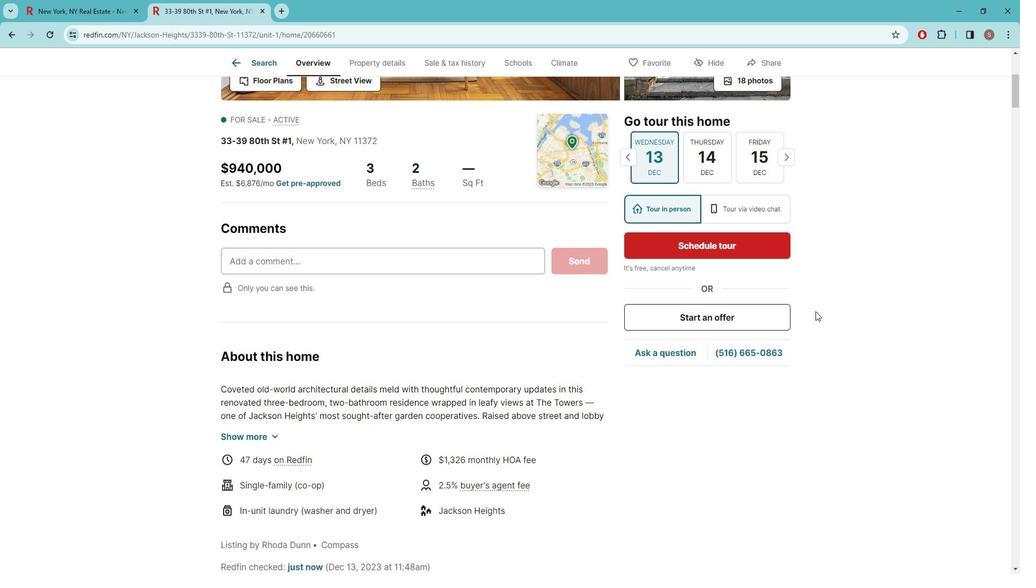 
Action: Mouse moved to (824, 307)
Screenshot: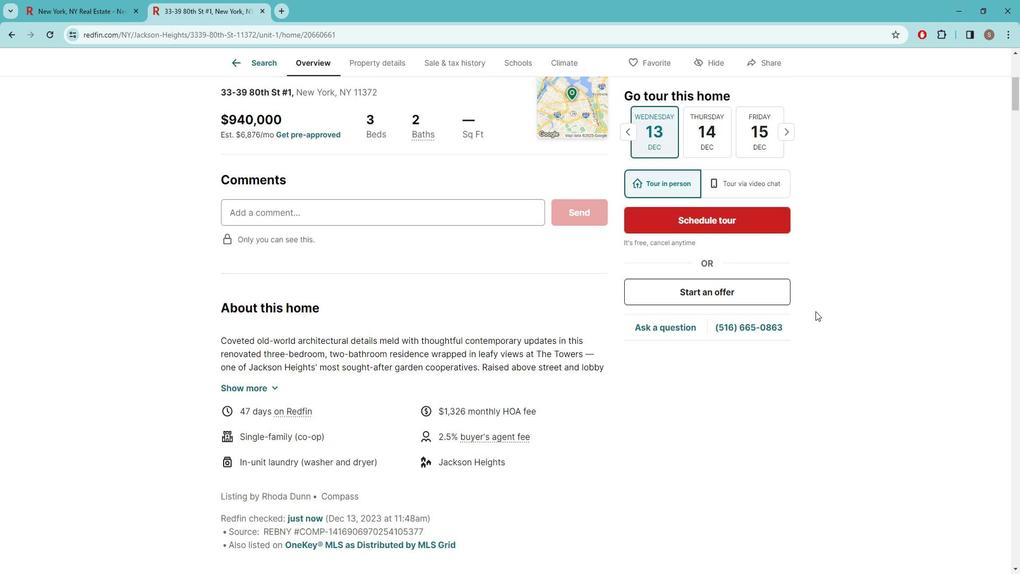 
Action: Mouse scrolled (824, 307) with delta (0, 0)
Screenshot: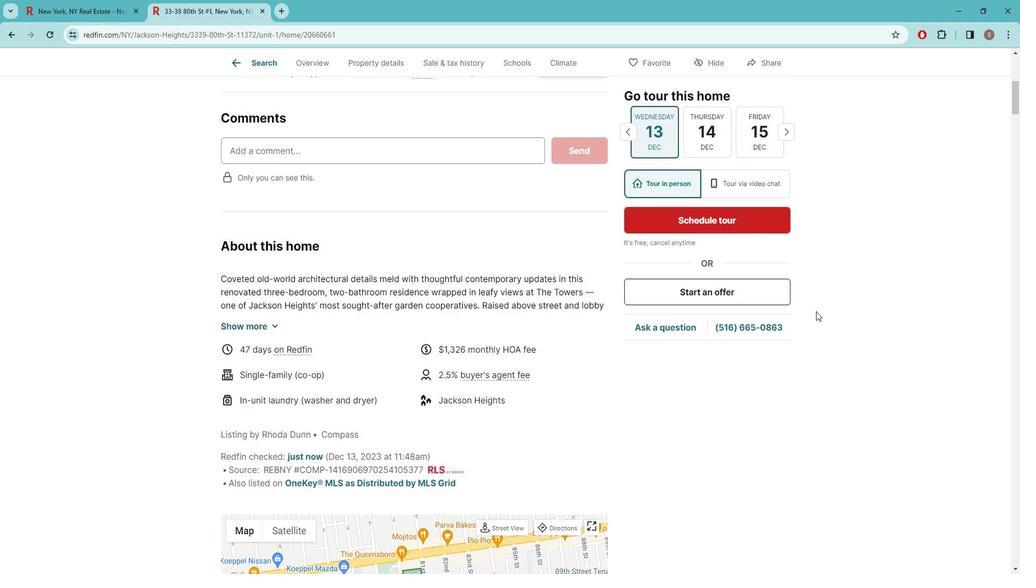 
Action: Mouse scrolled (824, 307) with delta (0, 0)
Screenshot: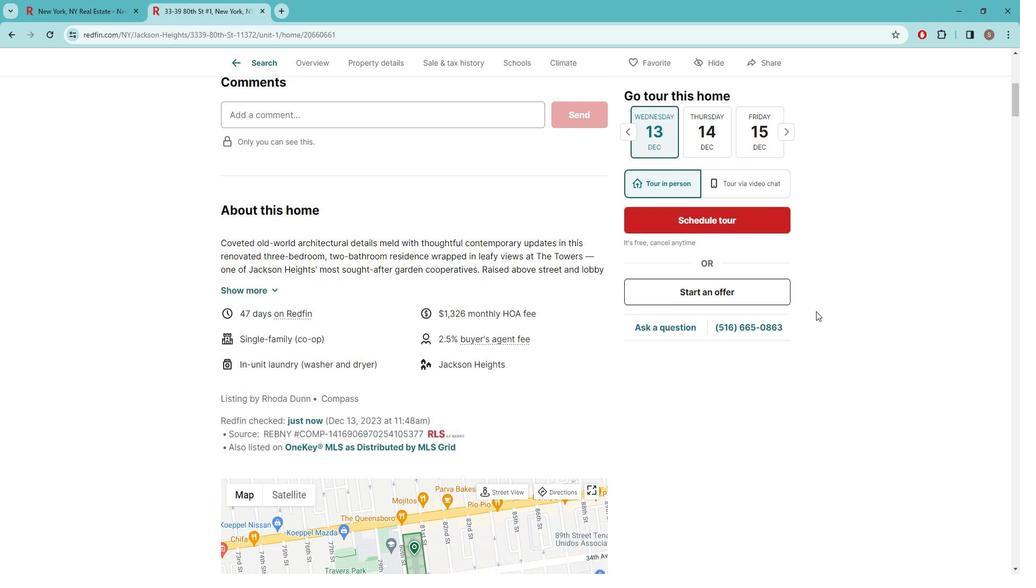
Action: Mouse scrolled (824, 307) with delta (0, 0)
Screenshot: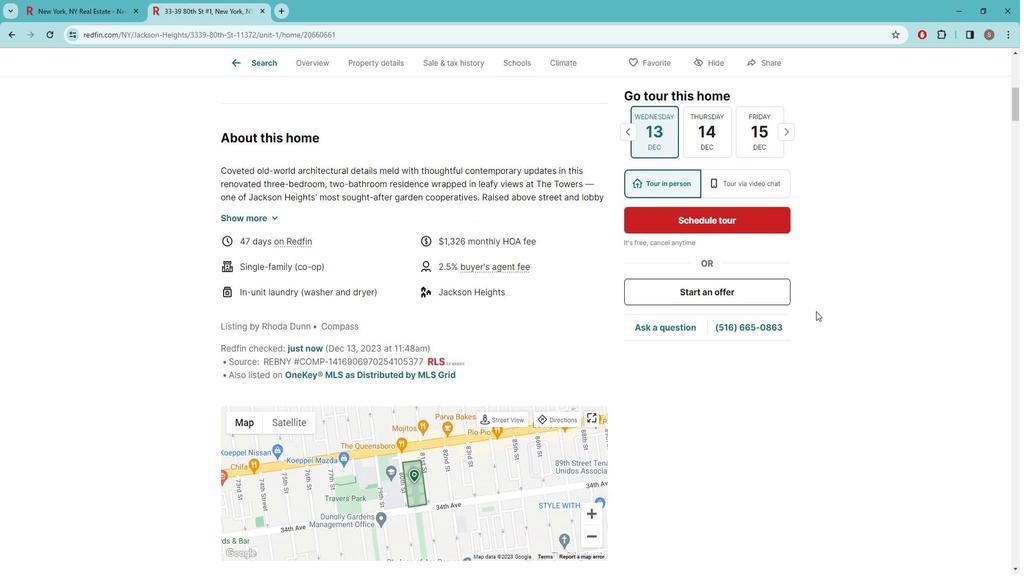
Action: Mouse scrolled (824, 308) with delta (0, 0)
Screenshot: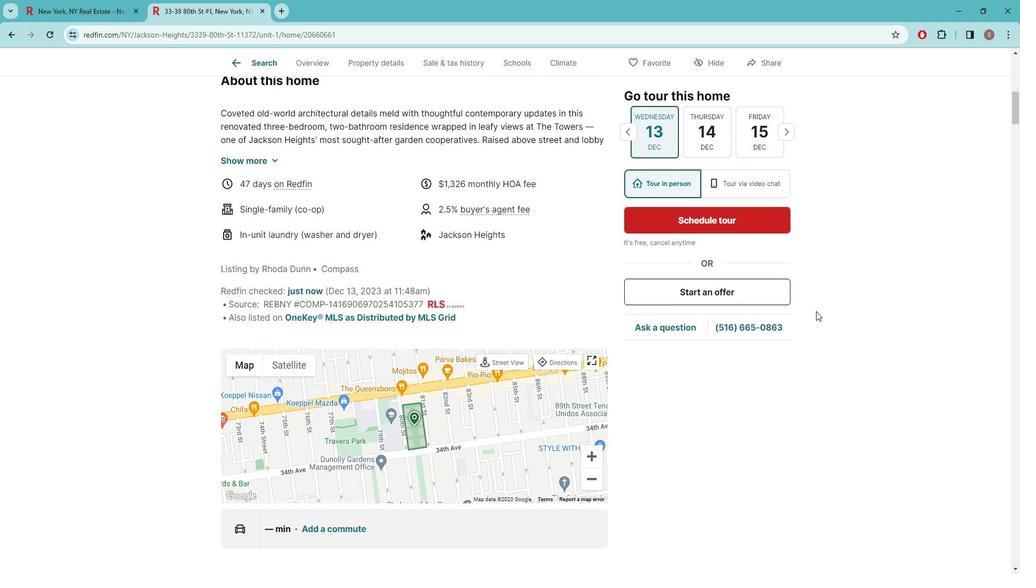 
Action: Mouse scrolled (824, 308) with delta (0, 0)
Screenshot: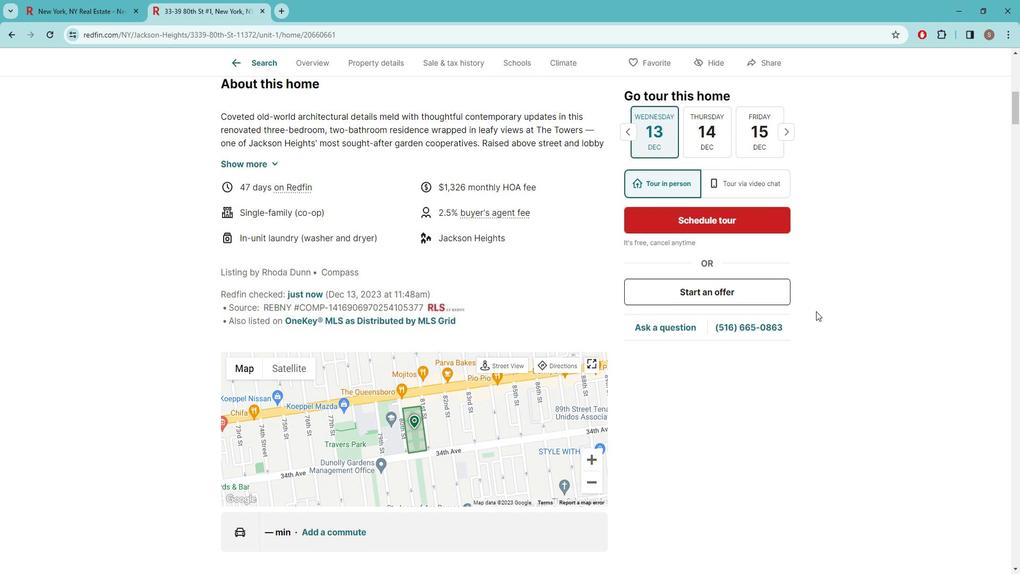 
Action: Mouse scrolled (824, 308) with delta (0, 0)
Screenshot: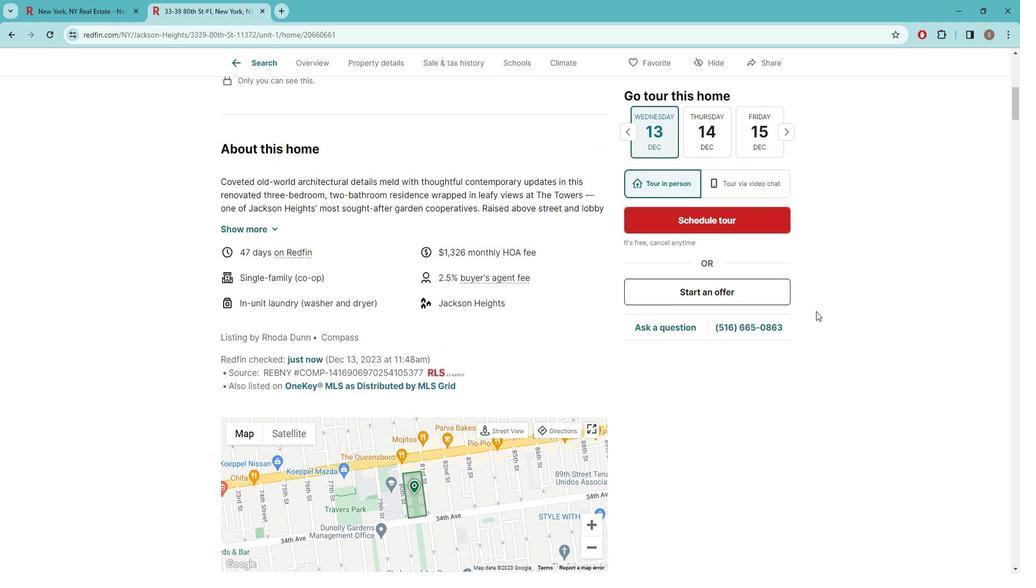 
Action: Mouse scrolled (824, 308) with delta (0, 0)
Screenshot: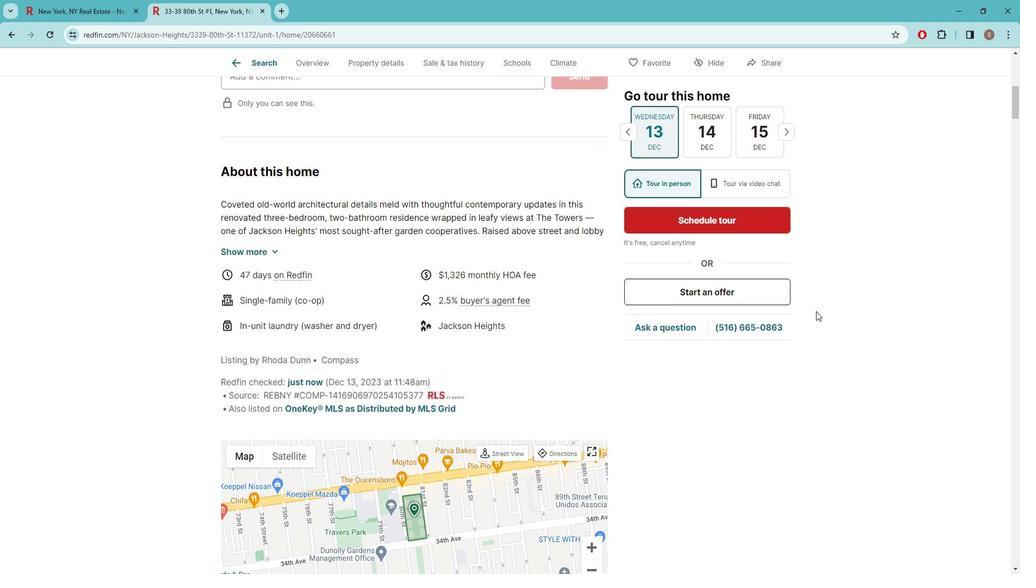 
Action: Mouse scrolled (824, 308) with delta (0, 0)
Screenshot: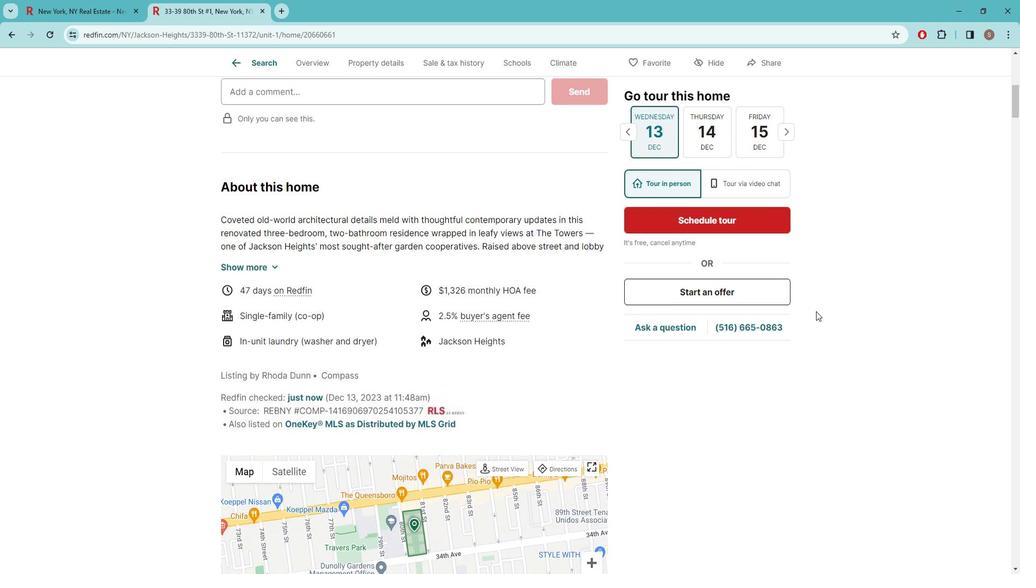 
Action: Mouse scrolled (824, 308) with delta (0, 0)
Screenshot: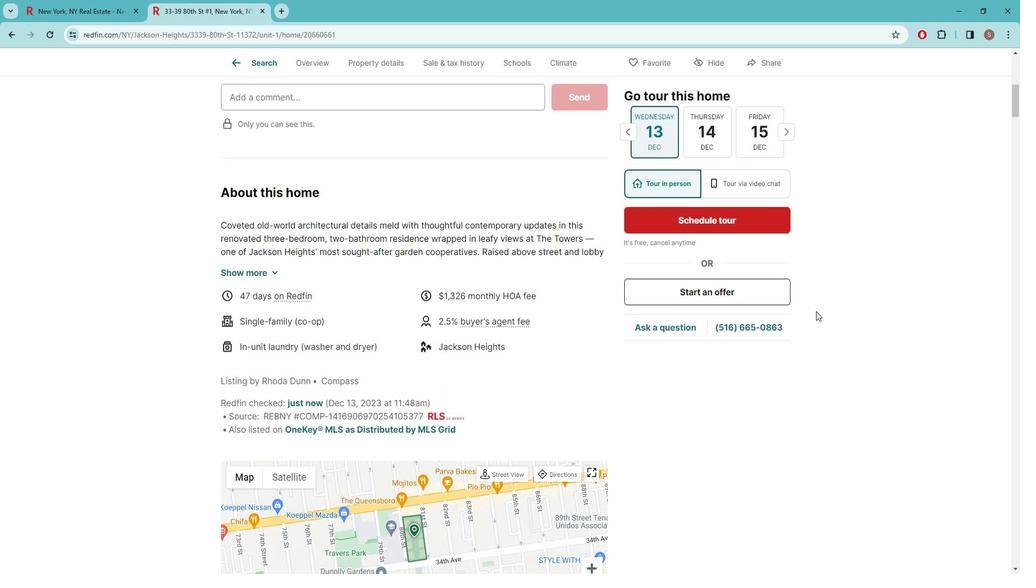 
Action: Mouse scrolled (824, 308) with delta (0, 0)
Screenshot: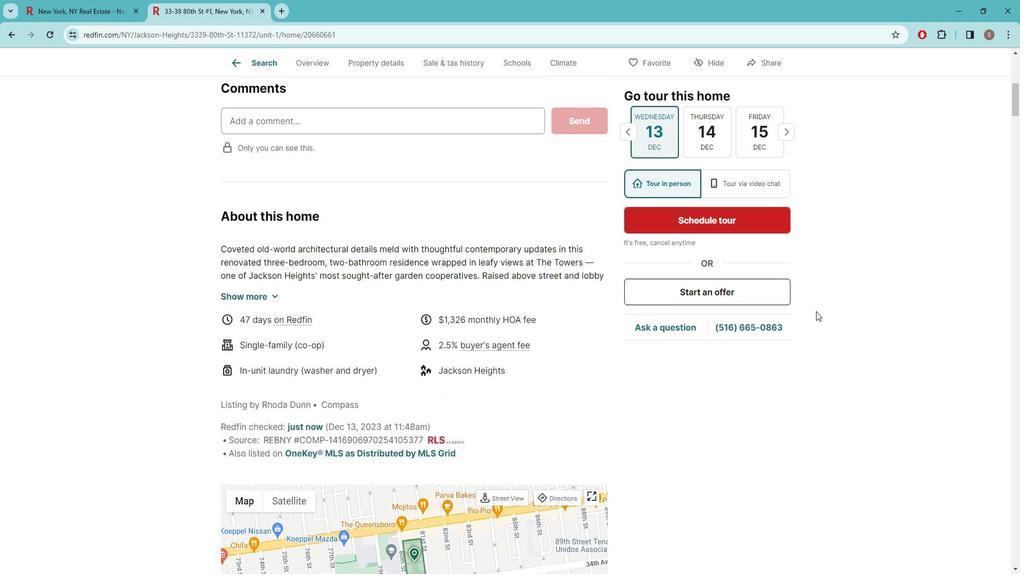 
Action: Mouse scrolled (824, 308) with delta (0, 0)
Screenshot: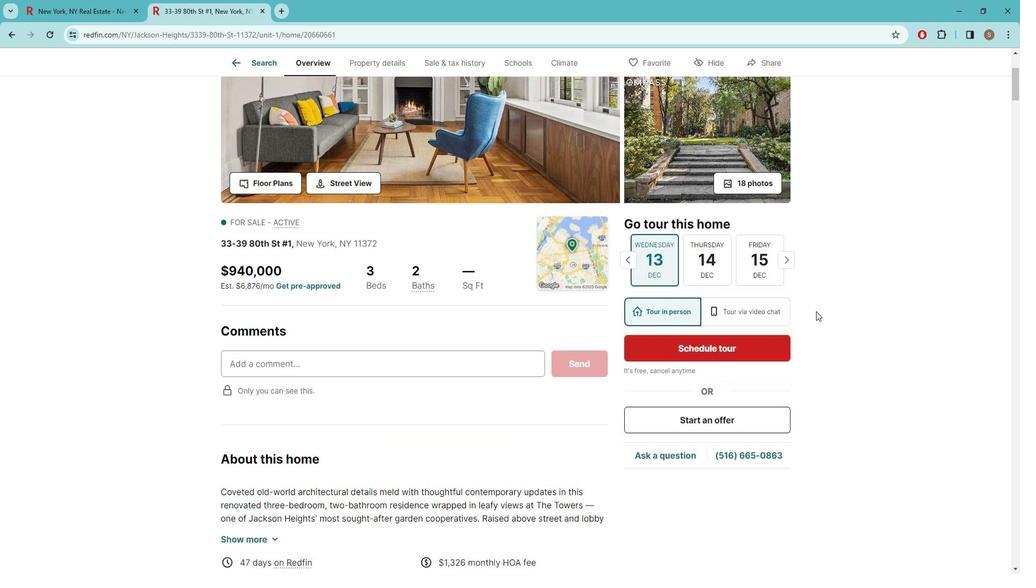 
Action: Mouse scrolled (824, 308) with delta (0, 0)
Screenshot: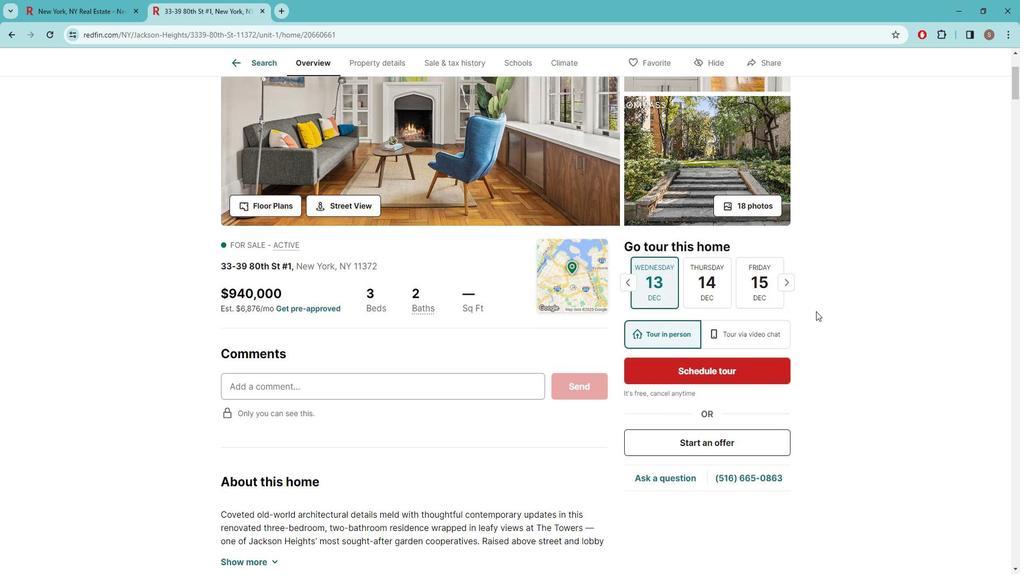 
Action: Mouse scrolled (824, 308) with delta (0, 0)
Screenshot: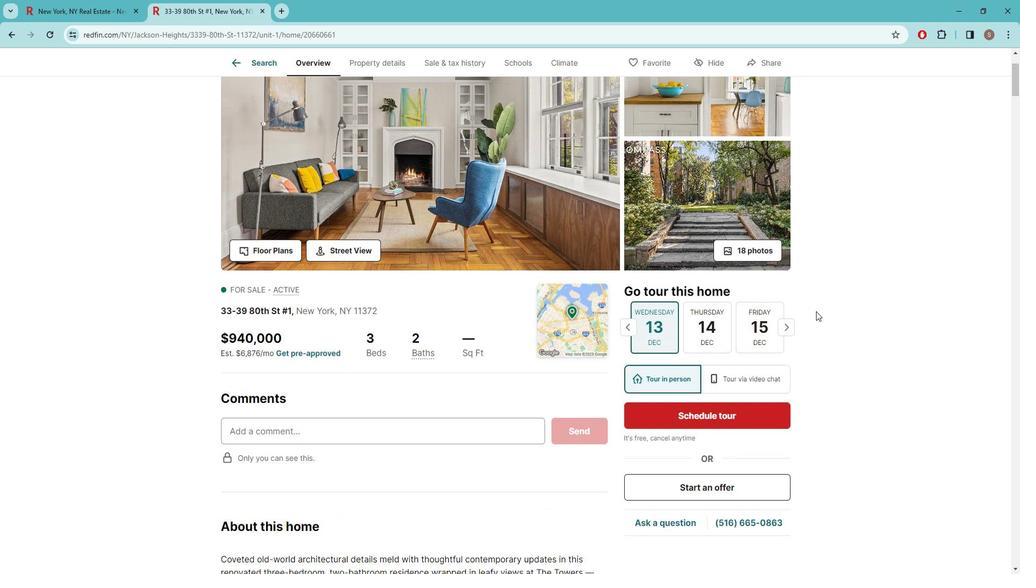 
Action: Mouse scrolled (824, 308) with delta (0, 0)
Screenshot: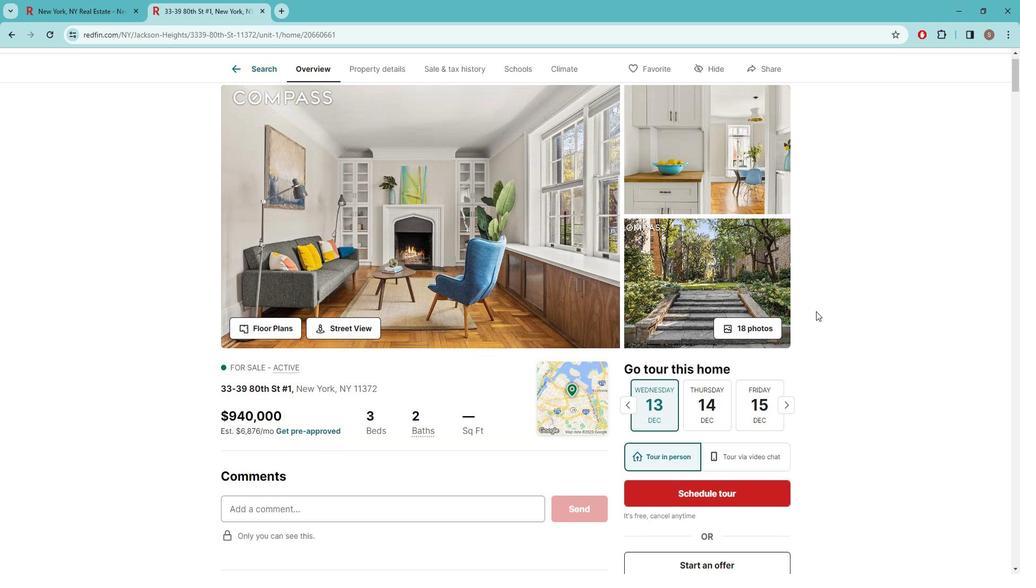
Action: Mouse scrolled (824, 308) with delta (0, 0)
Screenshot: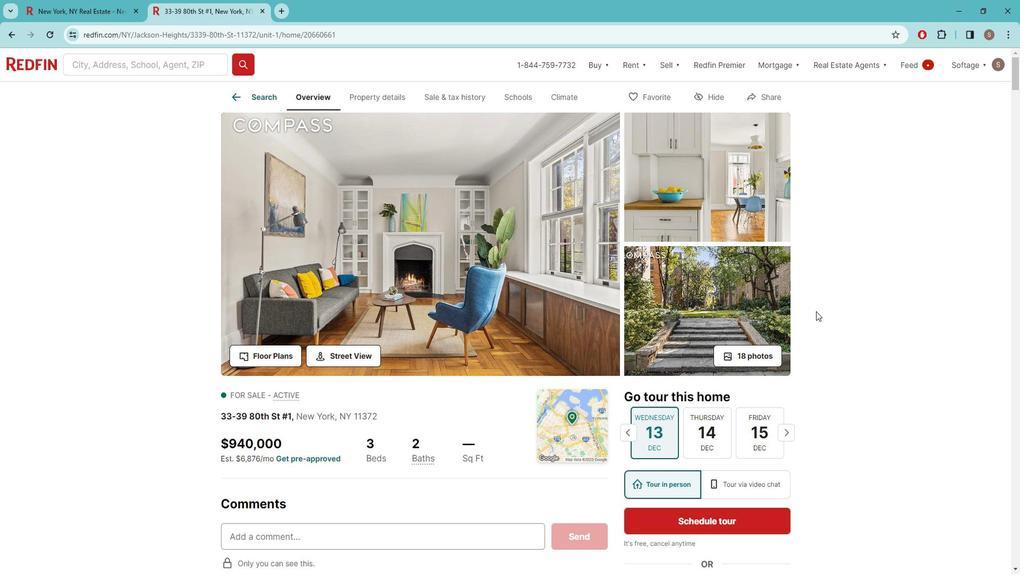 
Action: Mouse scrolled (824, 308) with delta (0, 0)
Screenshot: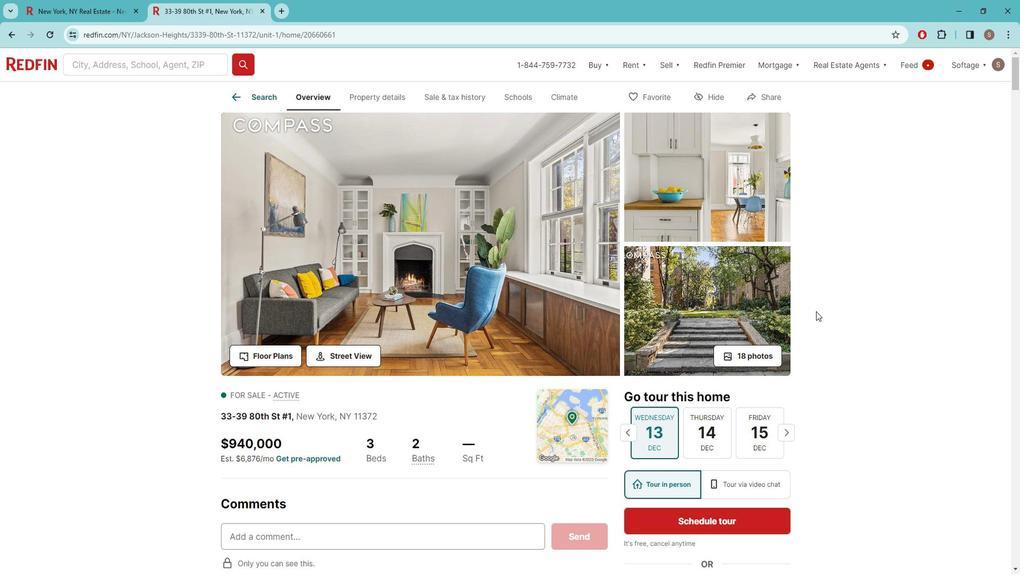 
Action: Mouse scrolled (824, 308) with delta (0, 0)
Screenshot: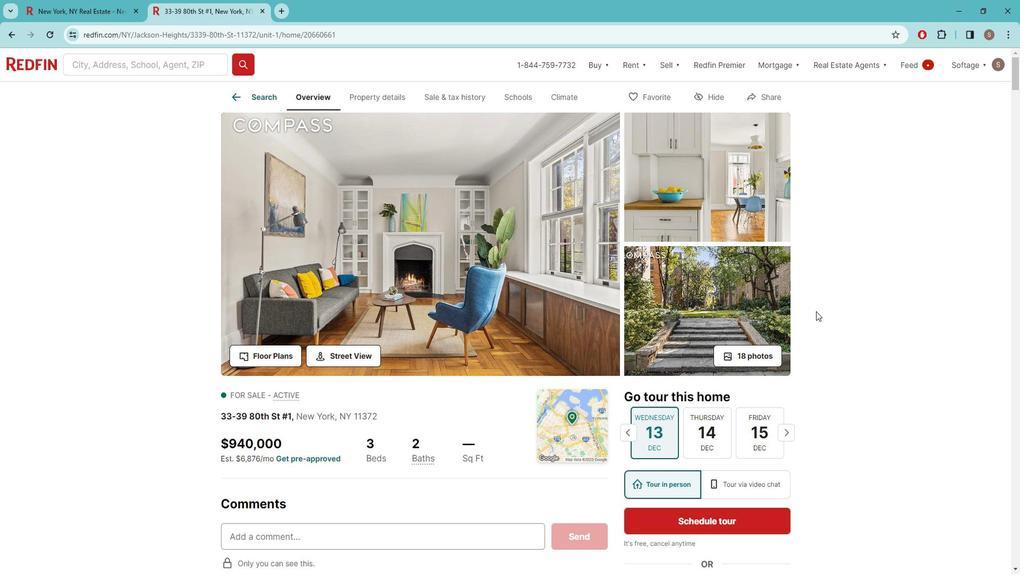 
Action: Mouse scrolled (824, 308) with delta (0, 0)
Screenshot: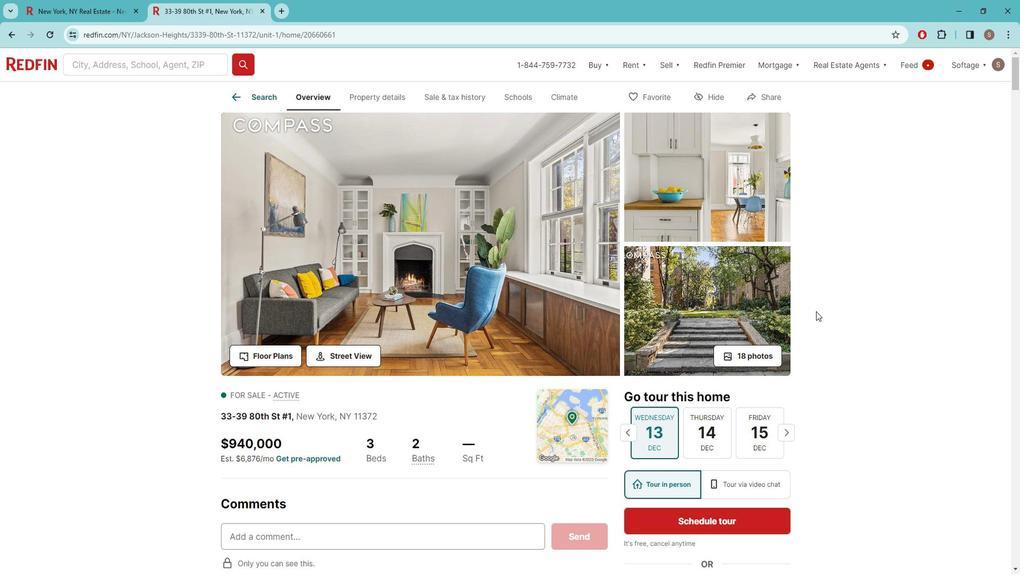 
Action: Mouse scrolled (824, 308) with delta (0, 0)
Screenshot: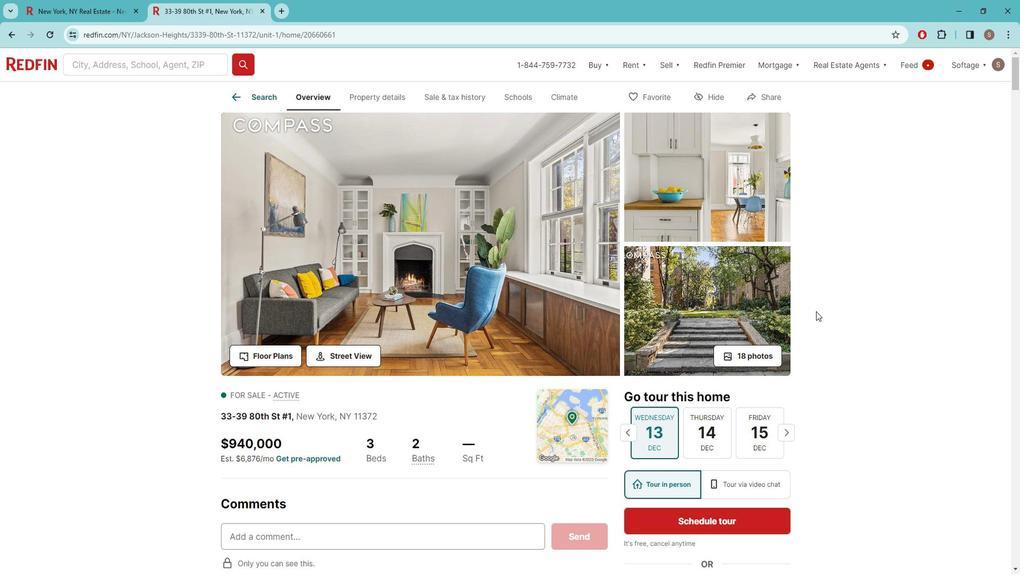 
Action: Mouse scrolled (824, 308) with delta (0, 0)
Screenshot: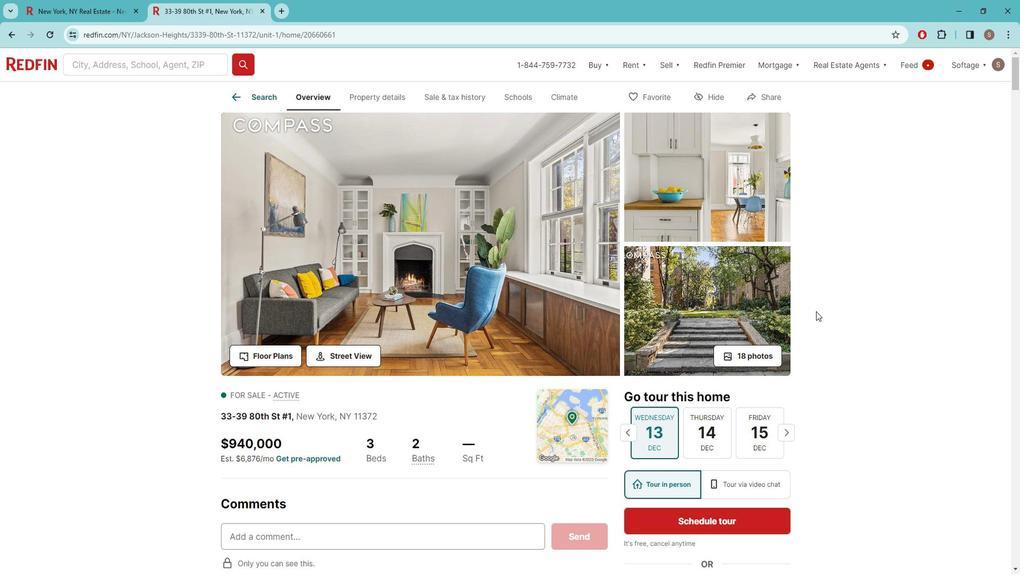 
Action: Mouse scrolled (824, 308) with delta (0, 0)
Screenshot: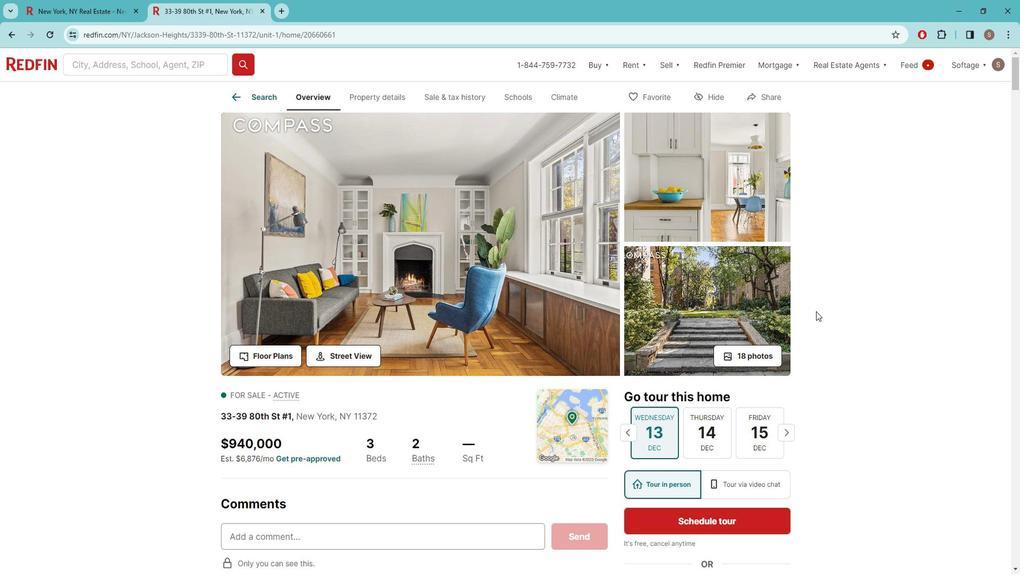 
Action: Mouse scrolled (824, 308) with delta (0, 0)
Screenshot: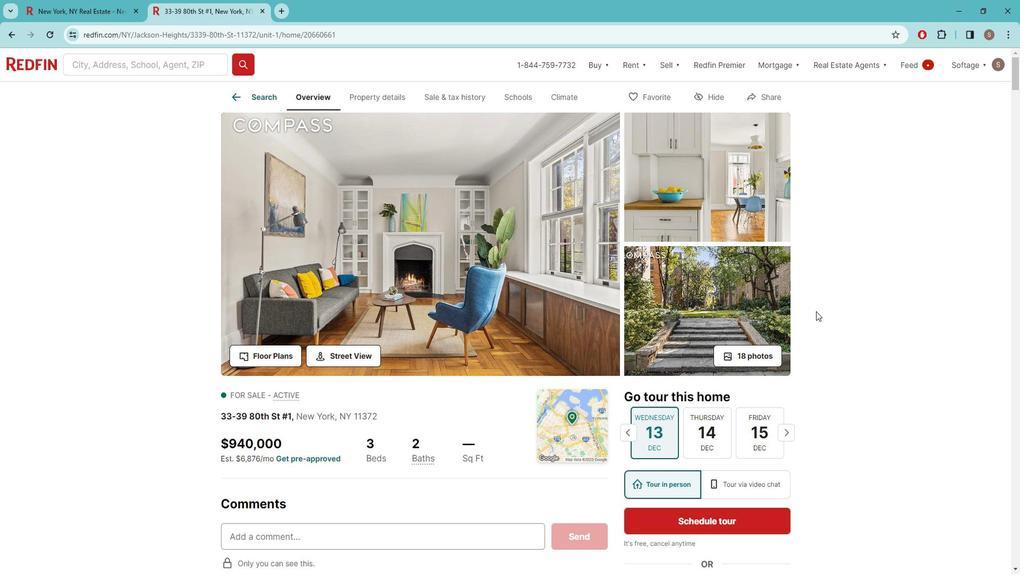 
Action: Mouse scrolled (824, 308) with delta (0, 0)
Screenshot: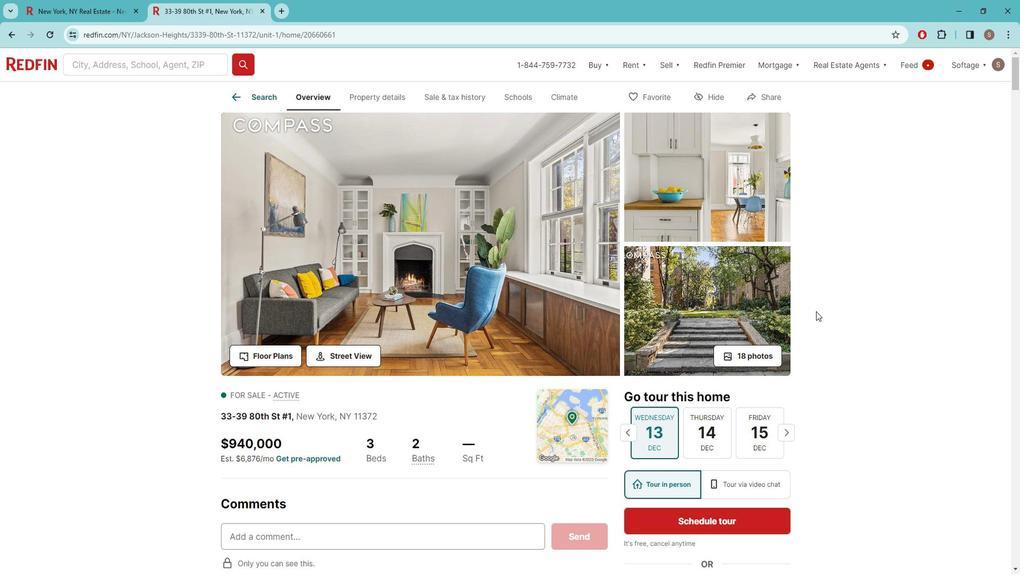 
Action: Mouse moved to (384, 97)
Screenshot: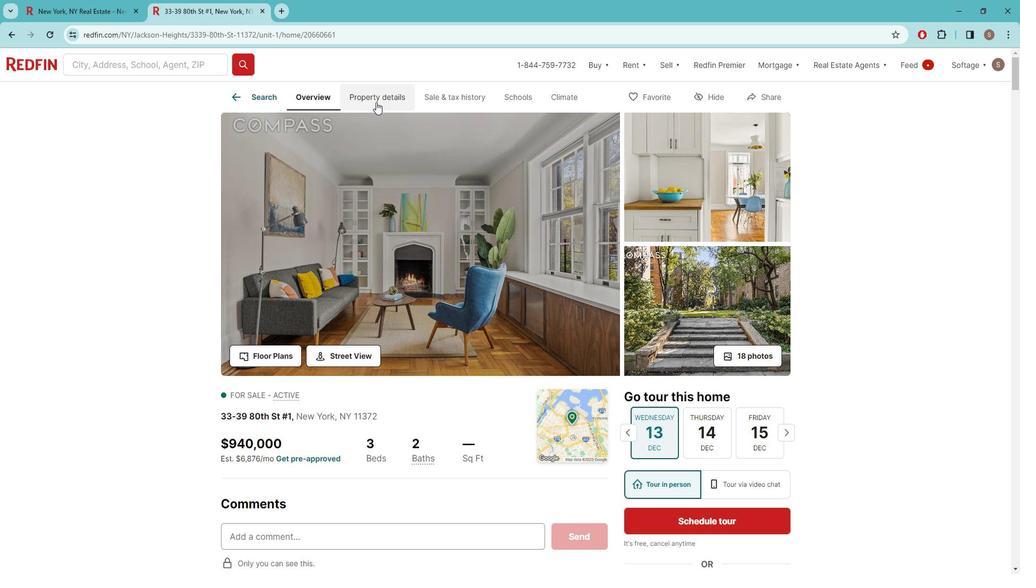 
Action: Mouse pressed left at (384, 97)
Screenshot: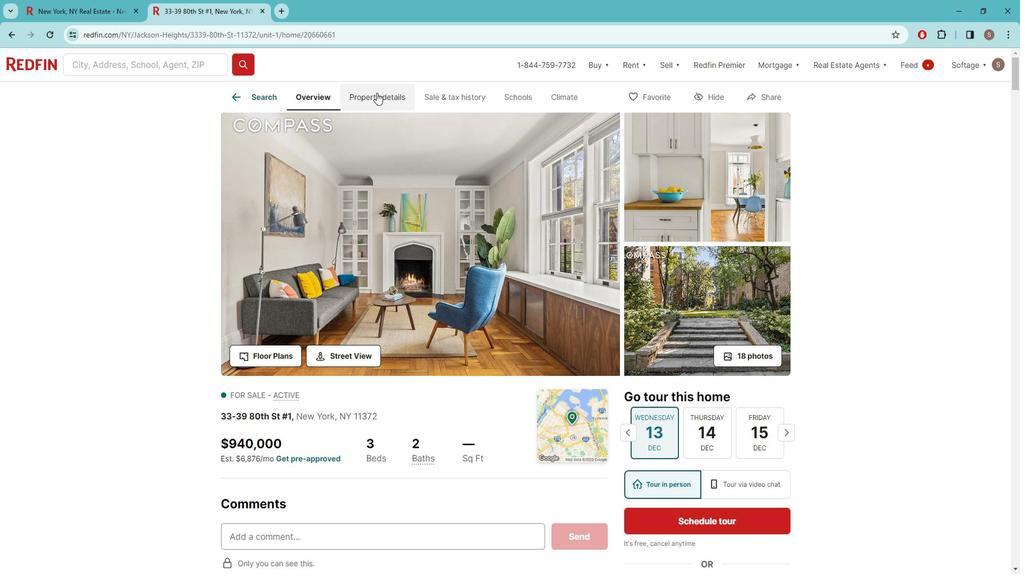 
Action: Mouse moved to (407, 207)
Screenshot: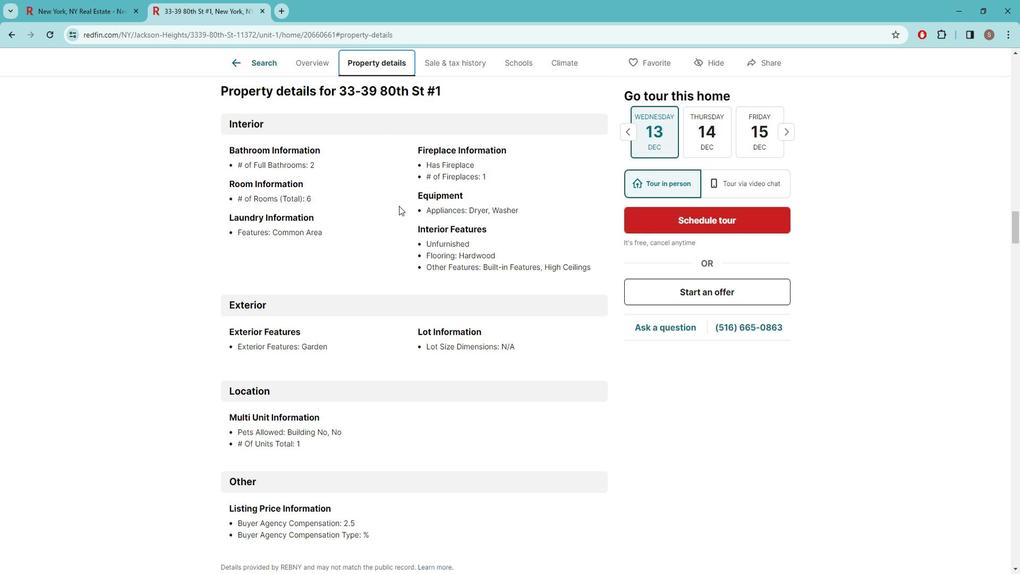 
Action: Mouse scrolled (407, 206) with delta (0, 0)
Screenshot: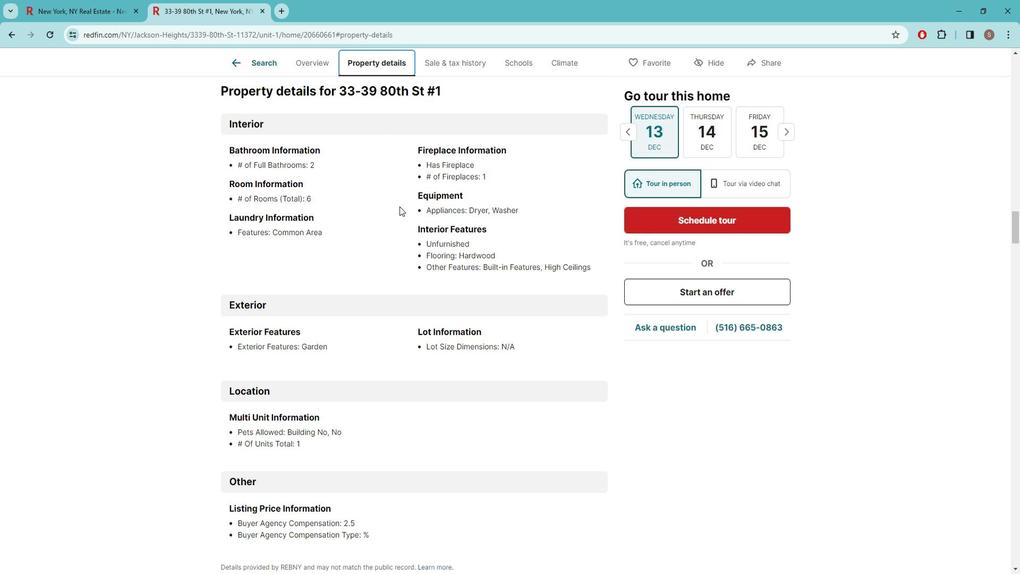 
Action: Mouse scrolled (407, 206) with delta (0, 0)
Screenshot: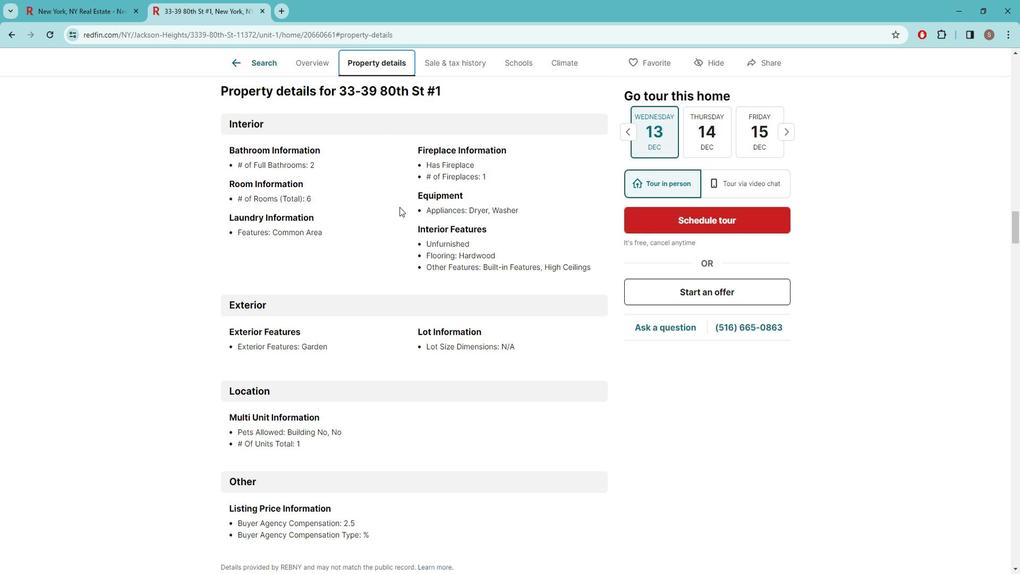 
Action: Mouse scrolled (407, 206) with delta (0, 0)
Screenshot: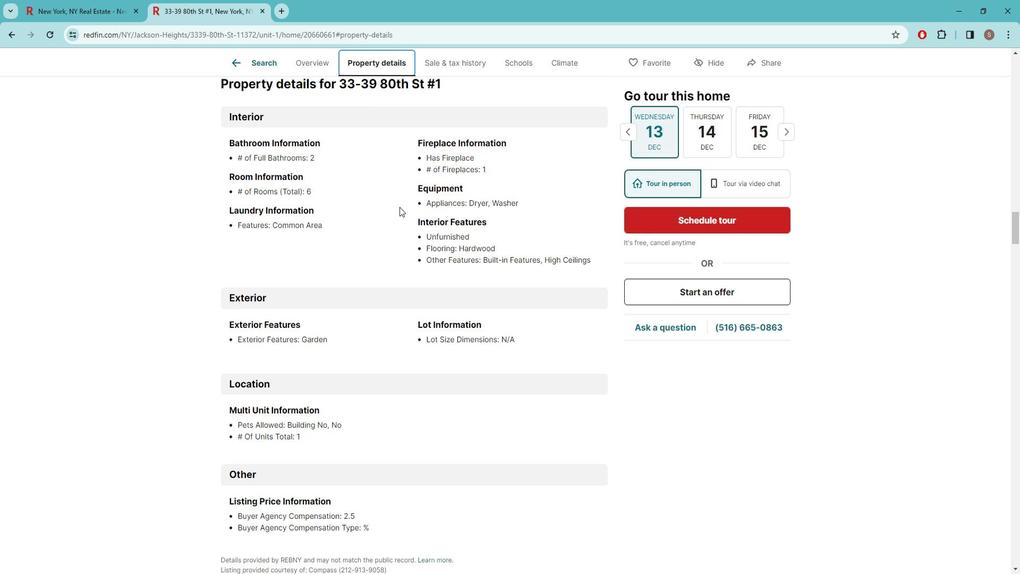 
Action: Mouse scrolled (407, 206) with delta (0, 0)
Screenshot: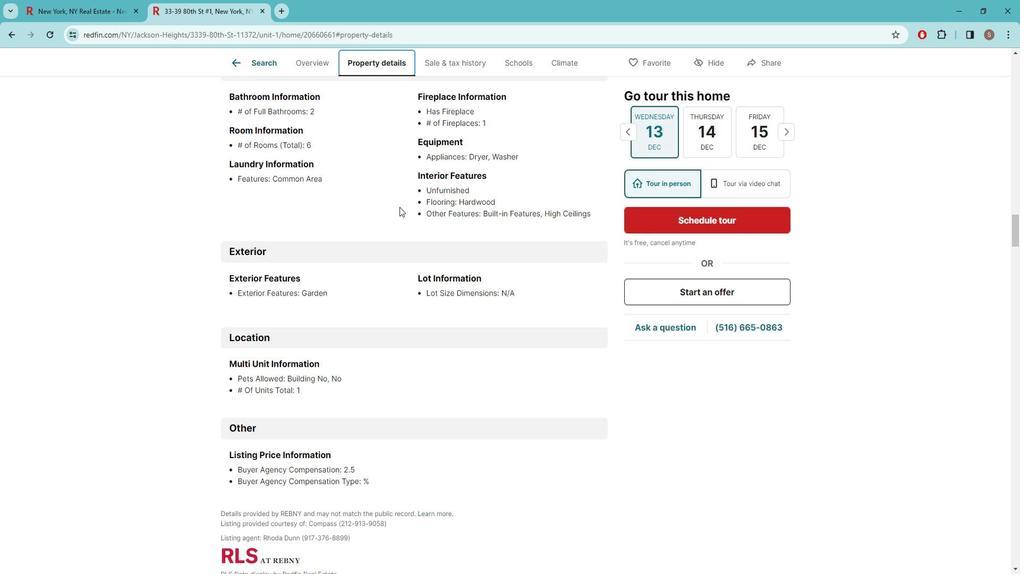 
Action: Mouse scrolled (407, 206) with delta (0, 0)
Screenshot: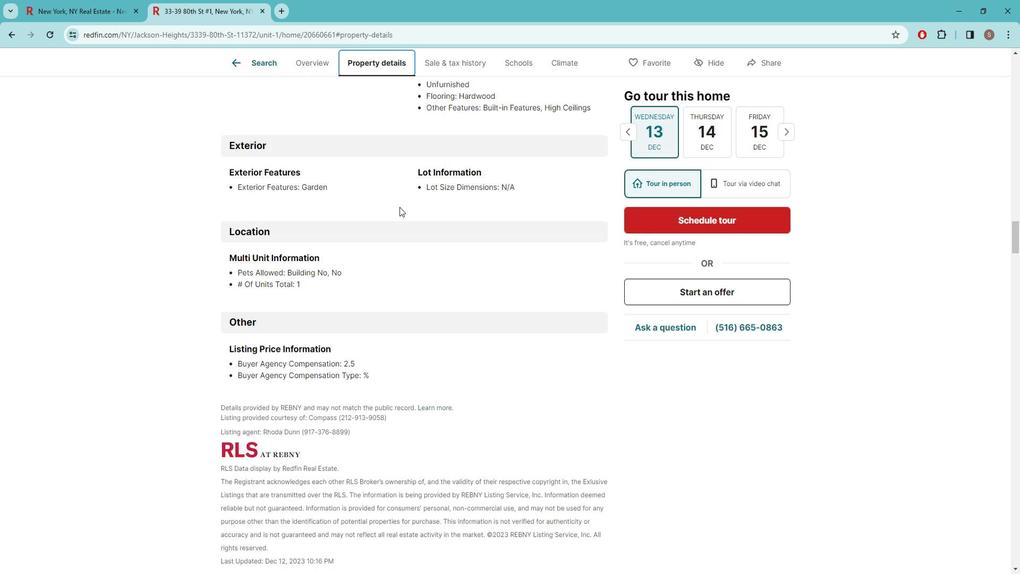 
Action: Mouse scrolled (407, 206) with delta (0, 0)
Screenshot: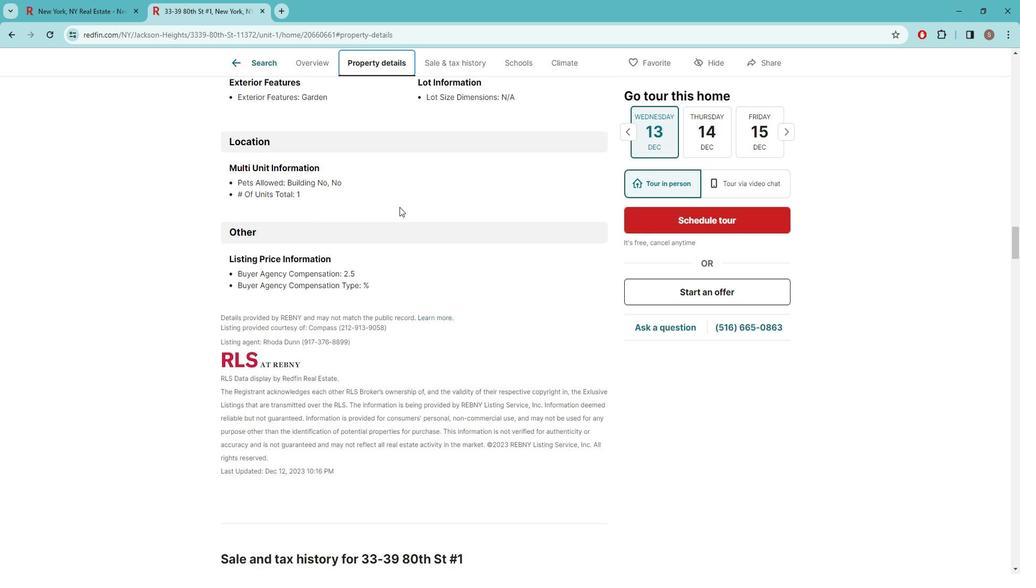 
Action: Mouse scrolled (407, 206) with delta (0, 0)
Screenshot: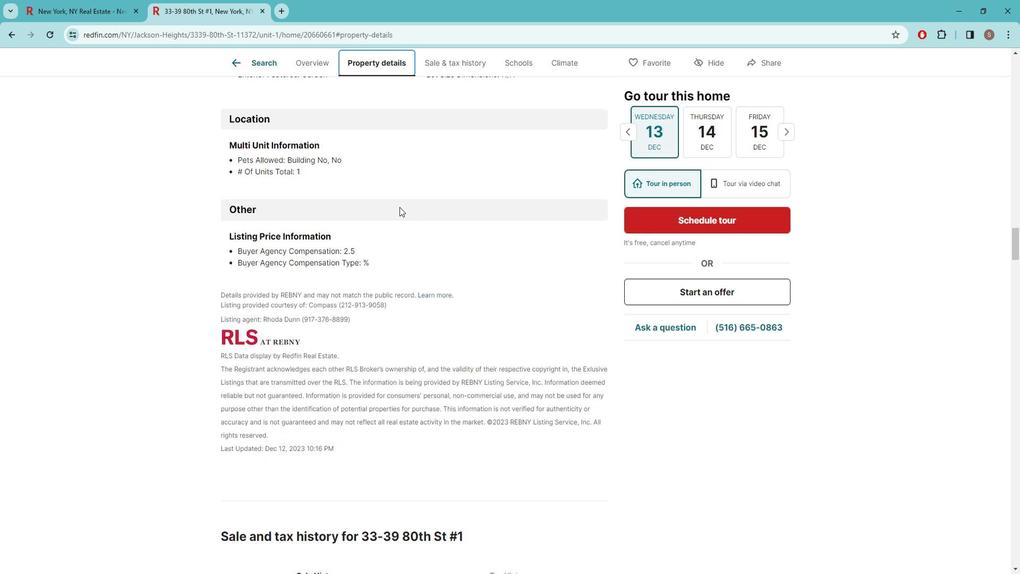 
Action: Mouse scrolled (407, 206) with delta (0, 0)
Screenshot: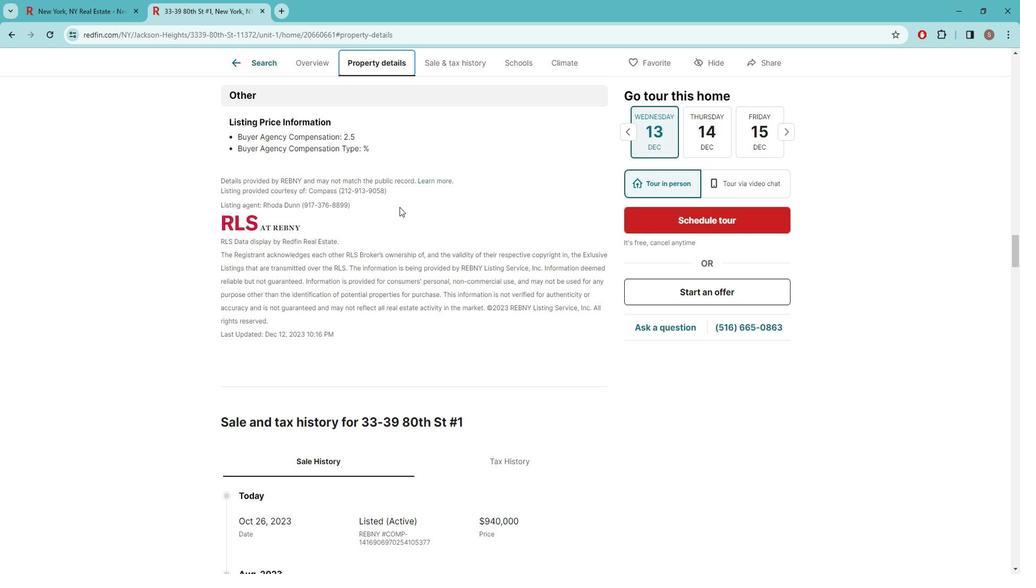 
Action: Mouse scrolled (407, 206) with delta (0, 0)
Screenshot: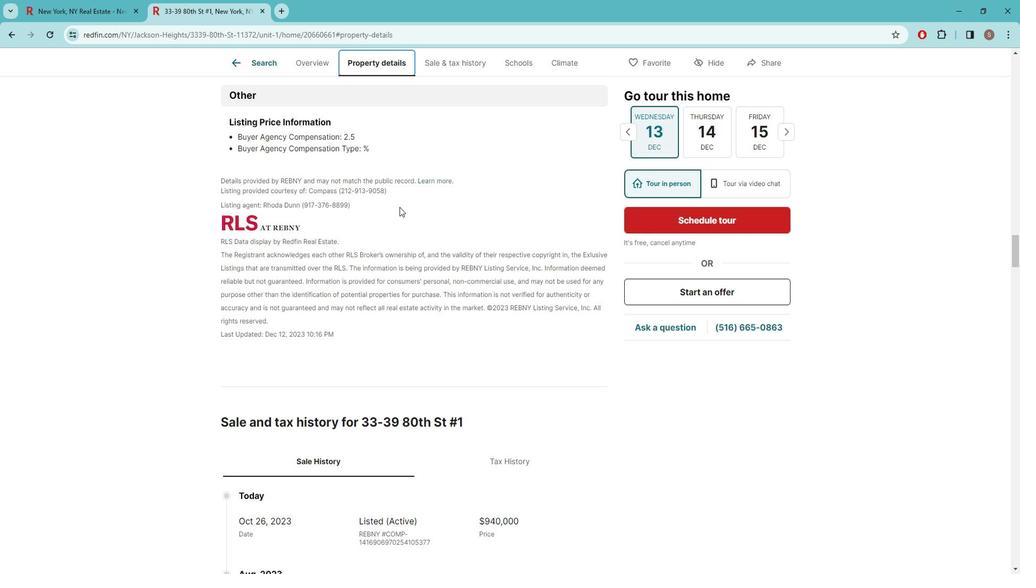 
Action: Mouse scrolled (407, 206) with delta (0, 0)
Screenshot: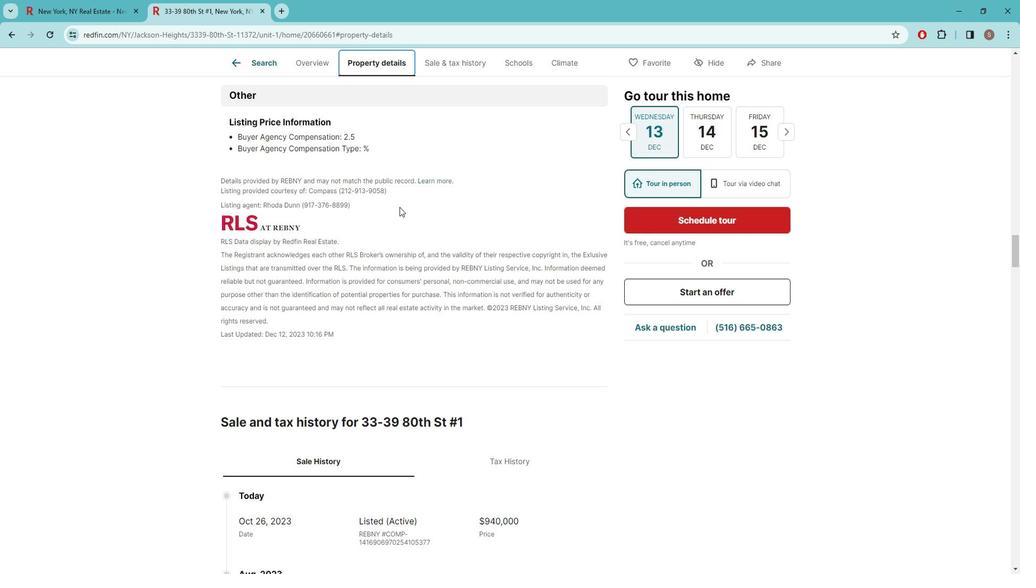 
Action: Mouse scrolled (407, 206) with delta (0, 0)
Screenshot: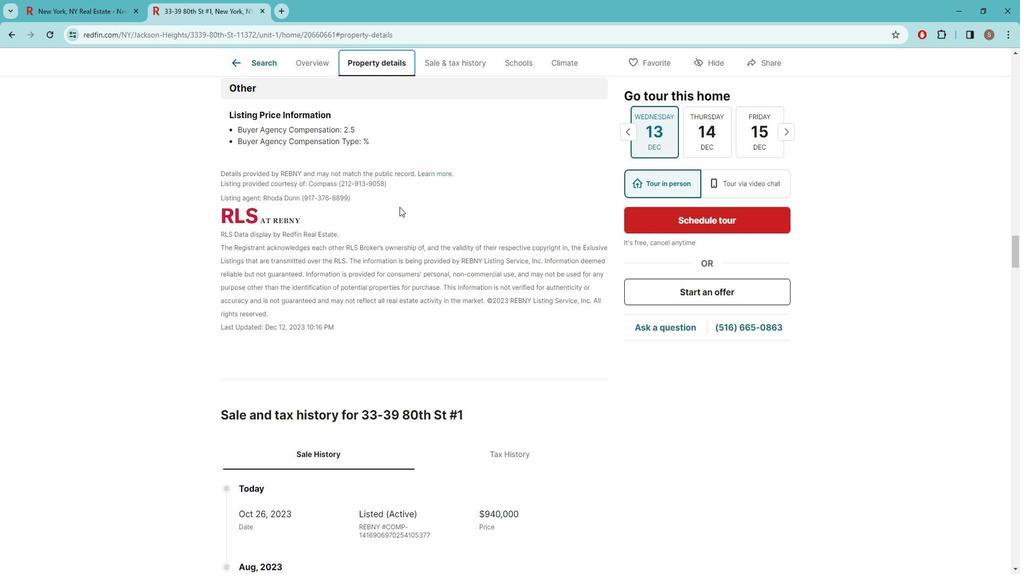
Action: Mouse scrolled (407, 206) with delta (0, 0)
Screenshot: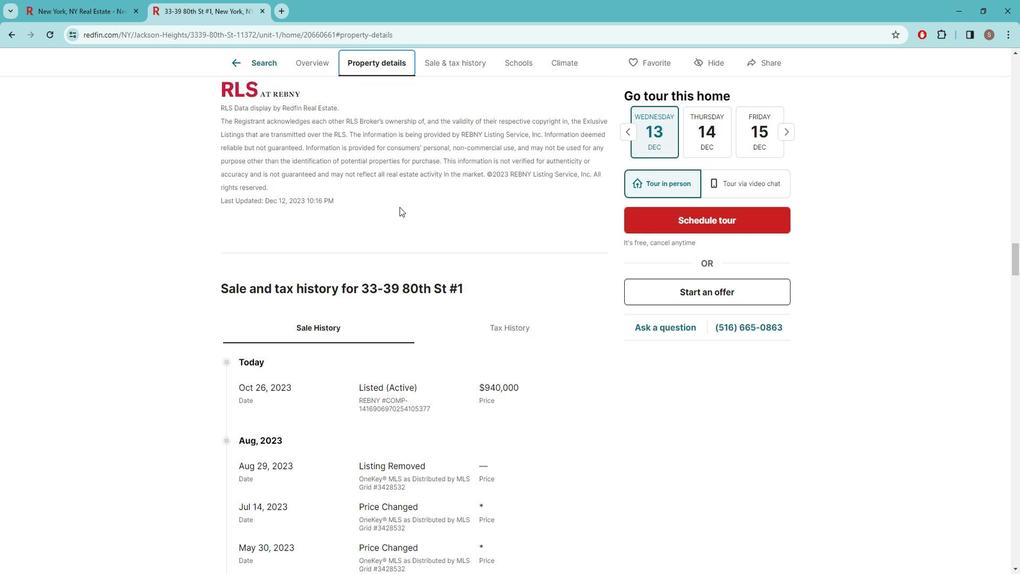 
Action: Mouse scrolled (407, 206) with delta (0, 0)
Screenshot: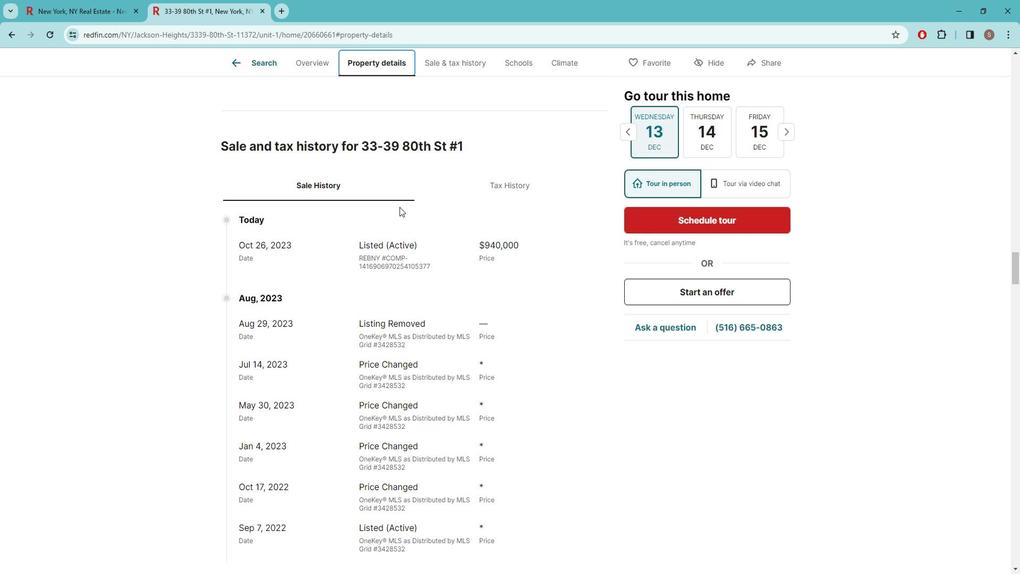 
Action: Mouse scrolled (407, 206) with delta (0, 0)
Screenshot: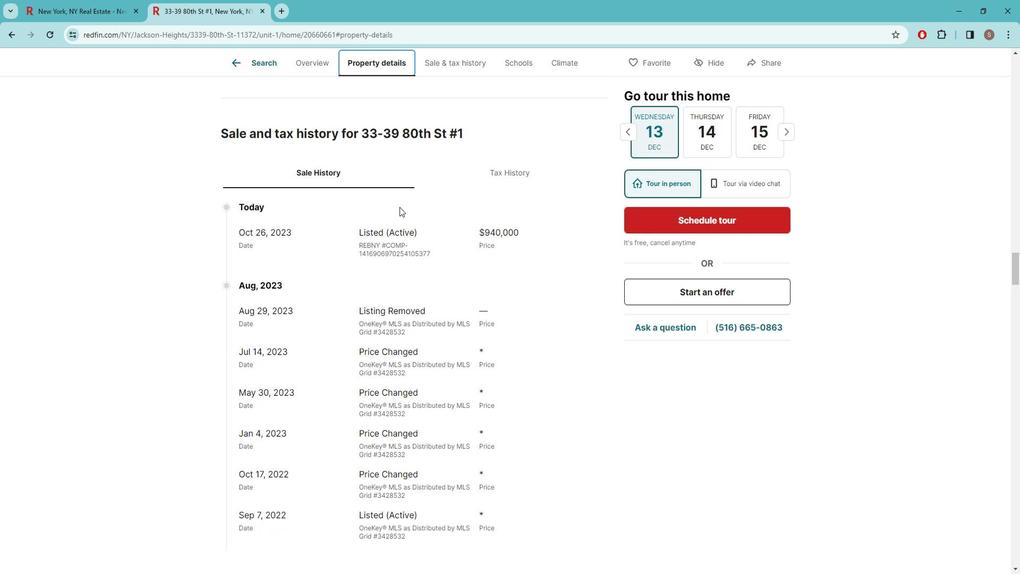 
Action: Mouse scrolled (407, 207) with delta (0, 0)
Screenshot: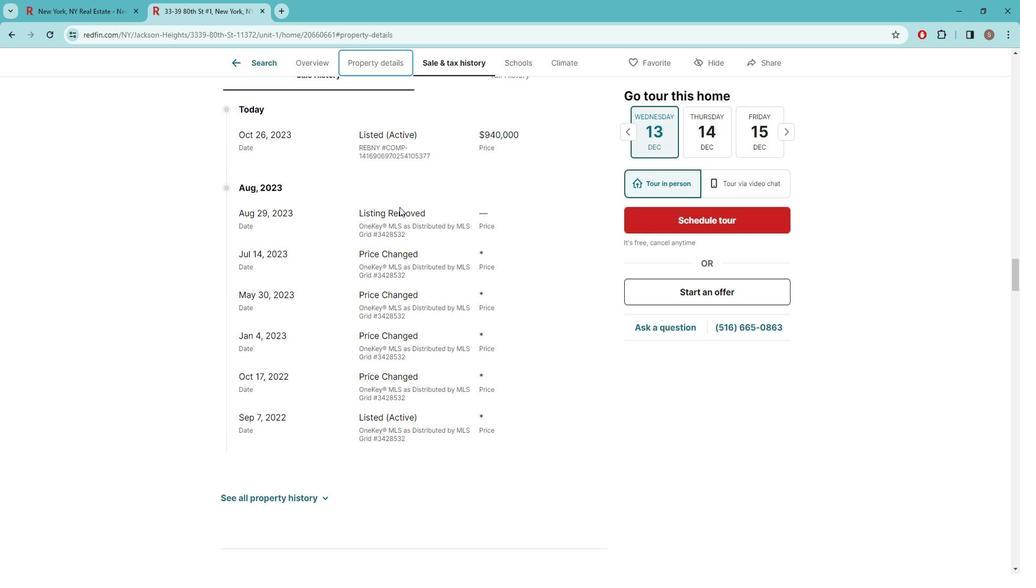 
Action: Mouse scrolled (407, 207) with delta (0, 0)
Screenshot: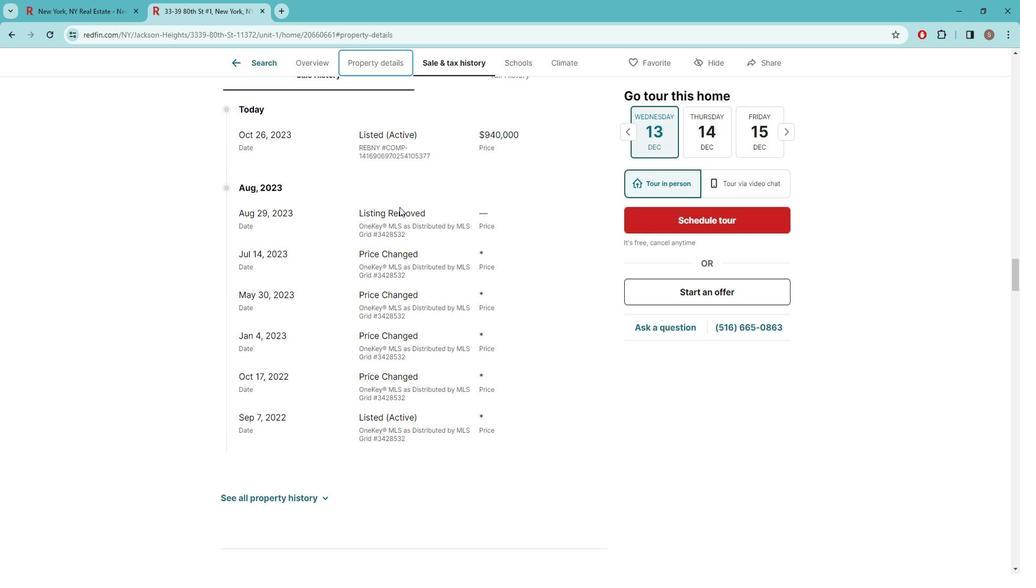 
Action: Mouse scrolled (407, 207) with delta (0, 0)
Screenshot: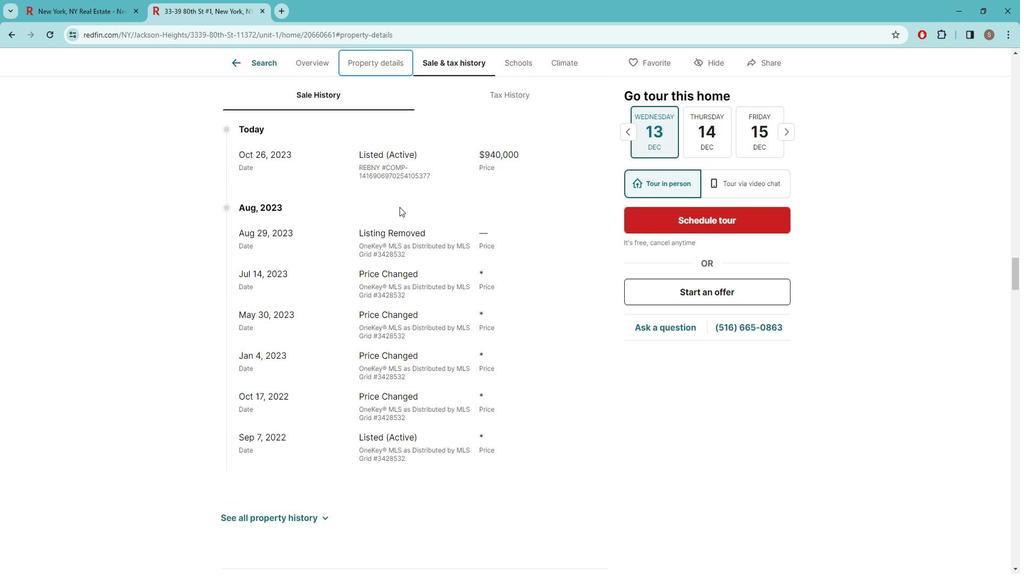 
Action: Mouse scrolled (407, 207) with delta (0, 0)
Screenshot: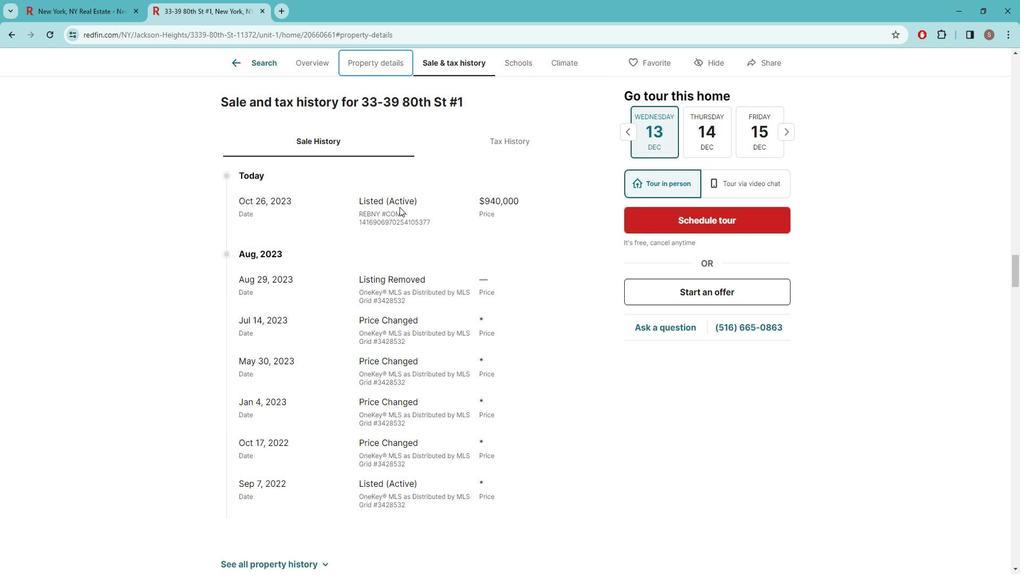 
Action: Mouse scrolled (407, 207) with delta (0, 0)
Screenshot: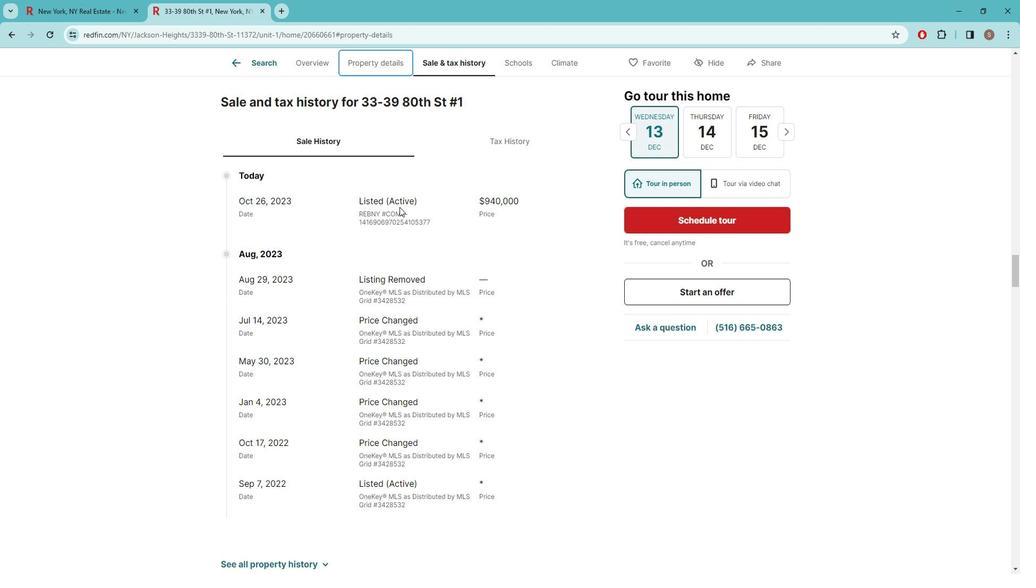 
Action: Mouse scrolled (407, 207) with delta (0, 0)
Screenshot: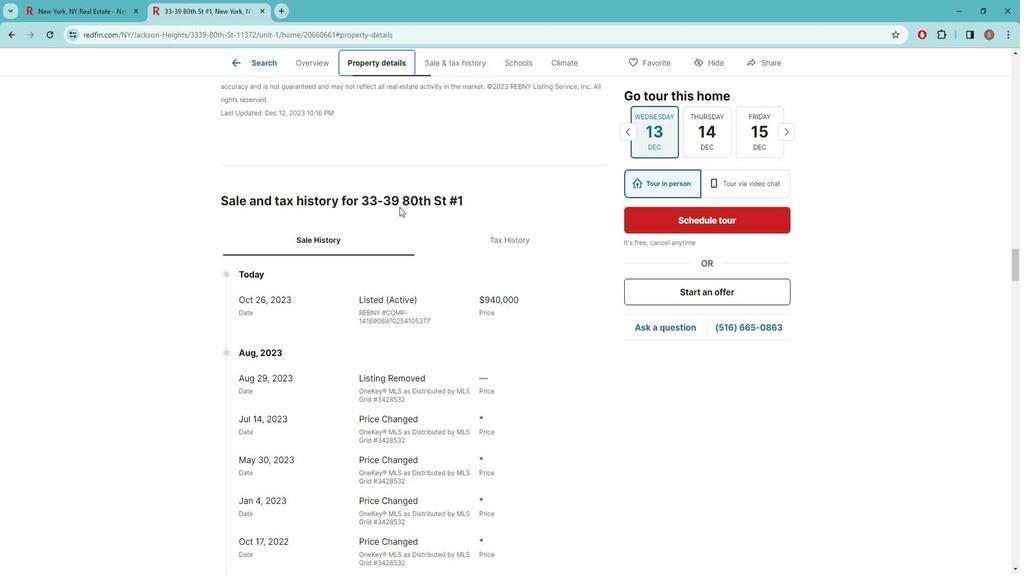 
Action: Mouse scrolled (407, 207) with delta (0, 0)
Screenshot: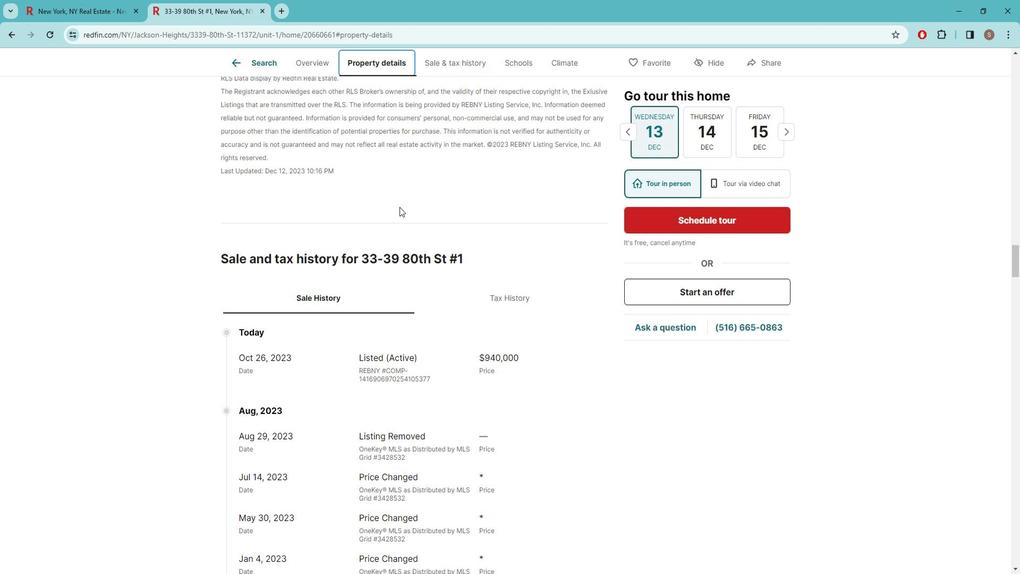 
Action: Mouse scrolled (407, 207) with delta (0, 0)
Screenshot: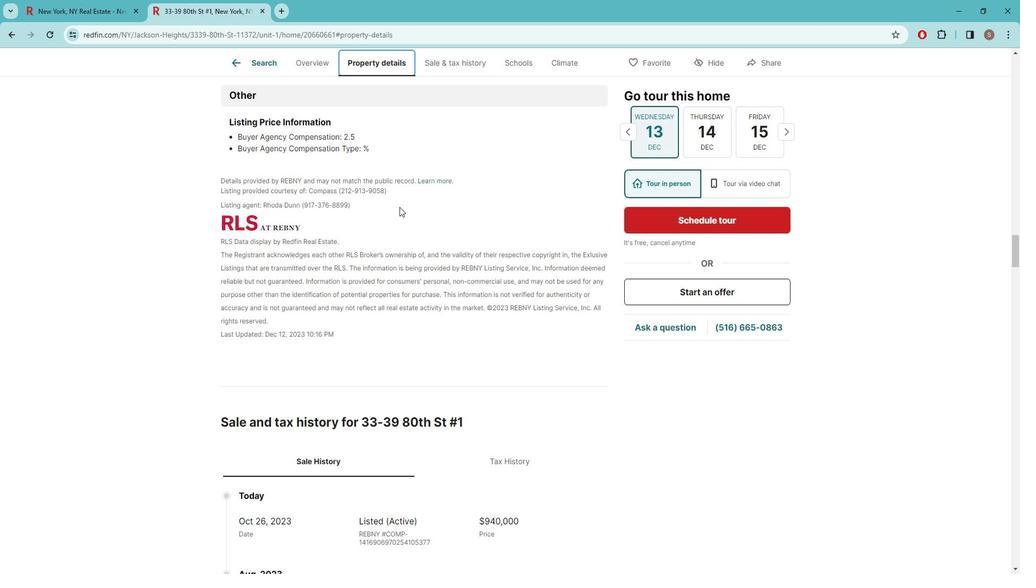 
Action: Mouse scrolled (407, 207) with delta (0, 0)
Screenshot: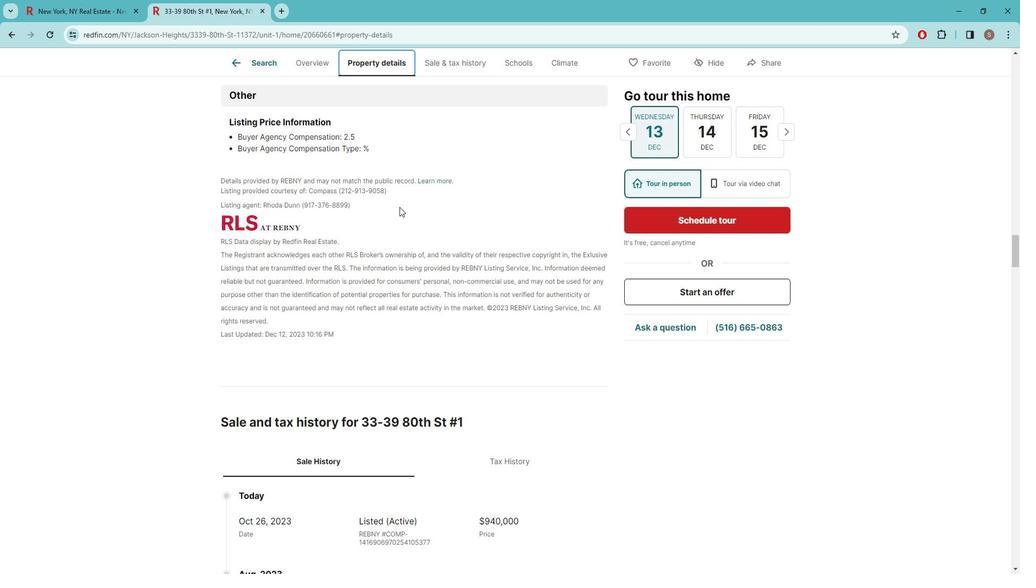 
Action: Mouse scrolled (407, 207) with delta (0, 0)
Screenshot: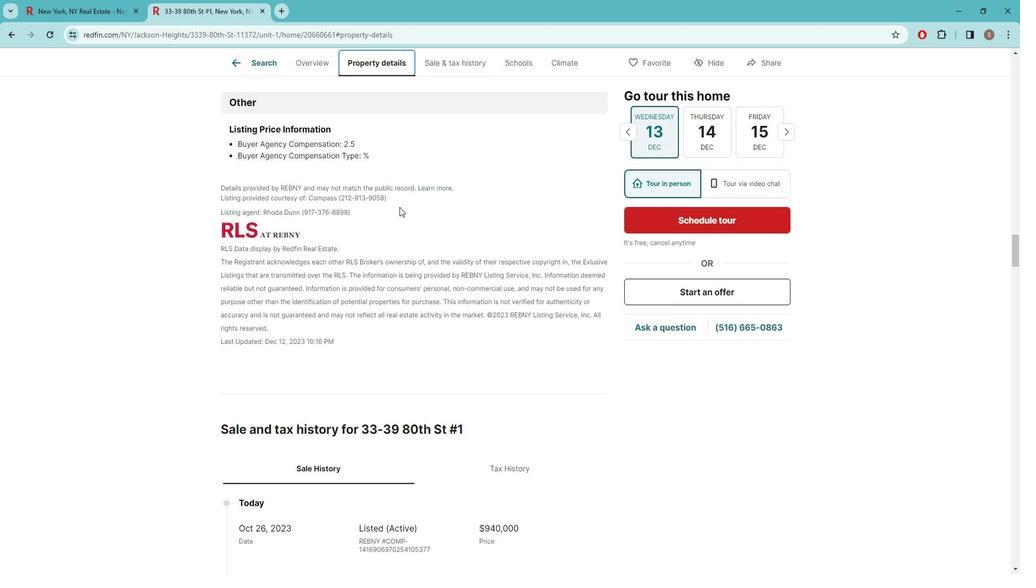 
Action: Mouse scrolled (407, 207) with delta (0, 0)
Screenshot: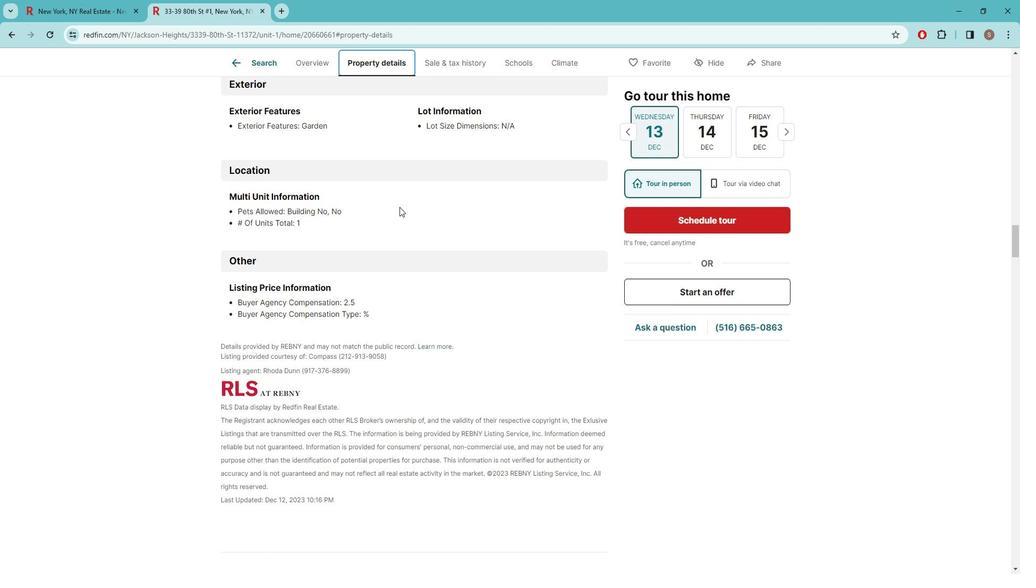
Action: Mouse scrolled (407, 207) with delta (0, 0)
Screenshot: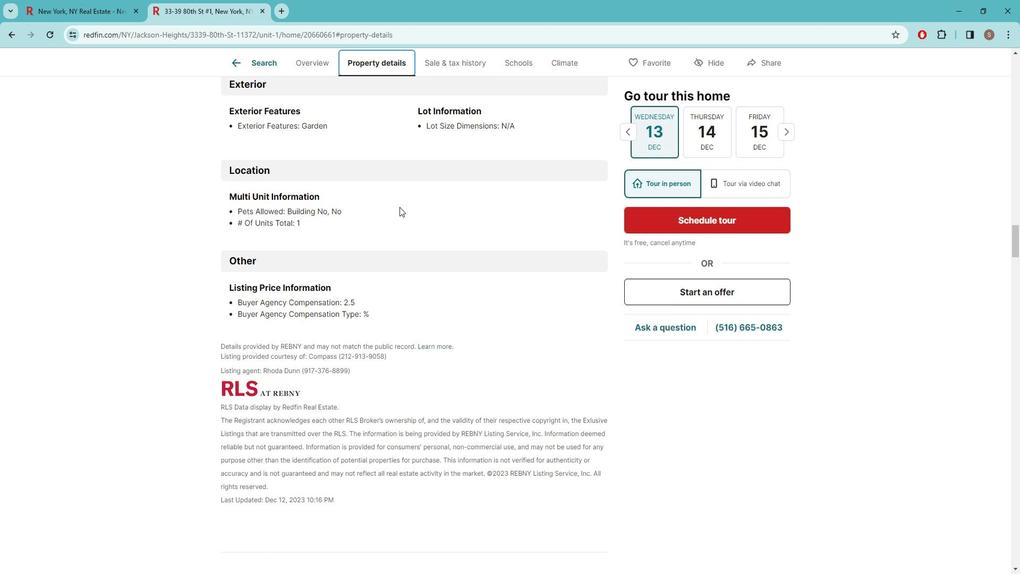 
Action: Mouse scrolled (407, 207) with delta (0, 0)
Screenshot: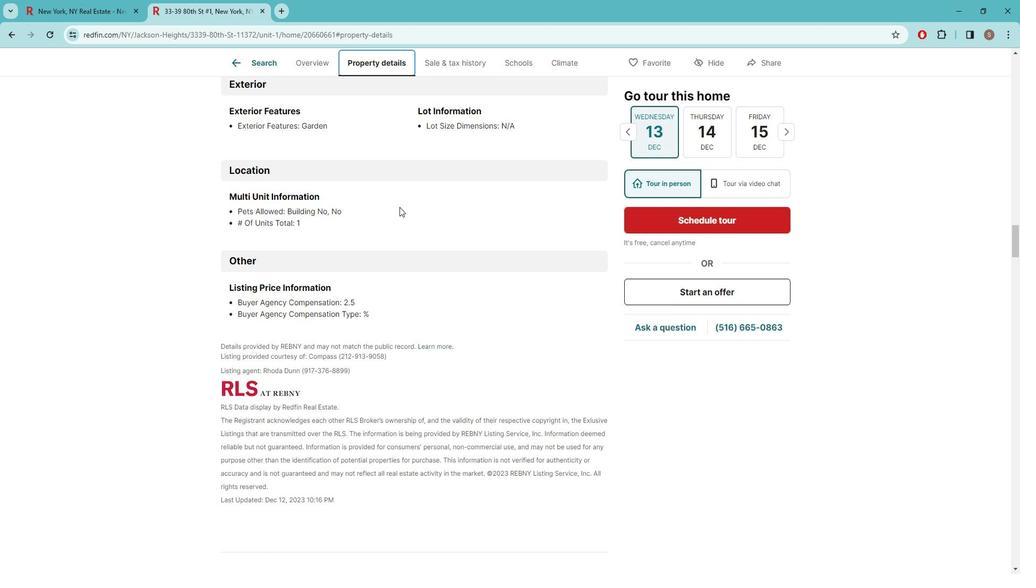 
Action: Mouse scrolled (407, 207) with delta (0, 0)
Screenshot: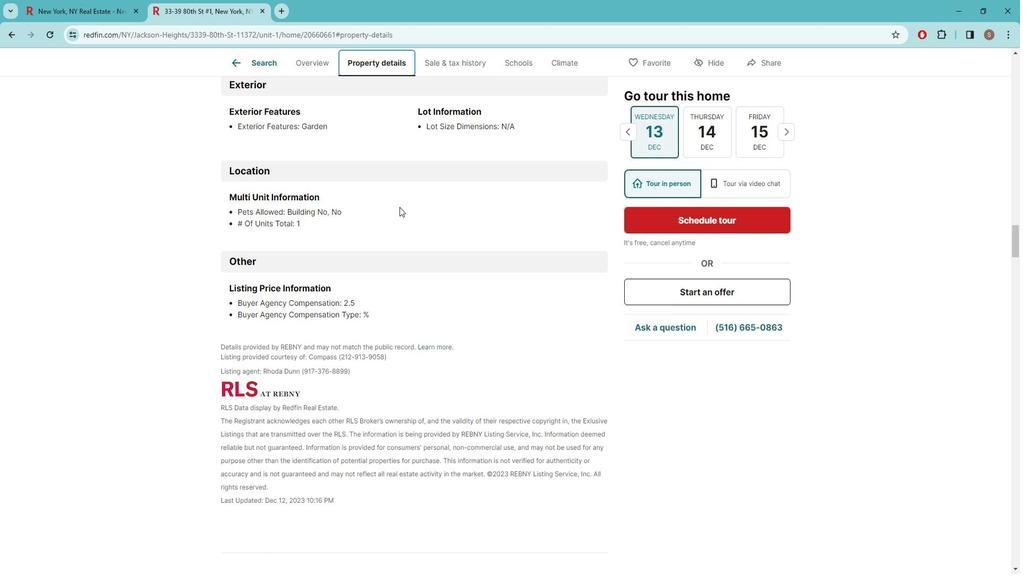
Action: Mouse scrolled (407, 207) with delta (0, 0)
Screenshot: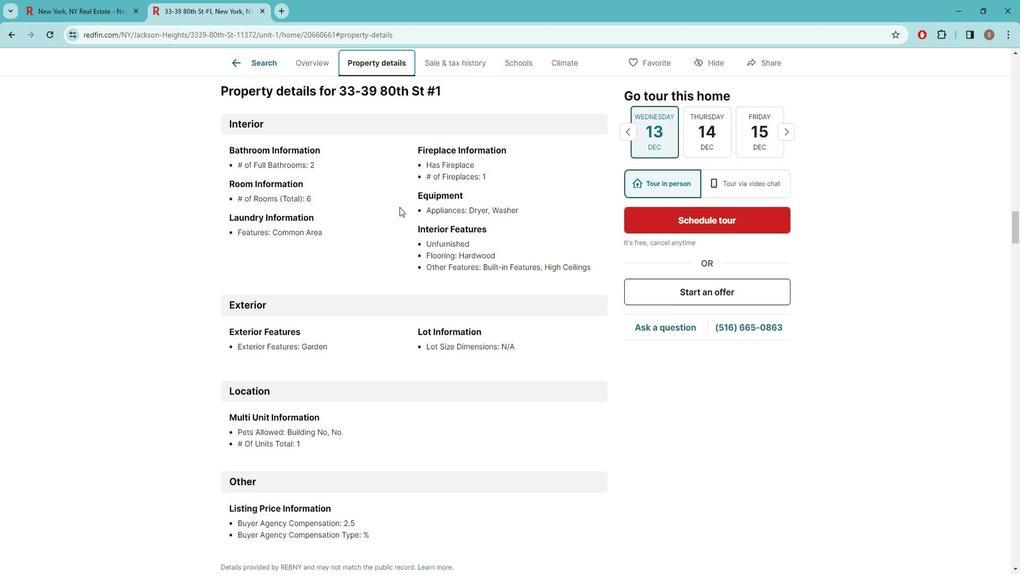 
Action: Mouse scrolled (407, 207) with delta (0, 0)
Screenshot: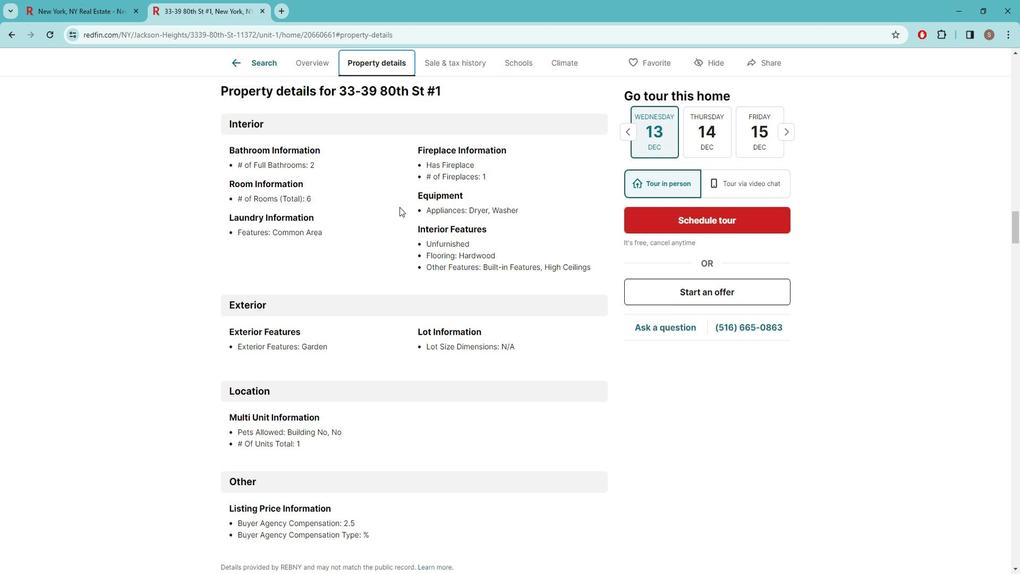 
Action: Mouse scrolled (407, 207) with delta (0, 0)
Screenshot: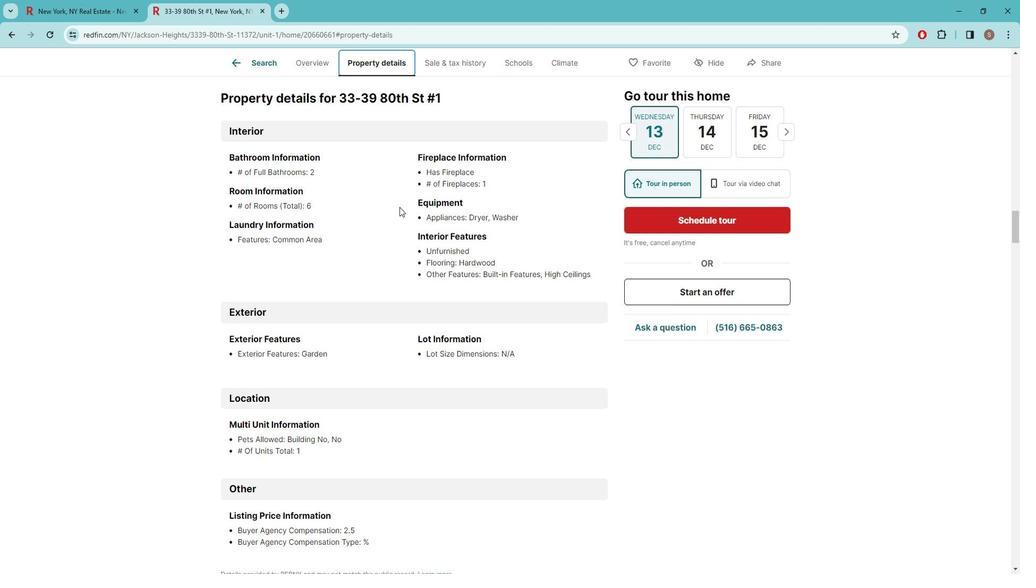 
Action: Mouse scrolled (407, 207) with delta (0, 0)
Screenshot: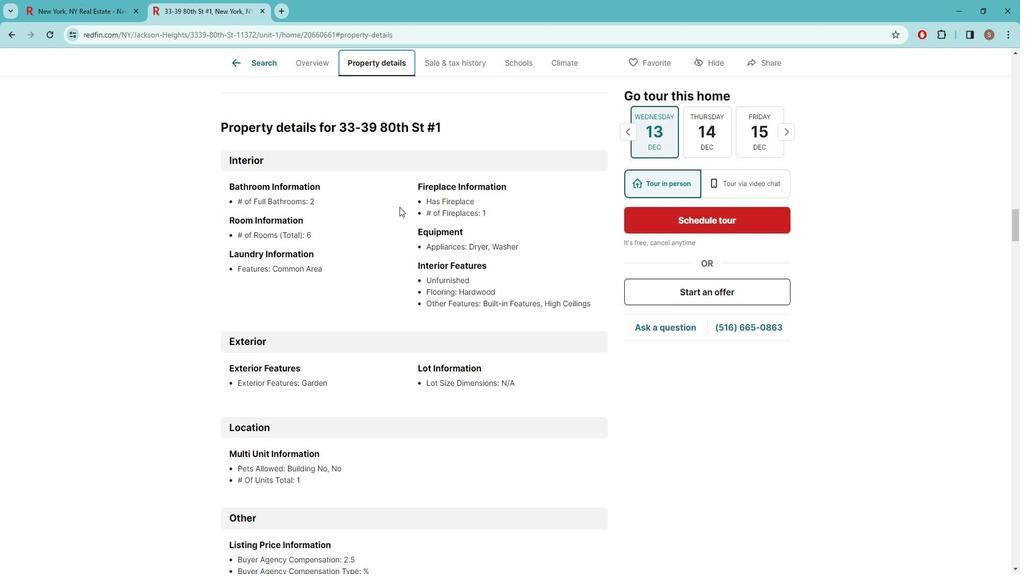 
Action: Mouse moved to (415, 205)
Screenshot: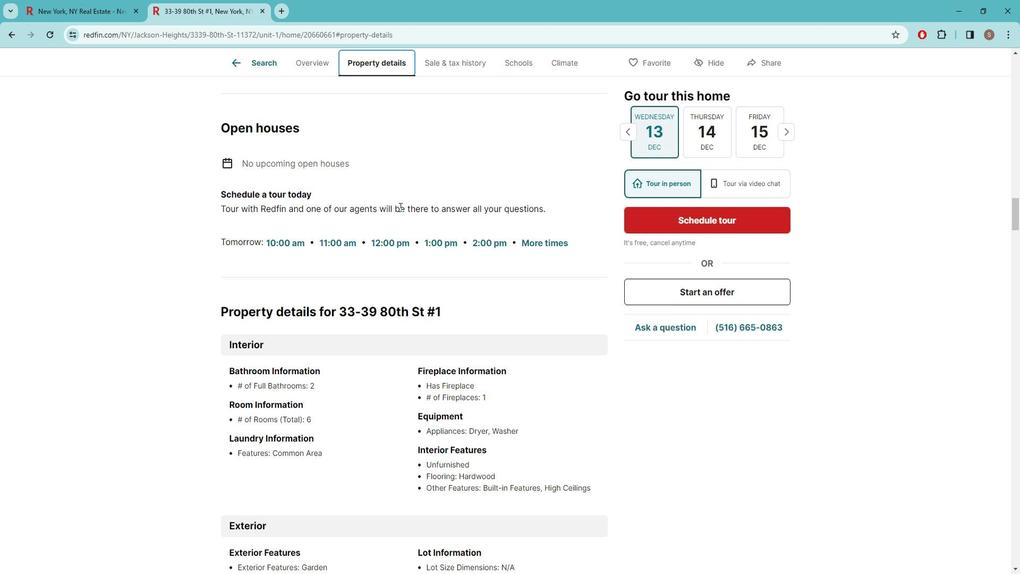 
